 Task: Compose an email with the signature Kristen Martinez with the subject Feedback on a recommendation and the message Could you please provide me with the contact information for the new team member? from softage.9@softage.net to softage.6@softage.netSelect the entire message and remove all formatting, select the entire message Undo Send the email. Finally, move the email from Sent Items to the label Shipping and receiving
Action: Mouse moved to (995, 61)
Screenshot: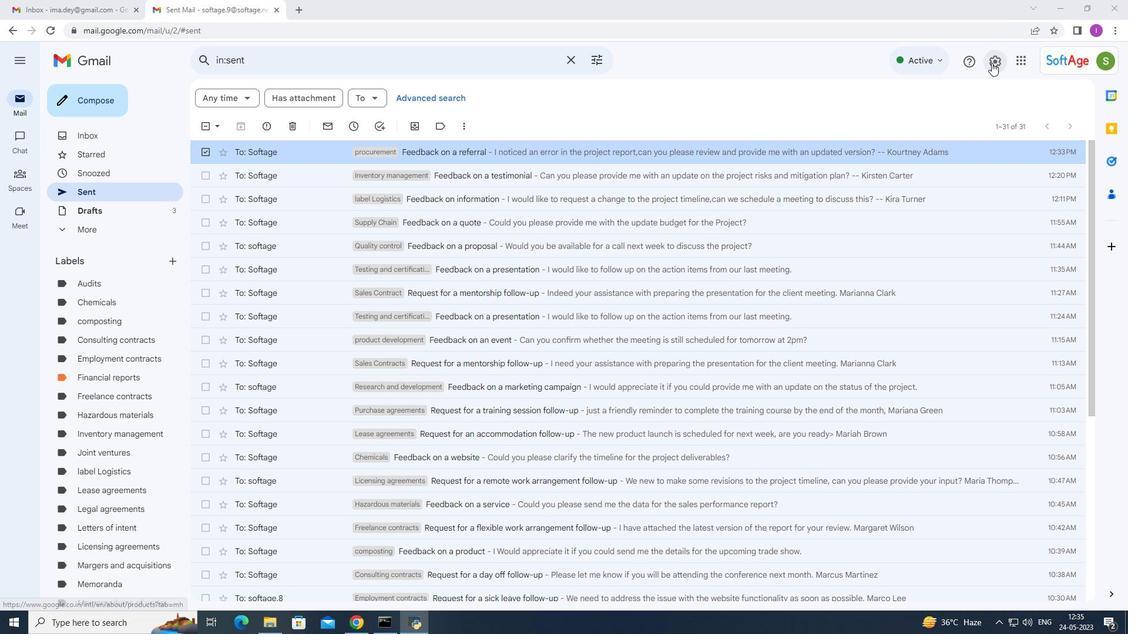 
Action: Mouse pressed left at (995, 61)
Screenshot: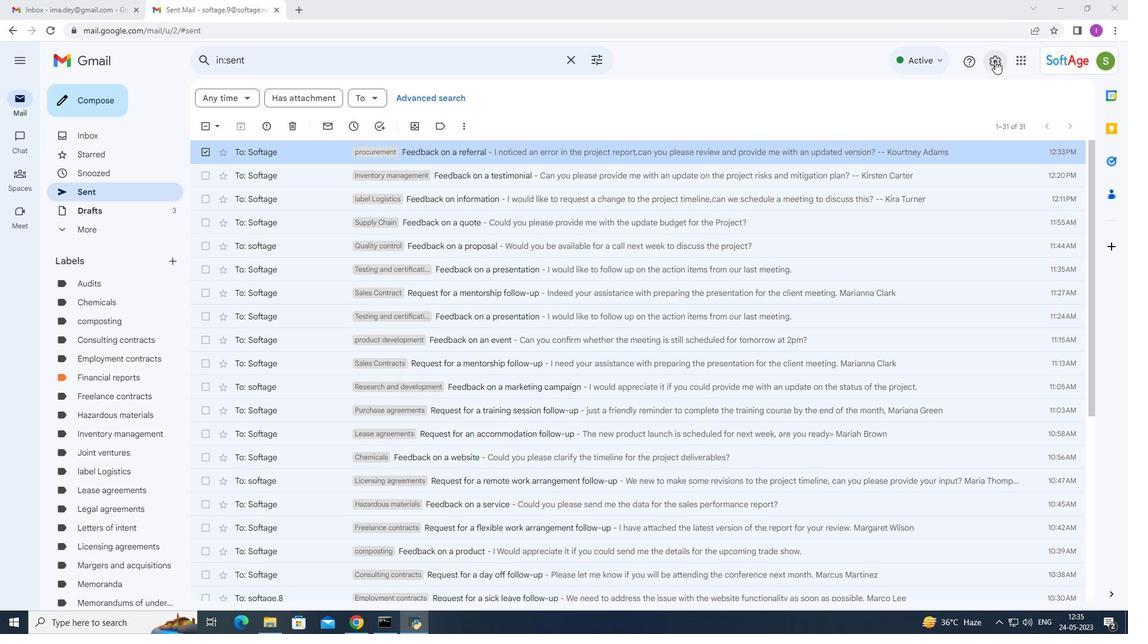 
Action: Mouse moved to (997, 117)
Screenshot: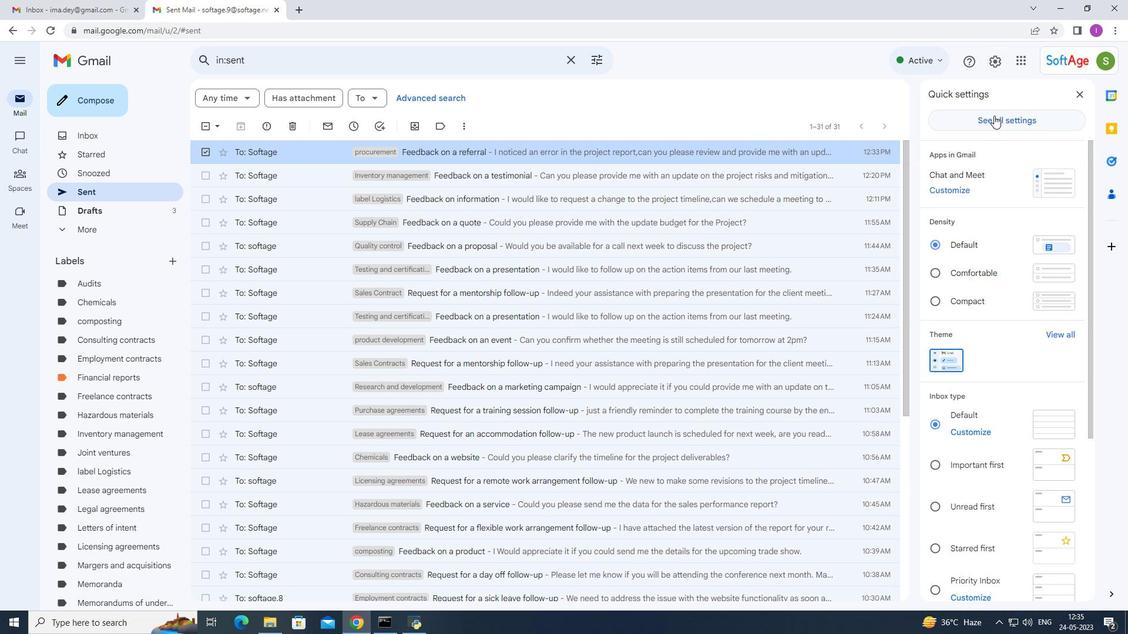 
Action: Mouse pressed left at (997, 117)
Screenshot: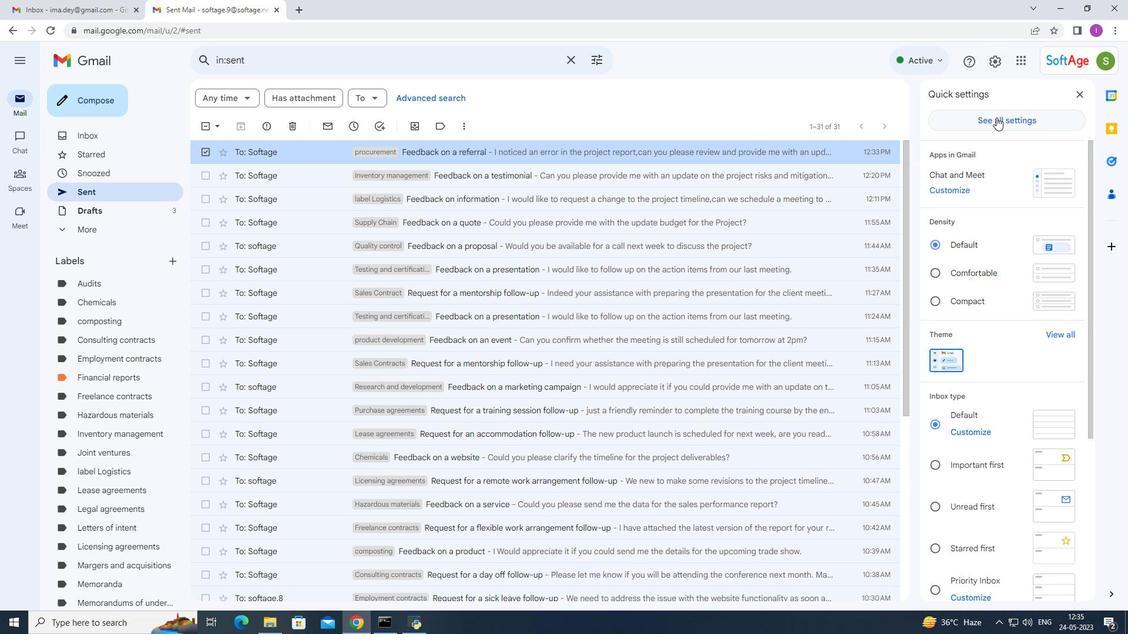 
Action: Mouse moved to (571, 246)
Screenshot: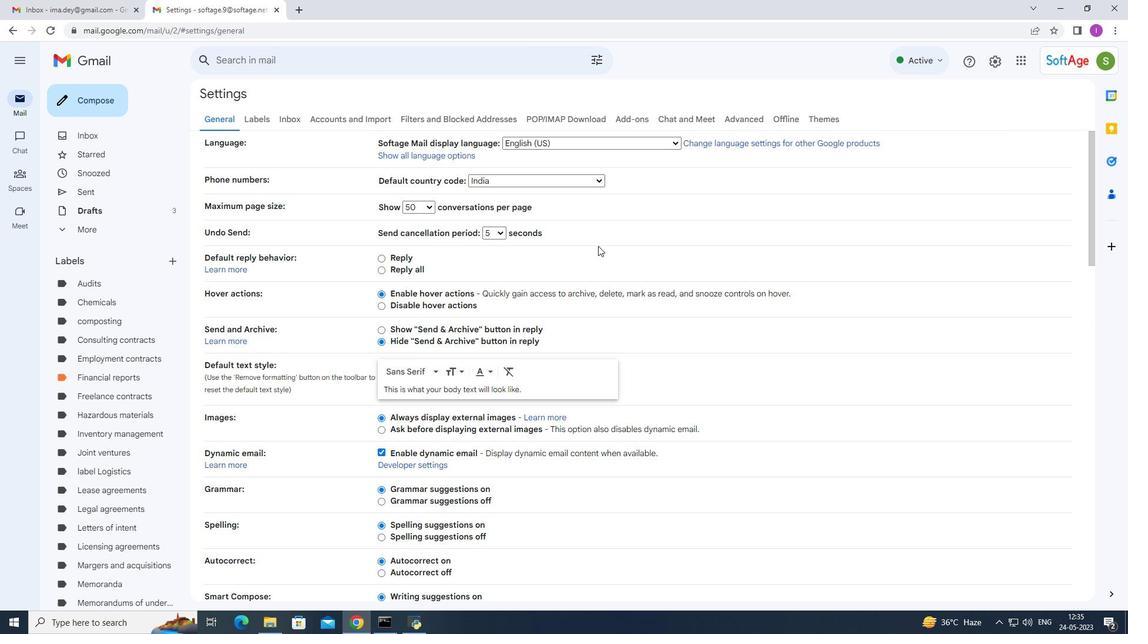 
Action: Mouse scrolled (571, 245) with delta (0, 0)
Screenshot: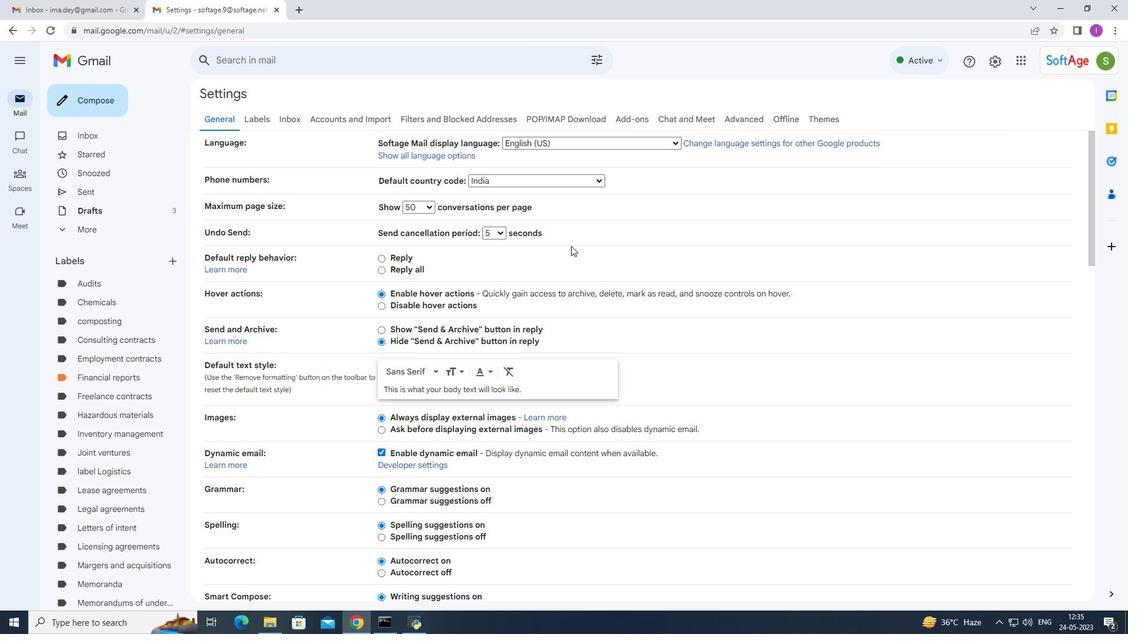 
Action: Mouse scrolled (571, 245) with delta (0, 0)
Screenshot: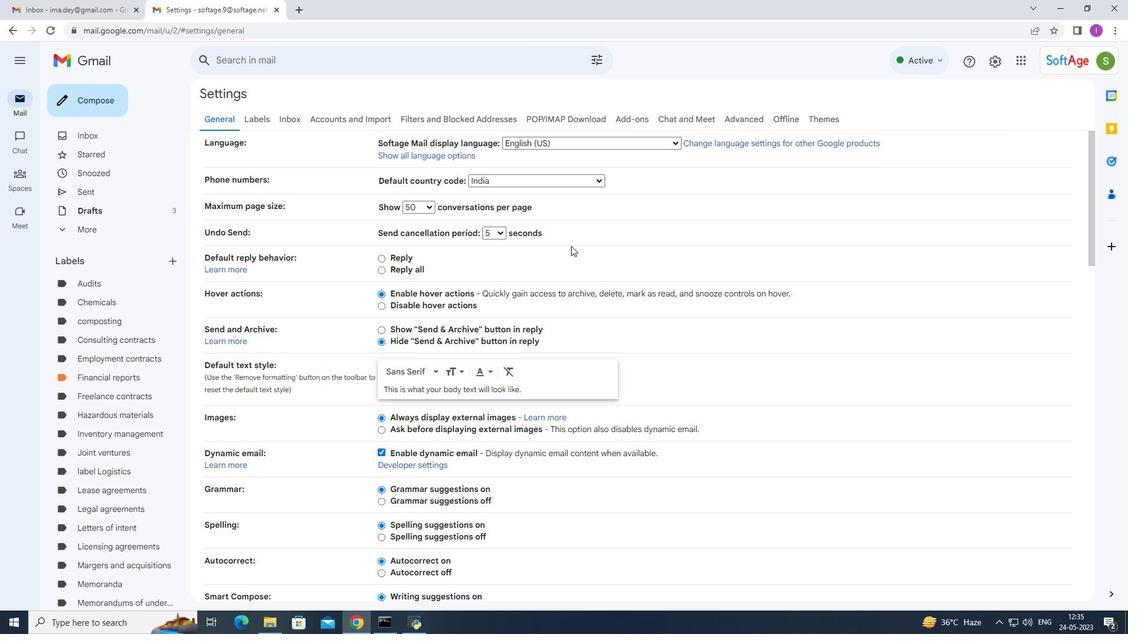 
Action: Mouse scrolled (571, 245) with delta (0, 0)
Screenshot: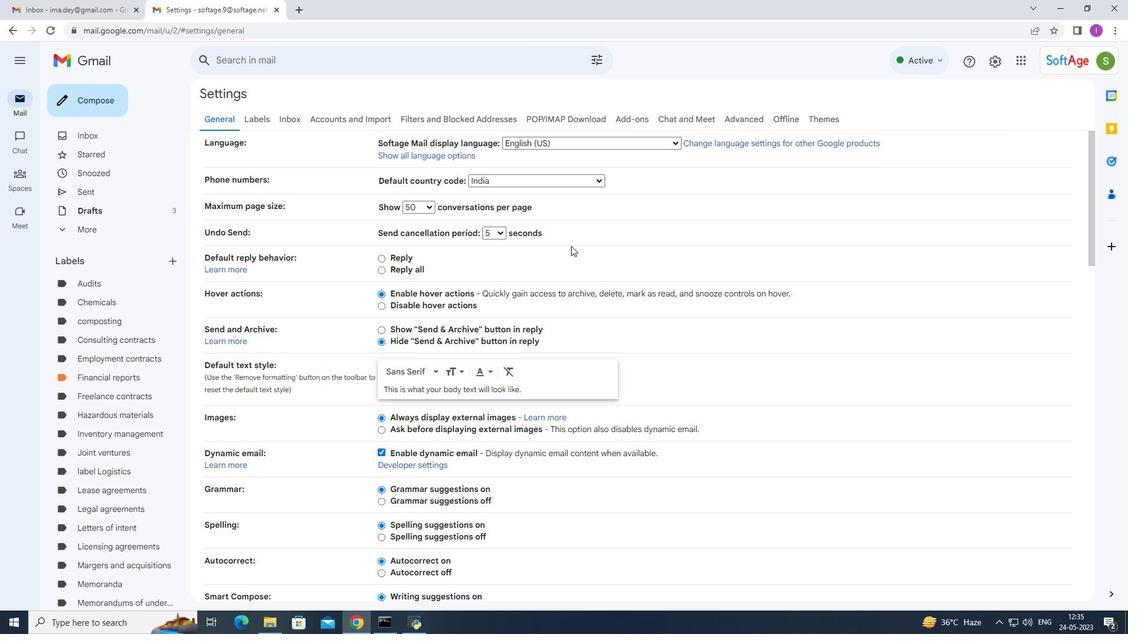 
Action: Mouse moved to (570, 245)
Screenshot: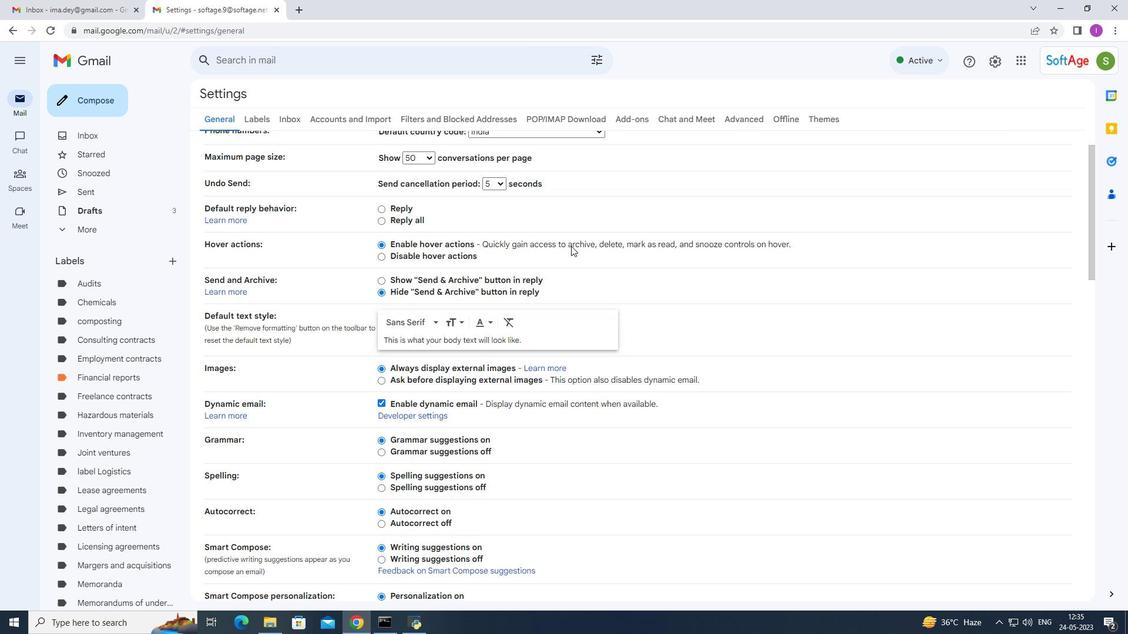 
Action: Mouse scrolled (570, 245) with delta (0, 0)
Screenshot: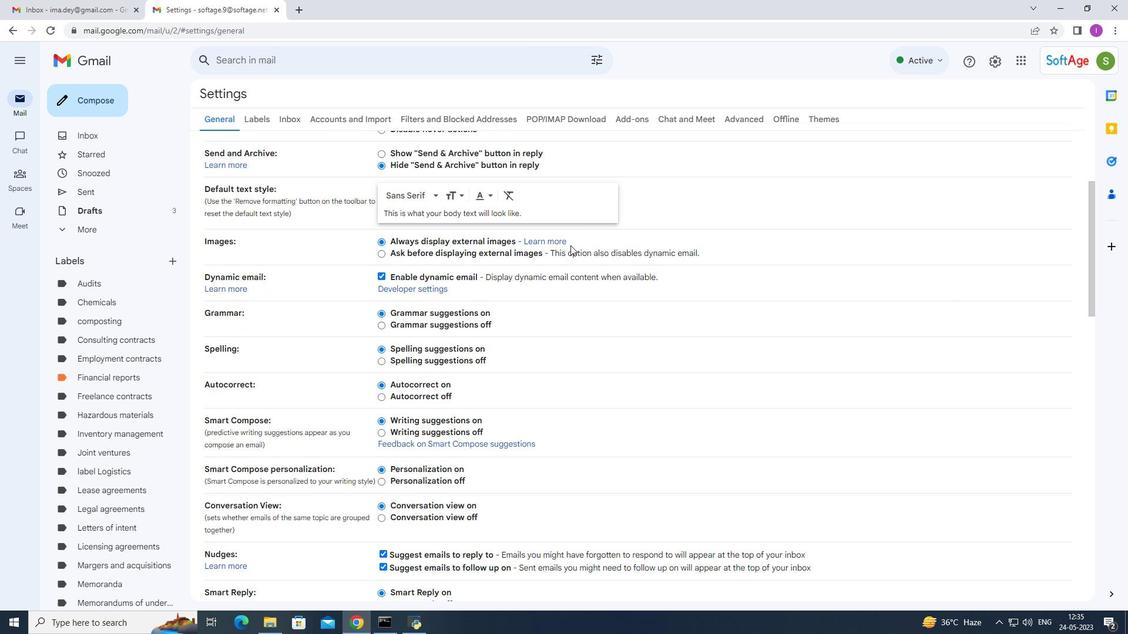 
Action: Mouse scrolled (570, 245) with delta (0, 0)
Screenshot: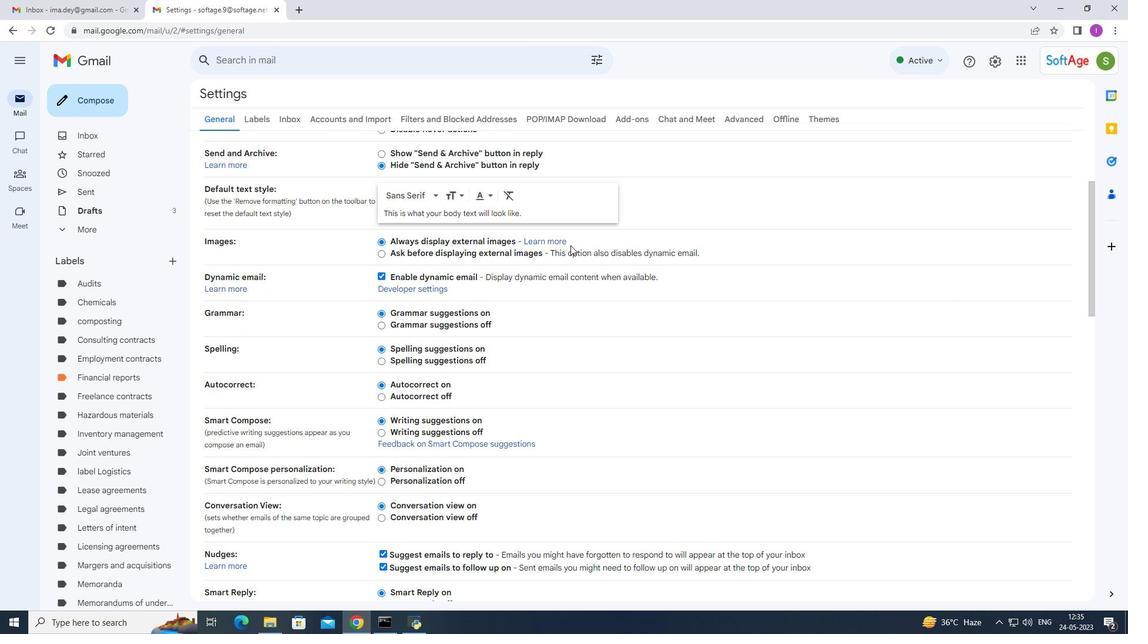 
Action: Mouse scrolled (570, 245) with delta (0, 0)
Screenshot: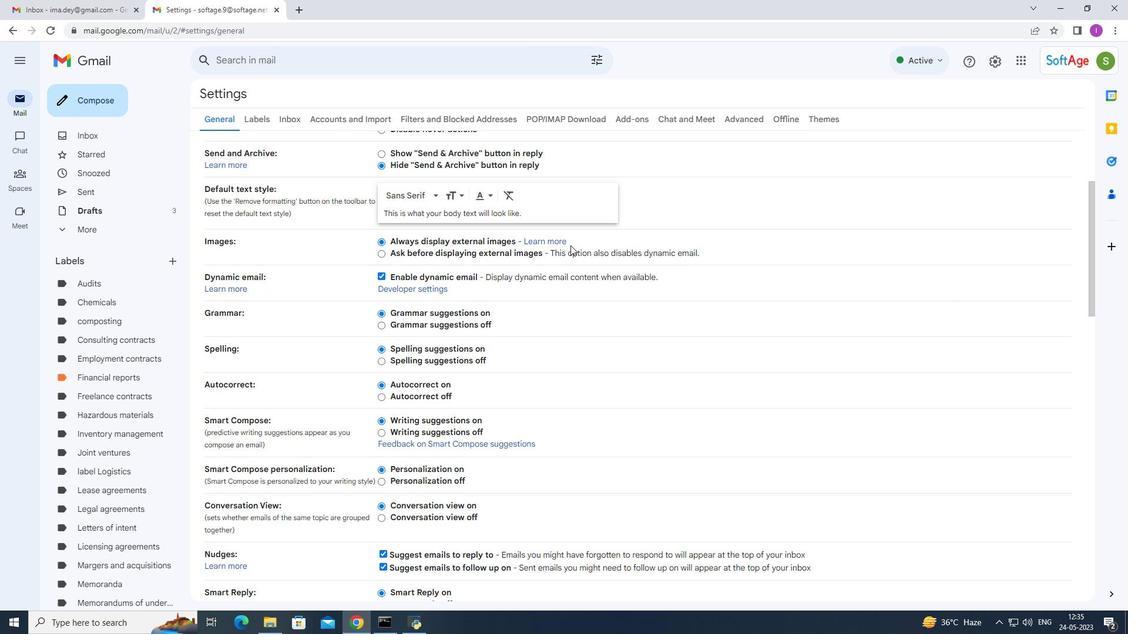 
Action: Mouse scrolled (570, 245) with delta (0, 0)
Screenshot: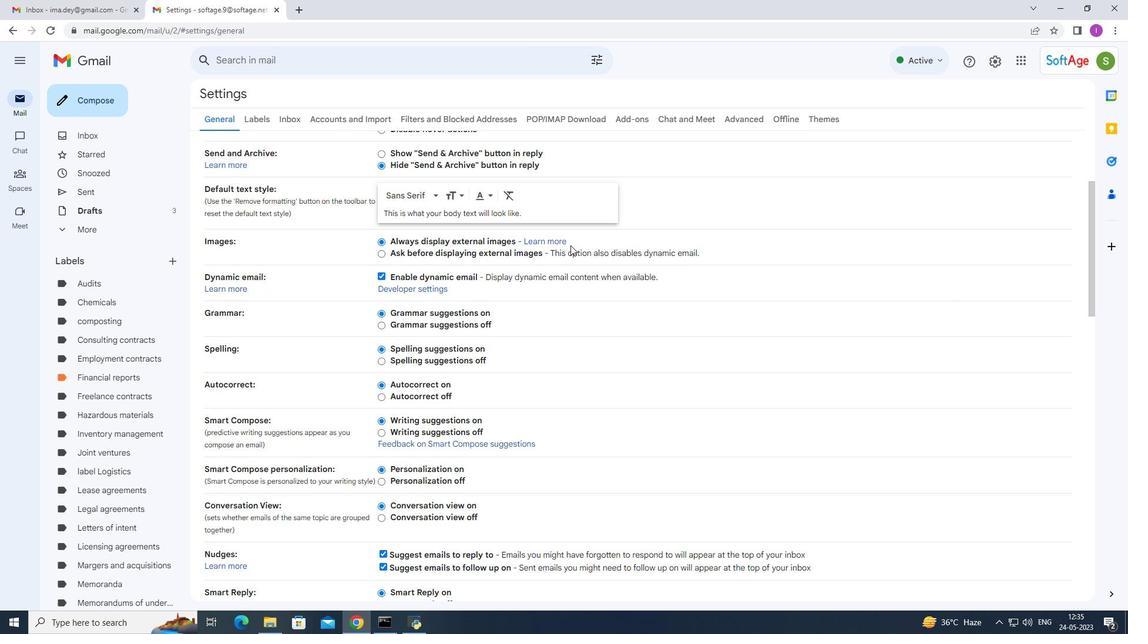 
Action: Mouse scrolled (570, 245) with delta (0, 0)
Screenshot: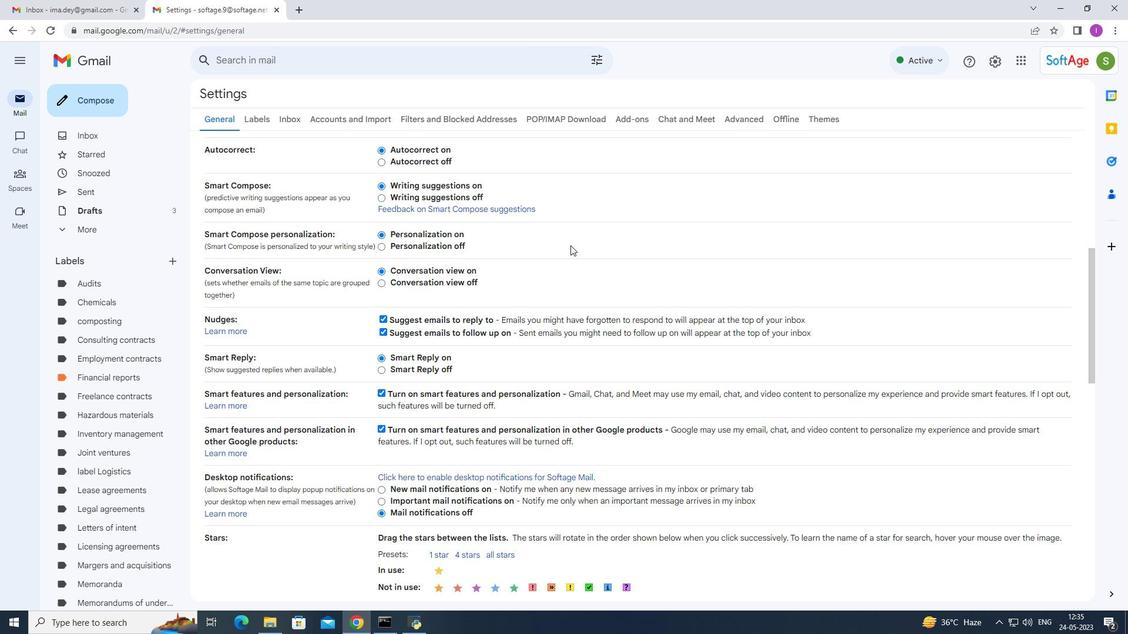
Action: Mouse scrolled (570, 245) with delta (0, 0)
Screenshot: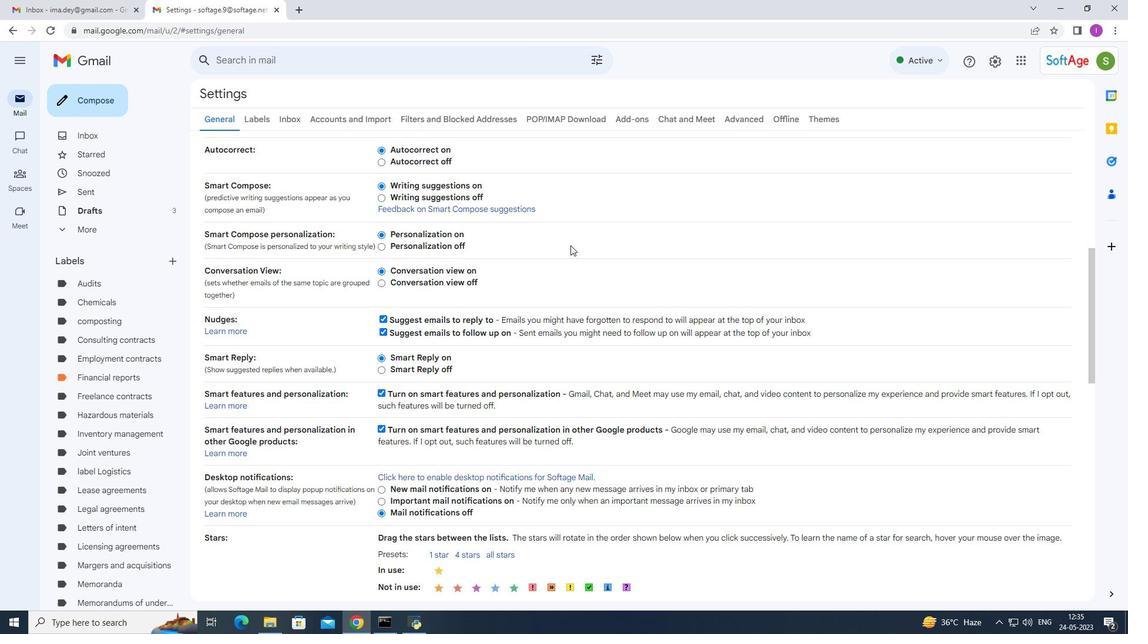 
Action: Mouse scrolled (570, 245) with delta (0, 0)
Screenshot: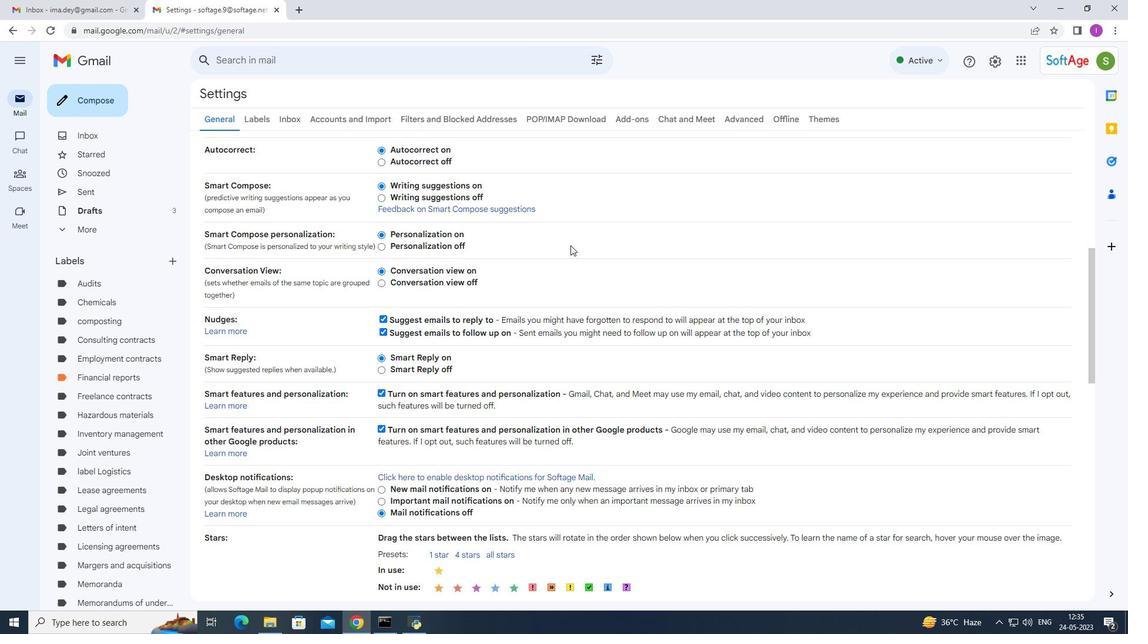 
Action: Mouse moved to (570, 245)
Screenshot: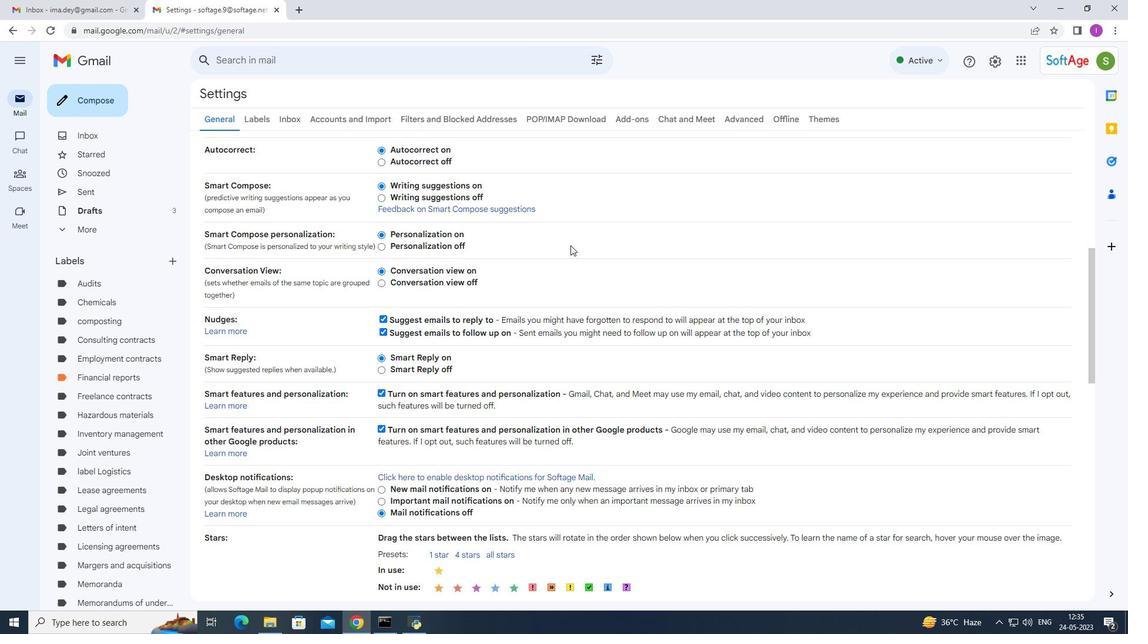 
Action: Mouse scrolled (570, 244) with delta (0, 0)
Screenshot: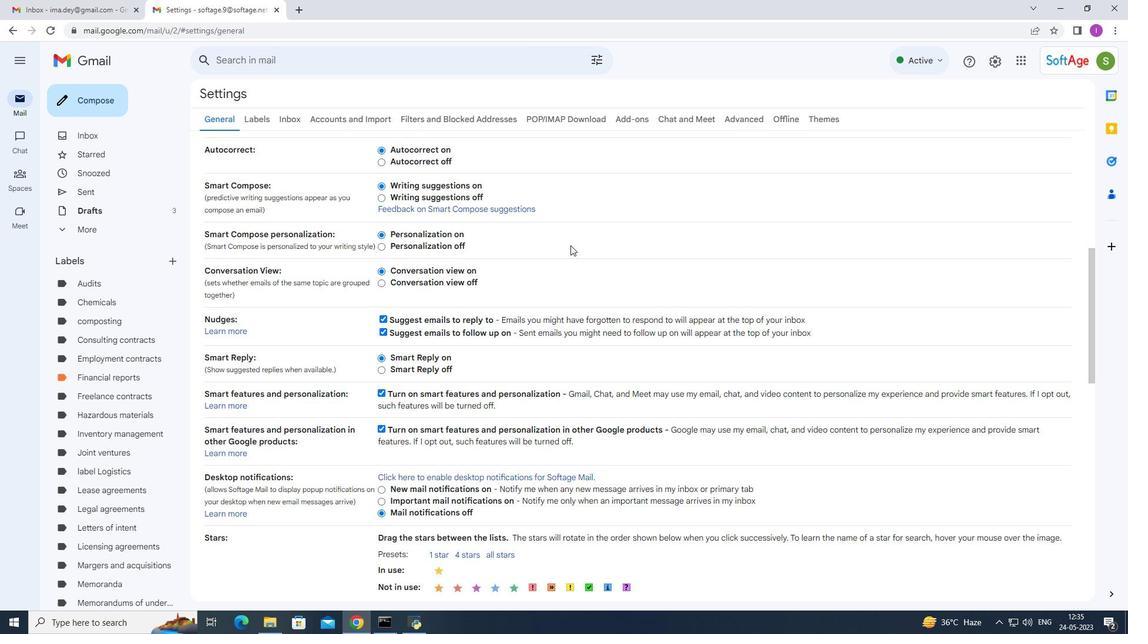 
Action: Mouse moved to (572, 240)
Screenshot: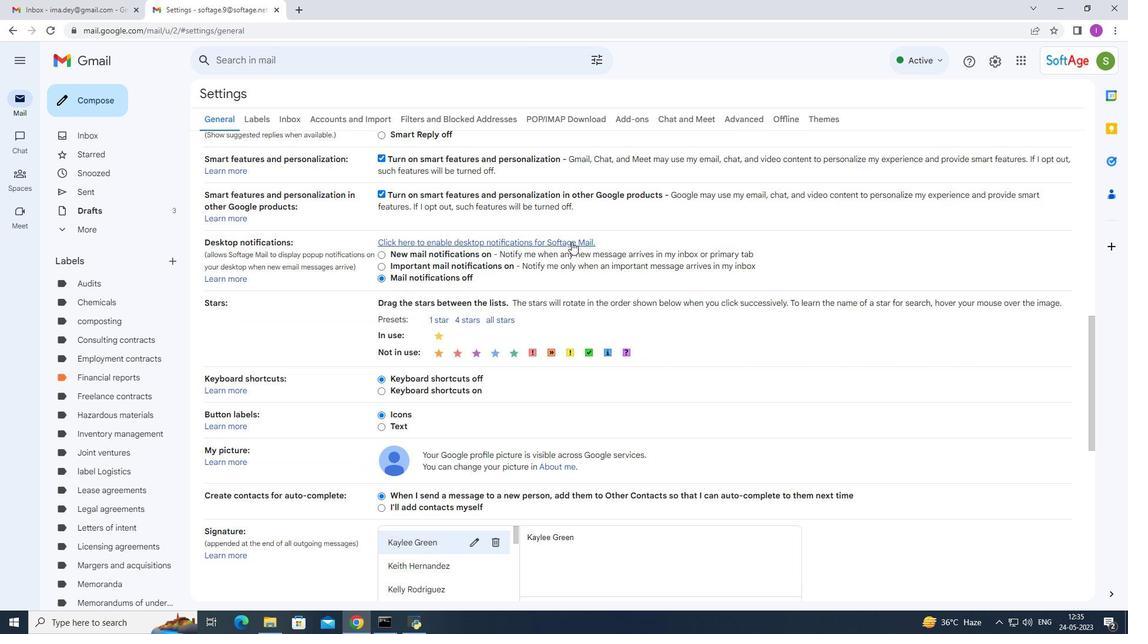 
Action: Mouse scrolled (572, 239) with delta (0, 0)
Screenshot: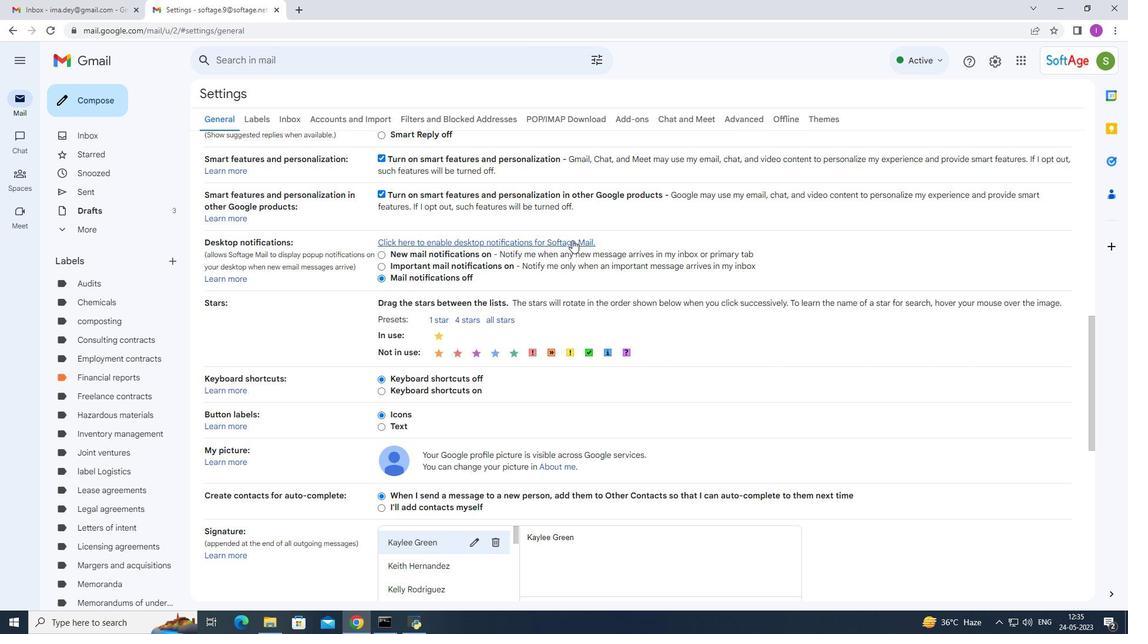 
Action: Mouse scrolled (572, 241) with delta (0, 0)
Screenshot: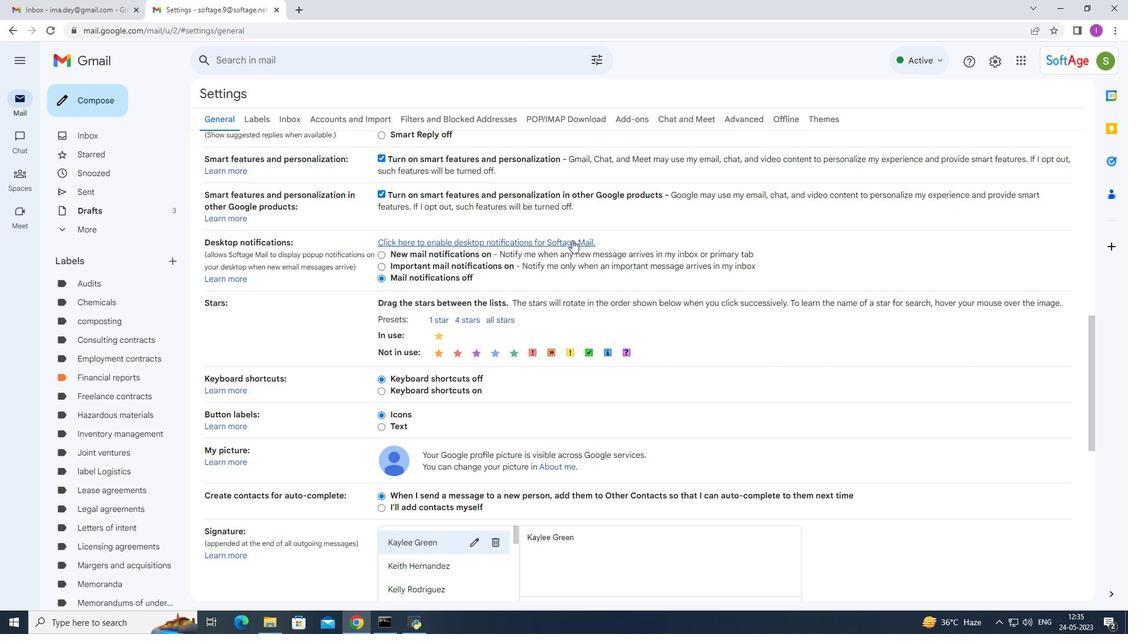 
Action: Mouse scrolled (572, 239) with delta (0, 0)
Screenshot: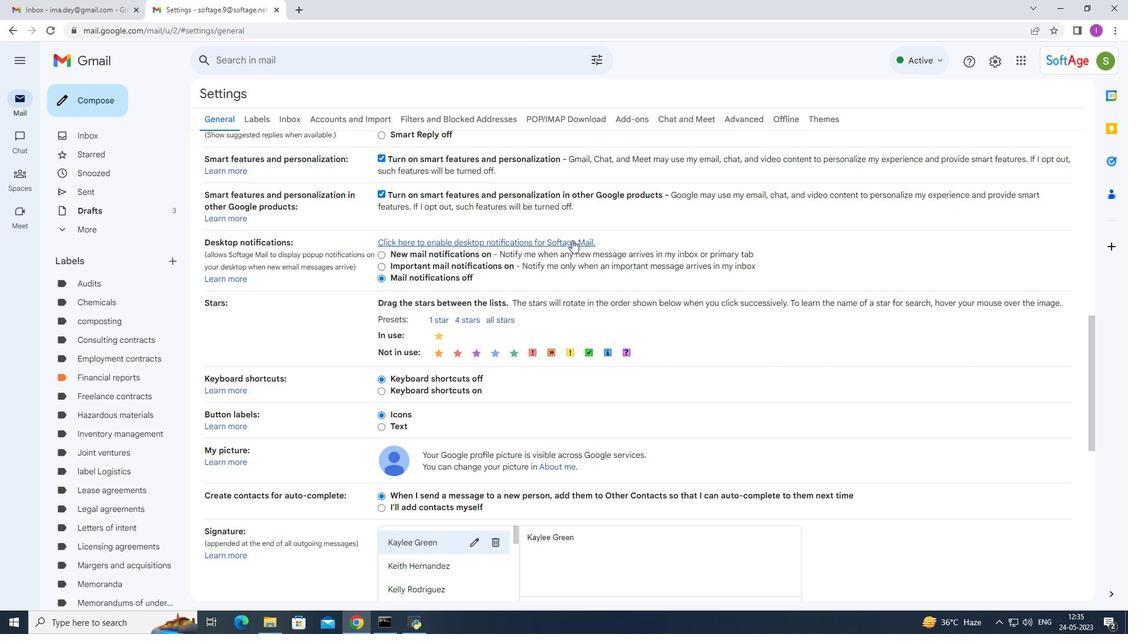 
Action: Mouse moved to (574, 234)
Screenshot: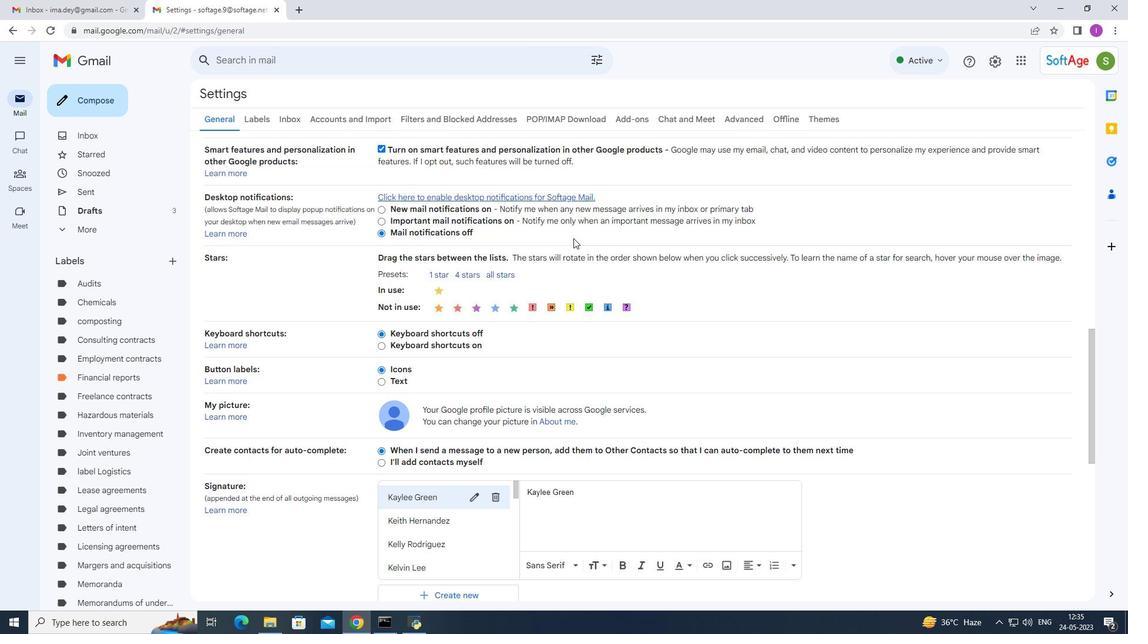 
Action: Mouse scrolled (574, 233) with delta (0, 0)
Screenshot: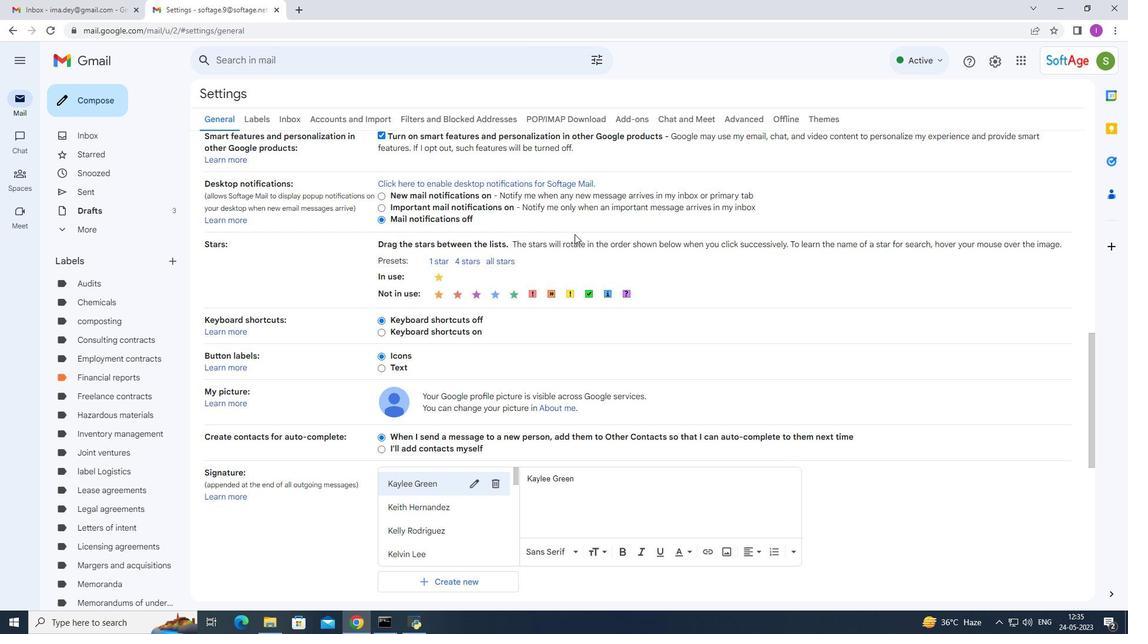 
Action: Mouse scrolled (574, 233) with delta (0, 0)
Screenshot: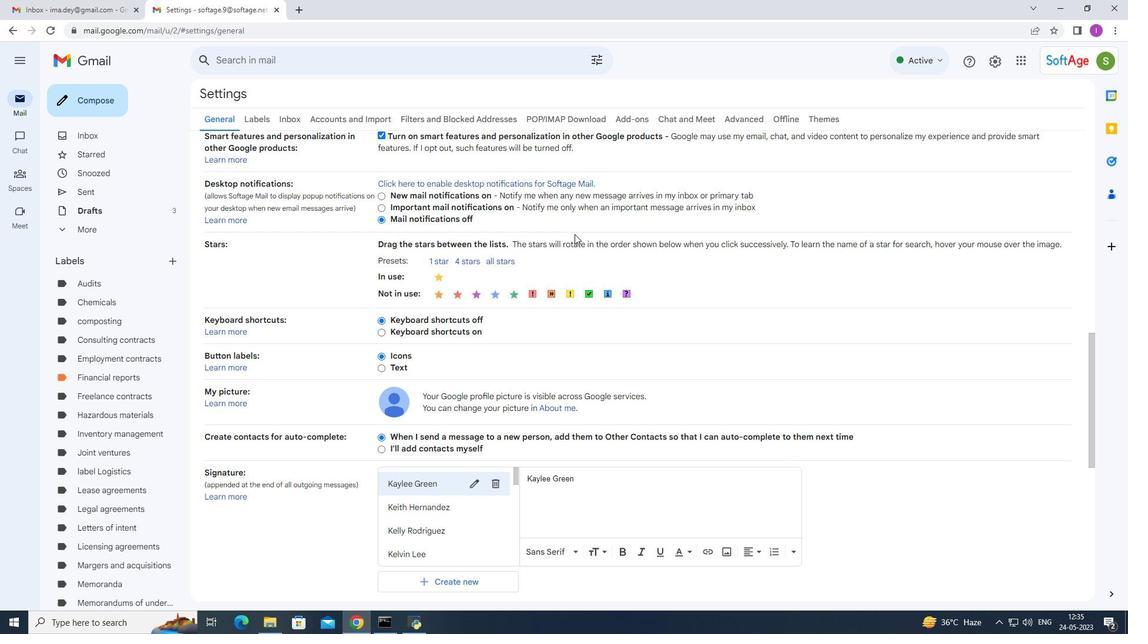 
Action: Mouse moved to (570, 236)
Screenshot: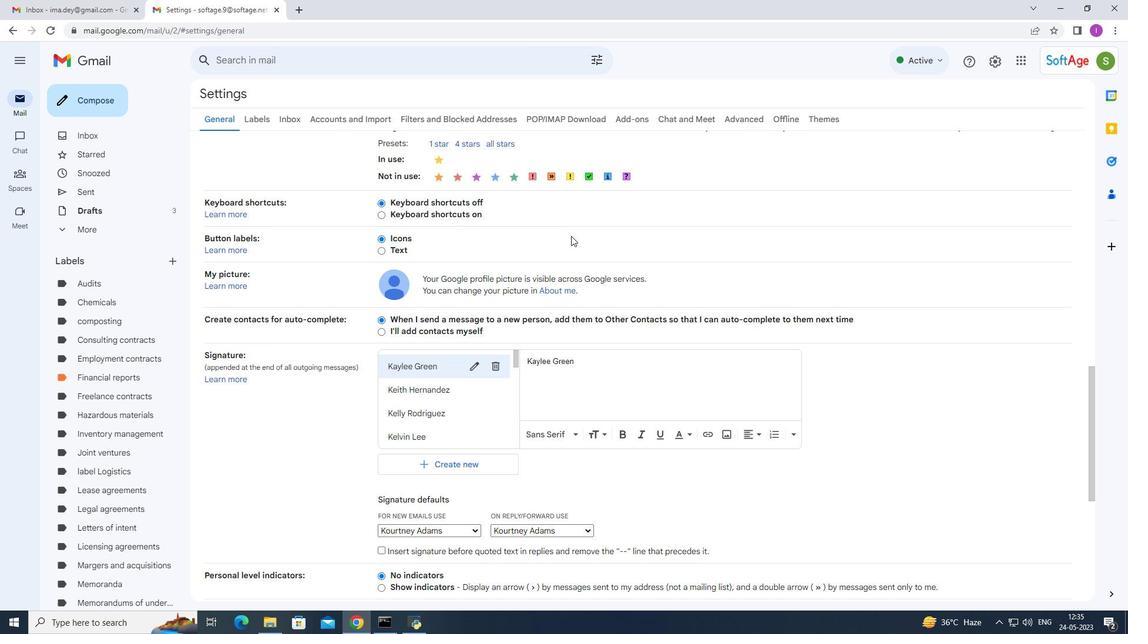 
Action: Mouse scrolled (570, 235) with delta (0, 0)
Screenshot: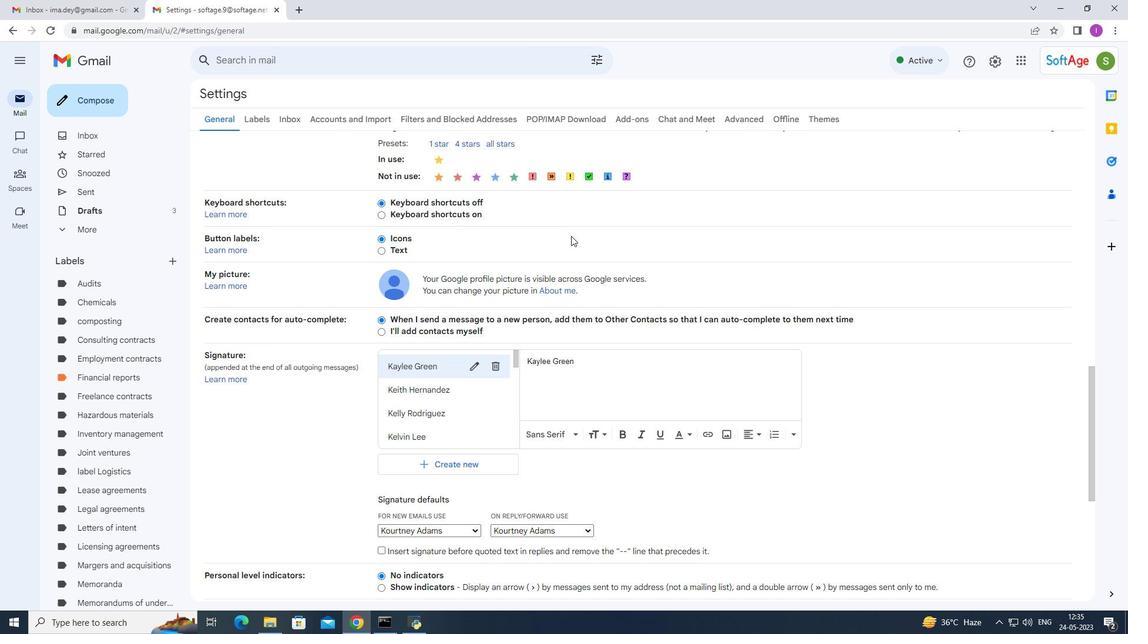 
Action: Mouse scrolled (570, 235) with delta (0, 0)
Screenshot: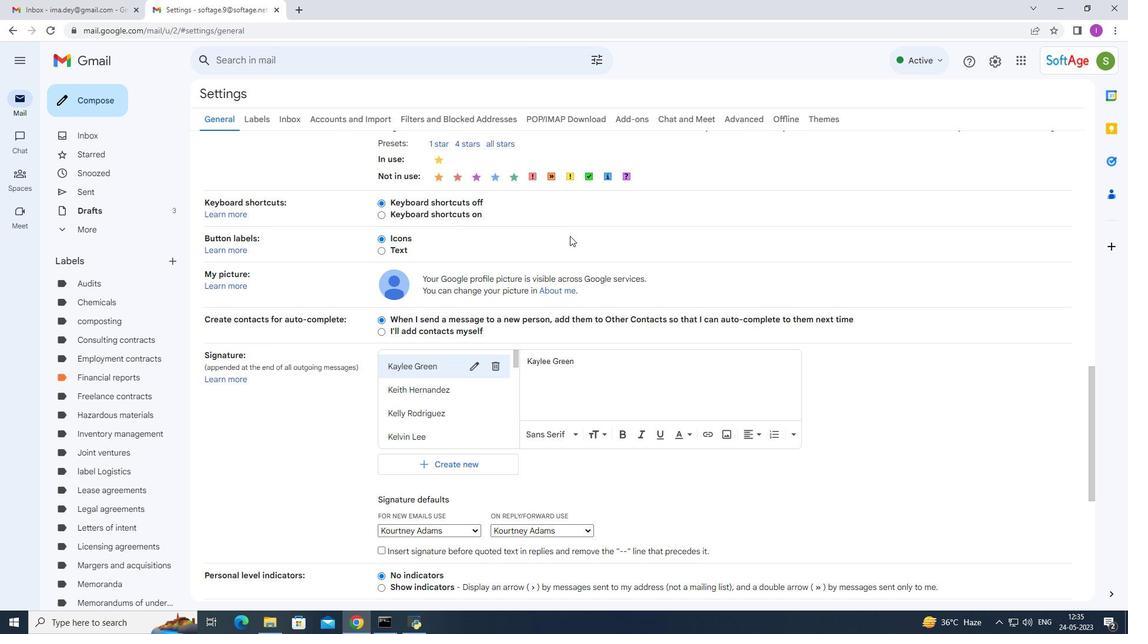 
Action: Mouse scrolled (570, 235) with delta (0, 0)
Screenshot: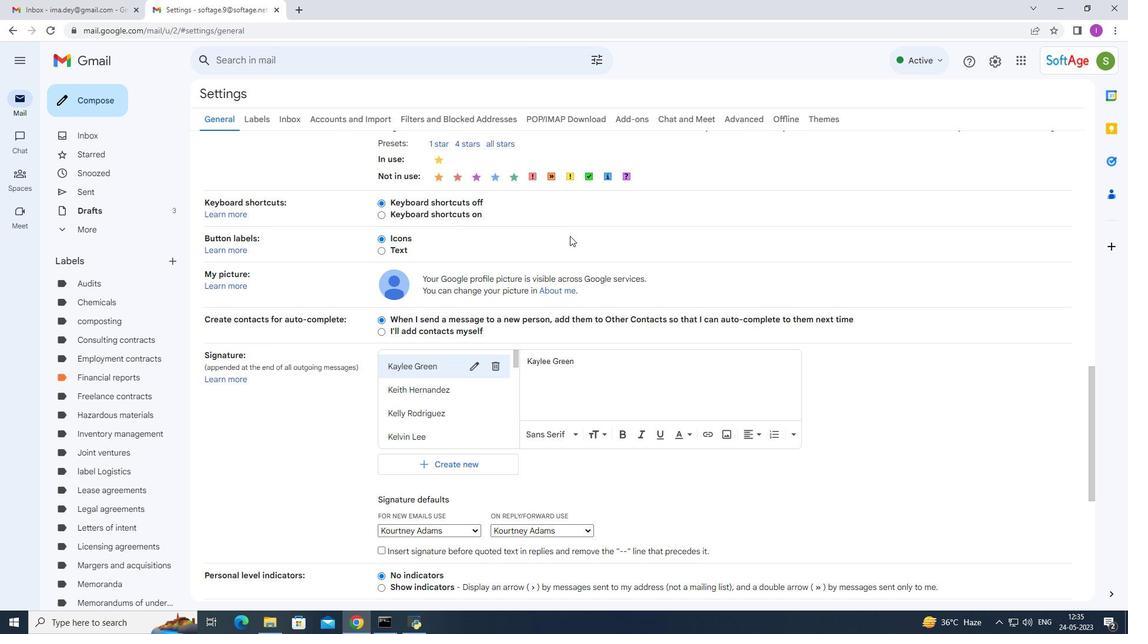 
Action: Mouse moved to (444, 288)
Screenshot: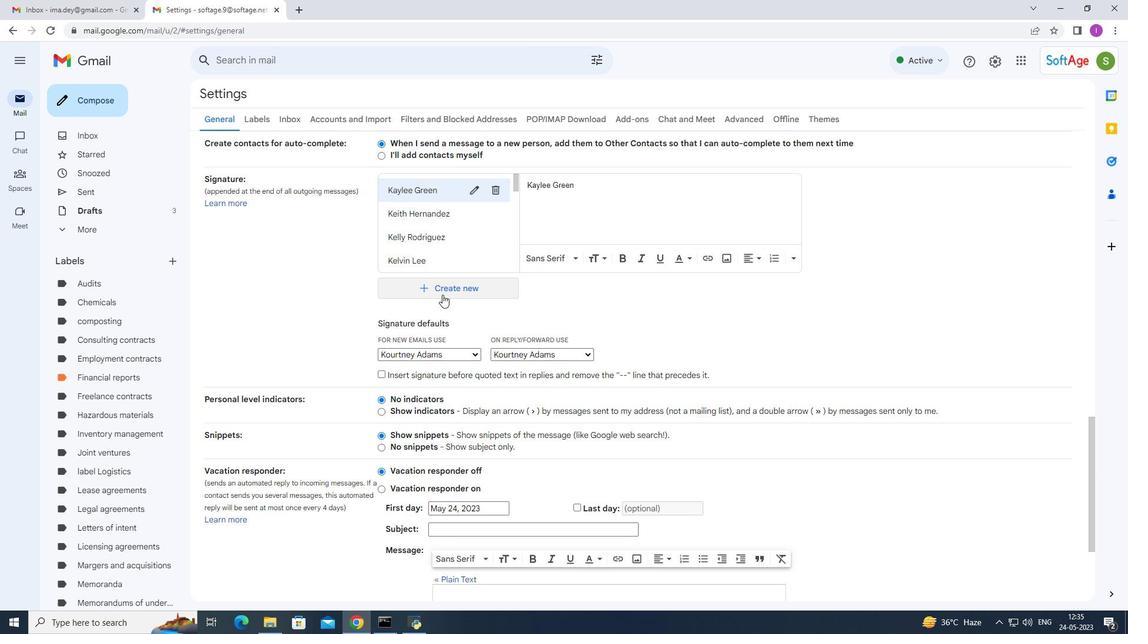 
Action: Mouse pressed left at (444, 288)
Screenshot: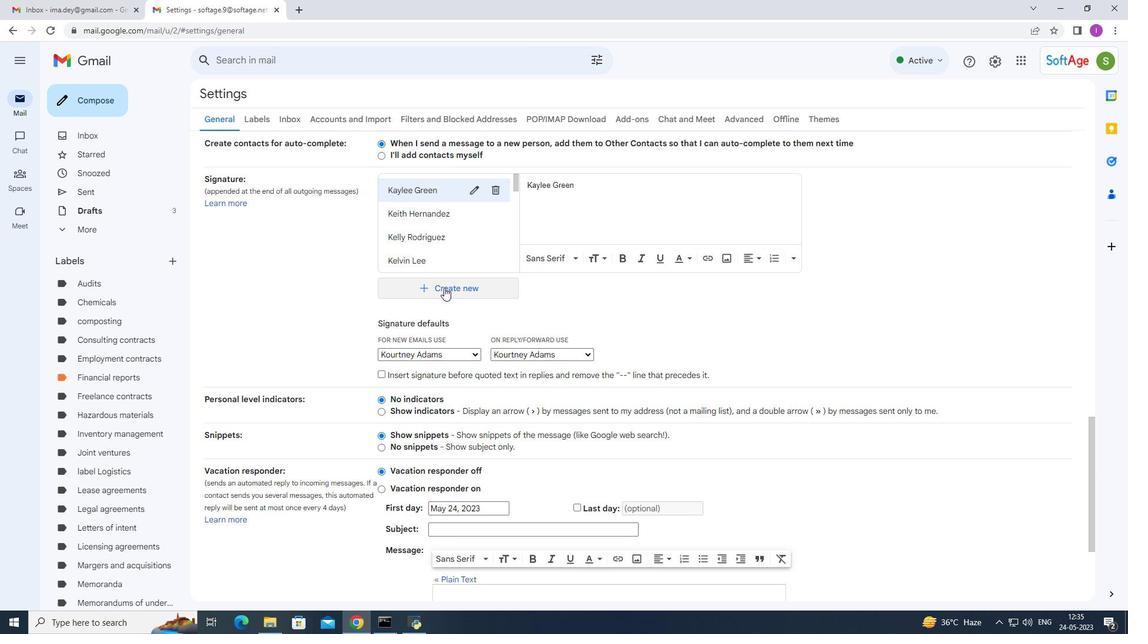 
Action: Mouse moved to (468, 315)
Screenshot: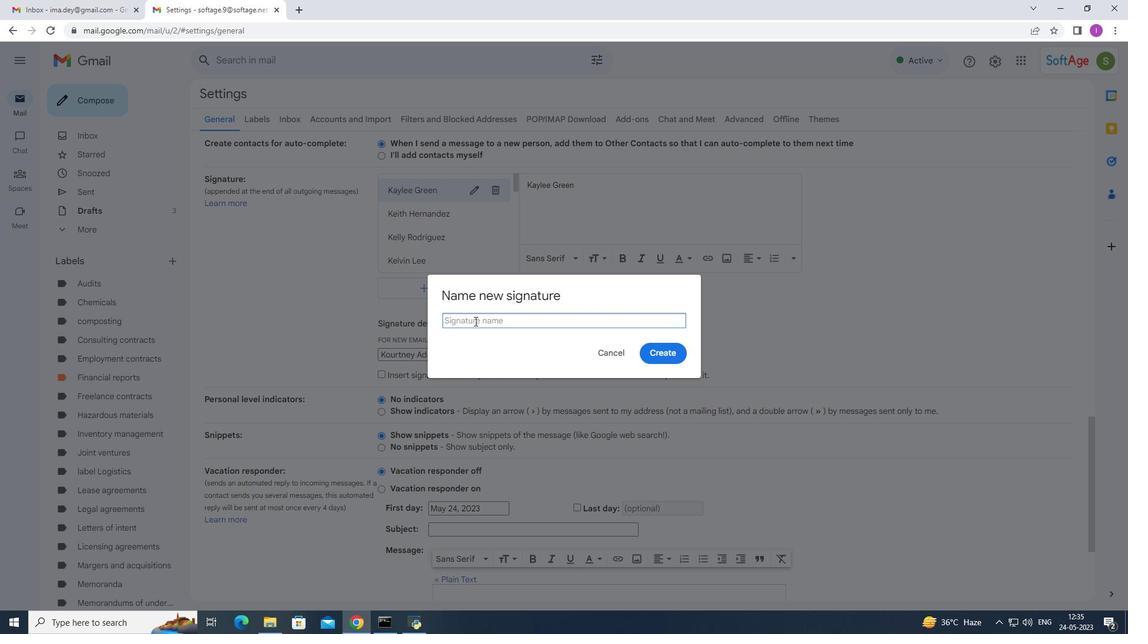 
Action: Key pressed <Key.shift>Kristen<Key.space><Key.shift>Martinez
Screenshot: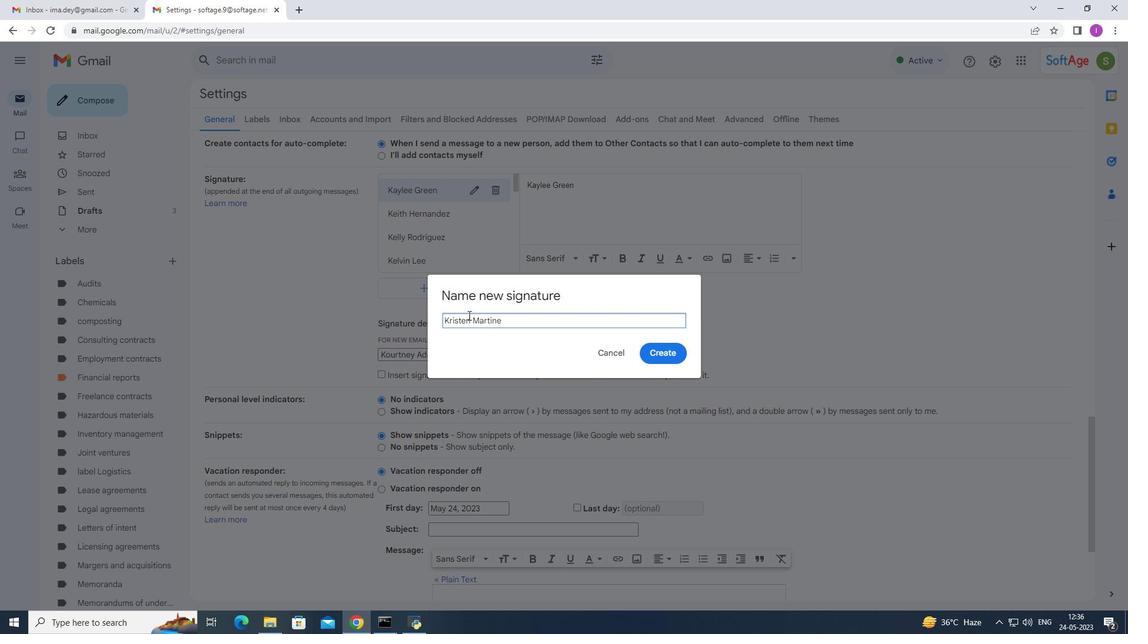 
Action: Mouse moved to (667, 352)
Screenshot: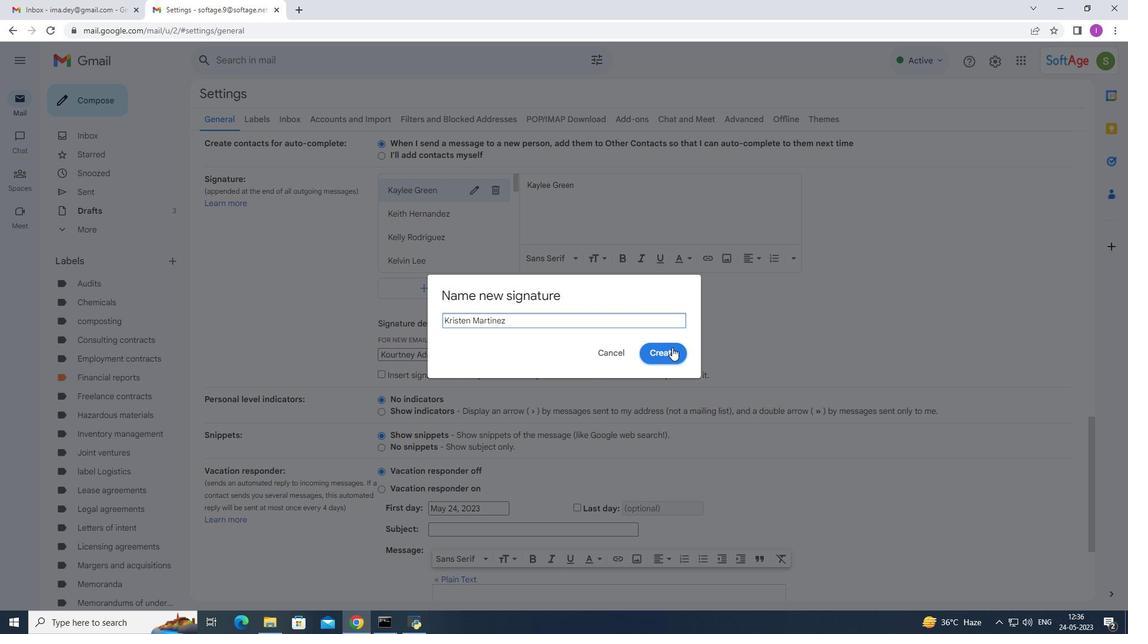 
Action: Mouse pressed left at (667, 352)
Screenshot: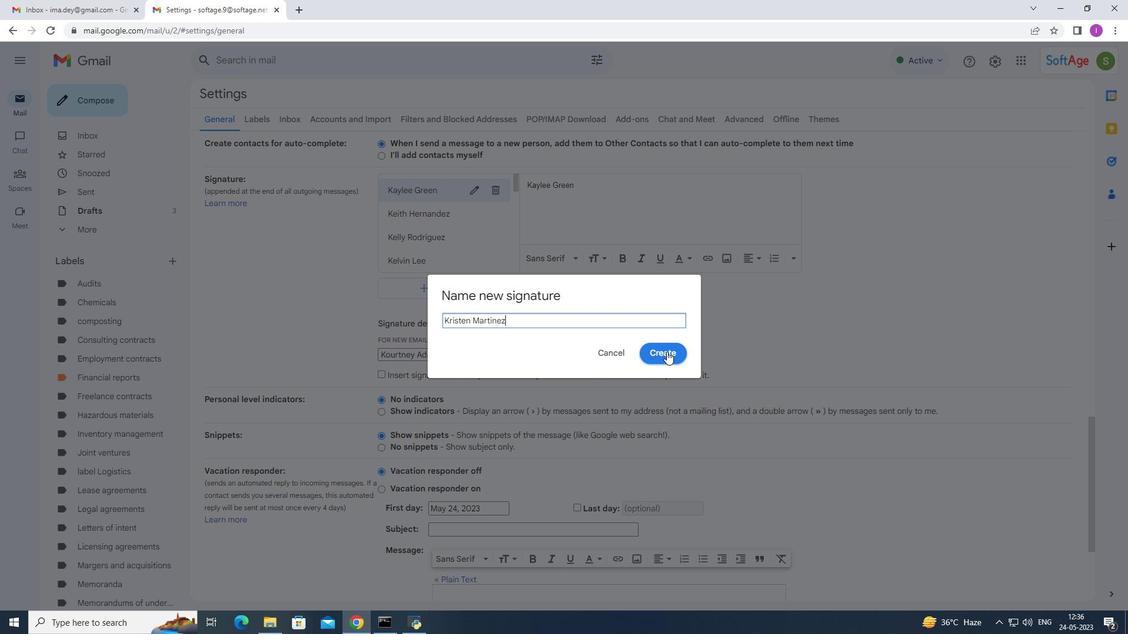 
Action: Mouse moved to (517, 186)
Screenshot: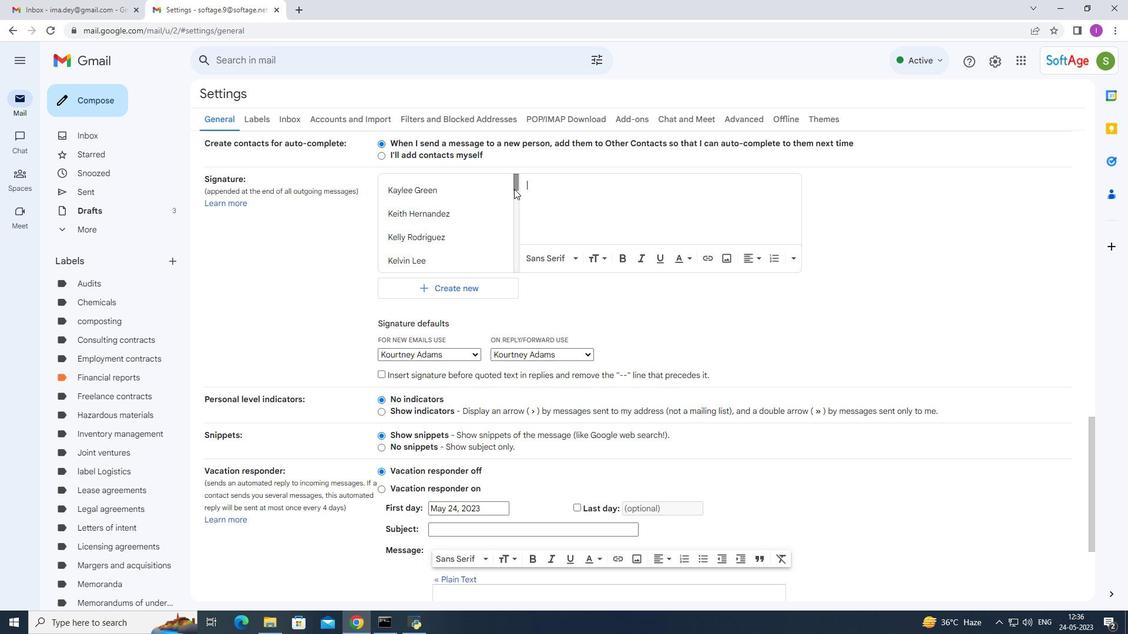 
Action: Mouse pressed left at (517, 186)
Screenshot: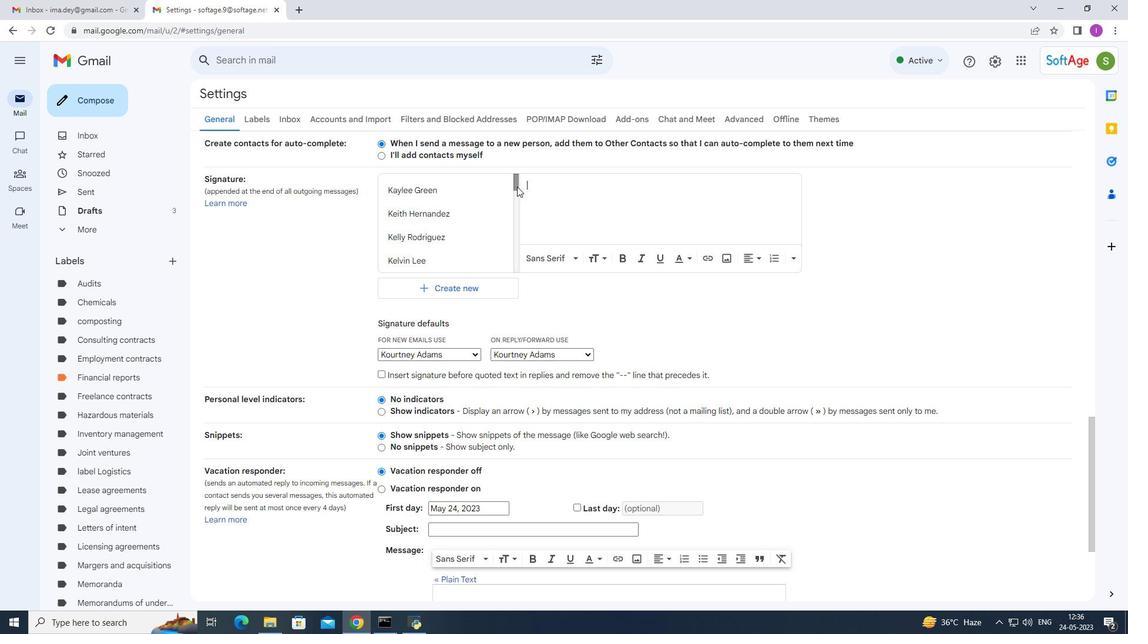 
Action: Mouse moved to (473, 353)
Screenshot: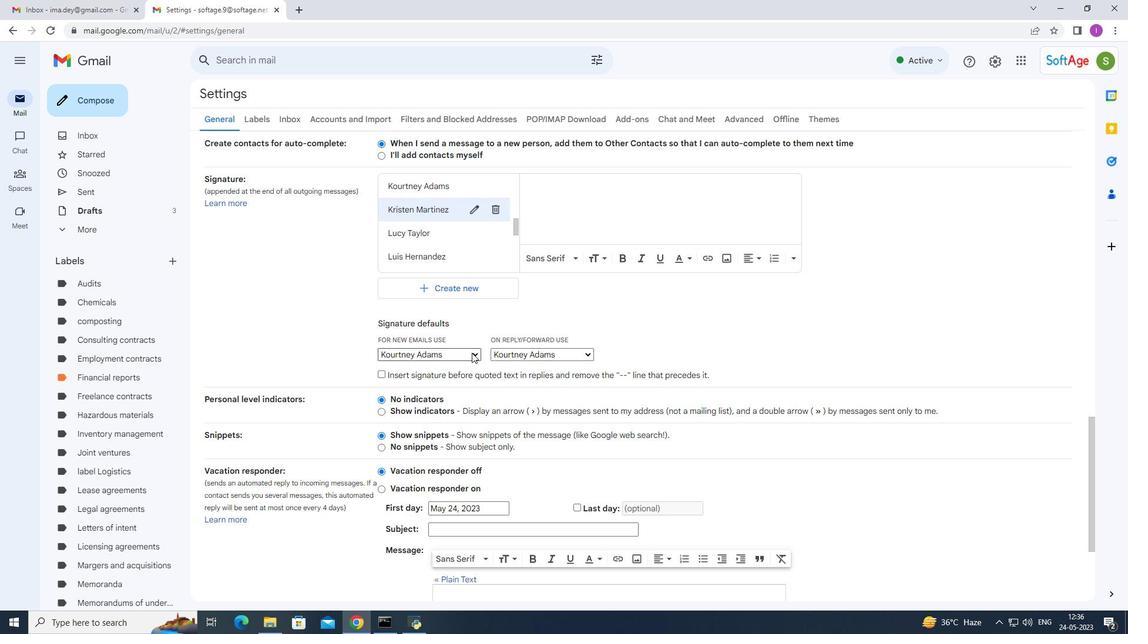 
Action: Mouse pressed left at (473, 353)
Screenshot: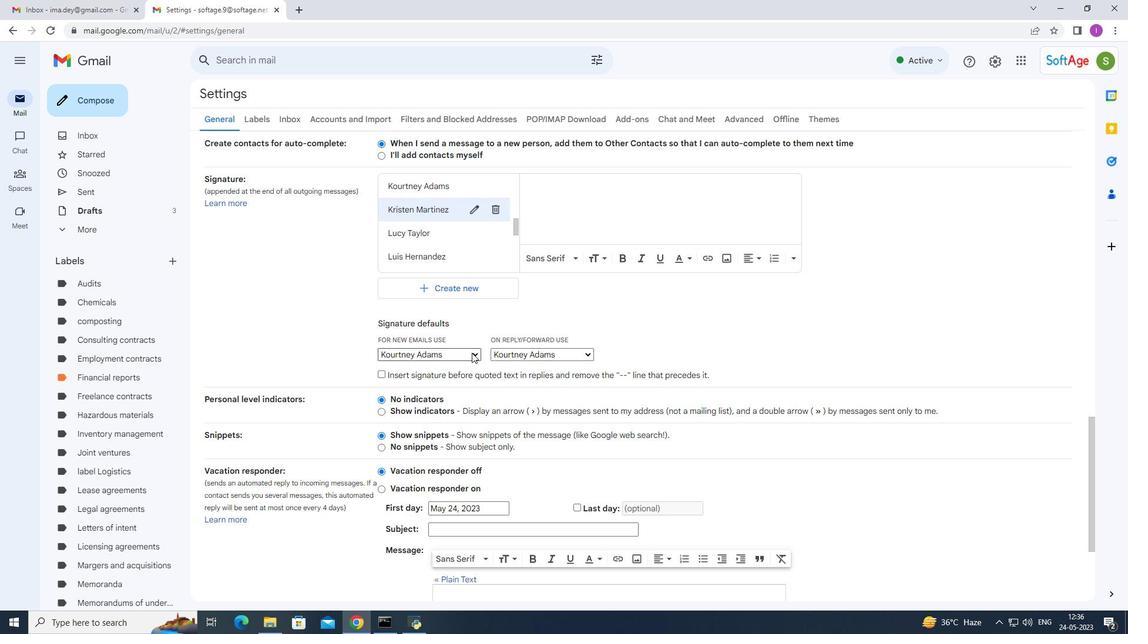 
Action: Mouse moved to (429, 510)
Screenshot: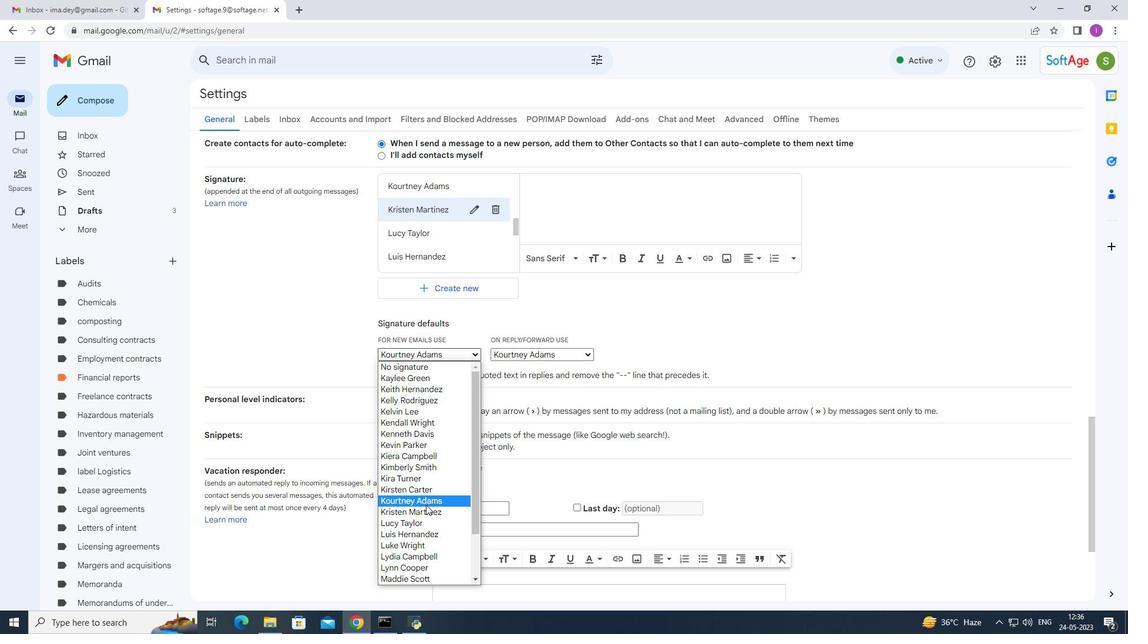 
Action: Mouse pressed left at (429, 510)
Screenshot: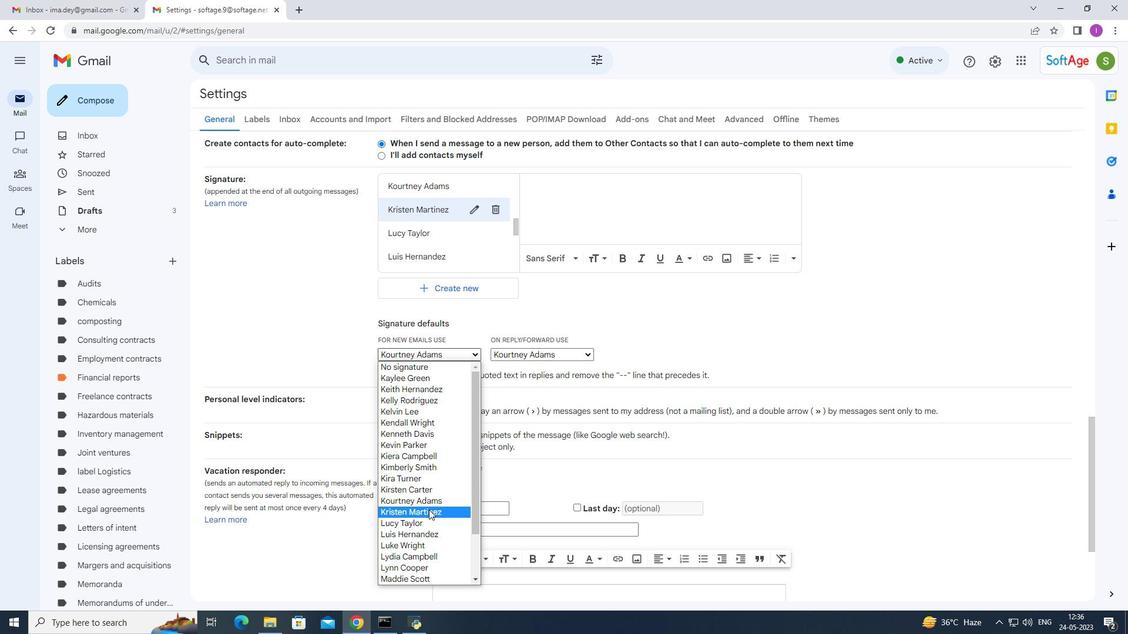 
Action: Mouse moved to (586, 353)
Screenshot: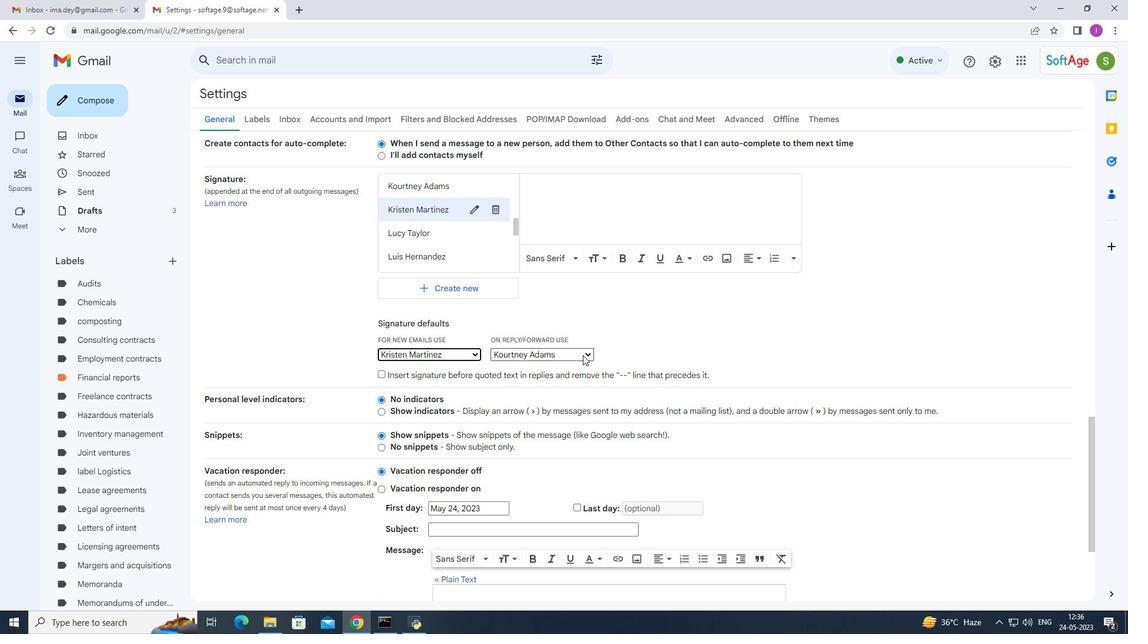
Action: Mouse pressed left at (586, 353)
Screenshot: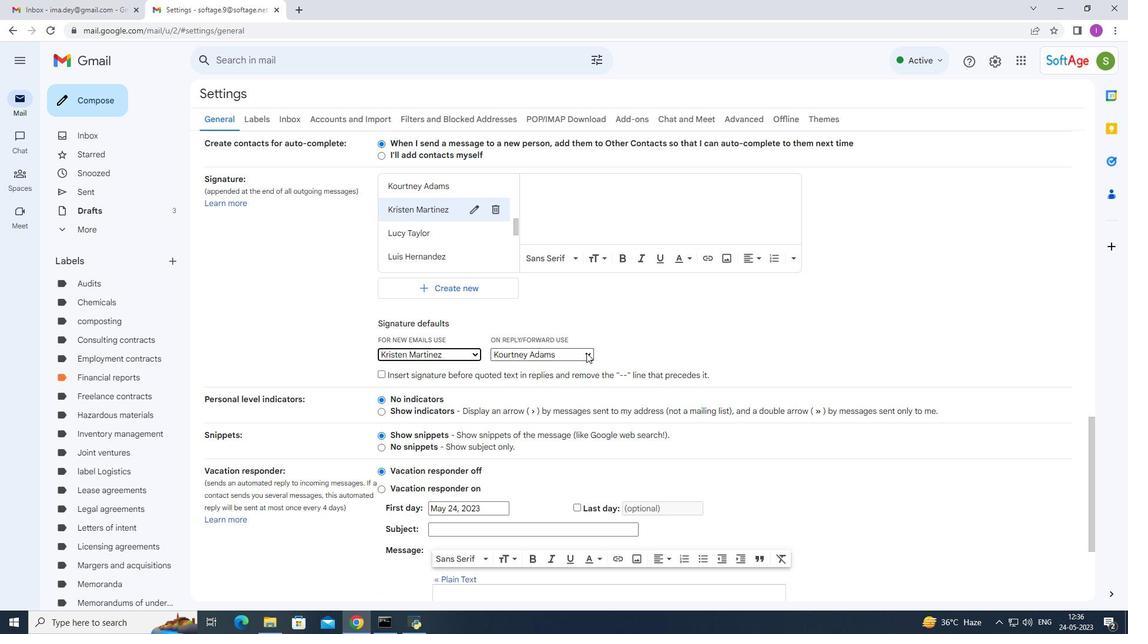 
Action: Mouse moved to (537, 512)
Screenshot: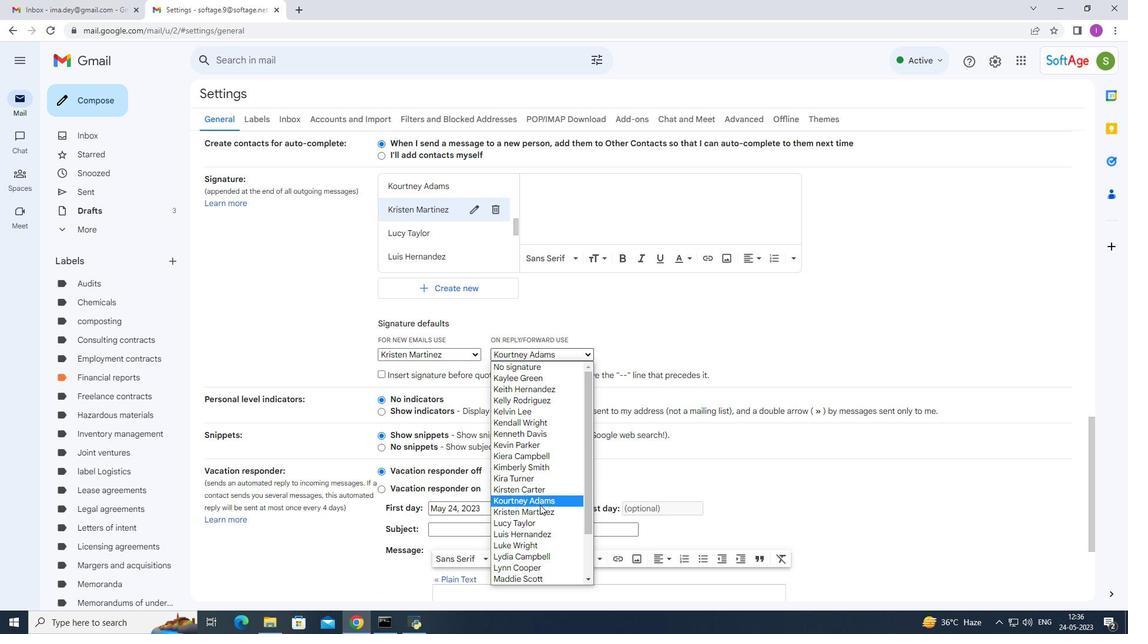 
Action: Mouse pressed left at (537, 512)
Screenshot: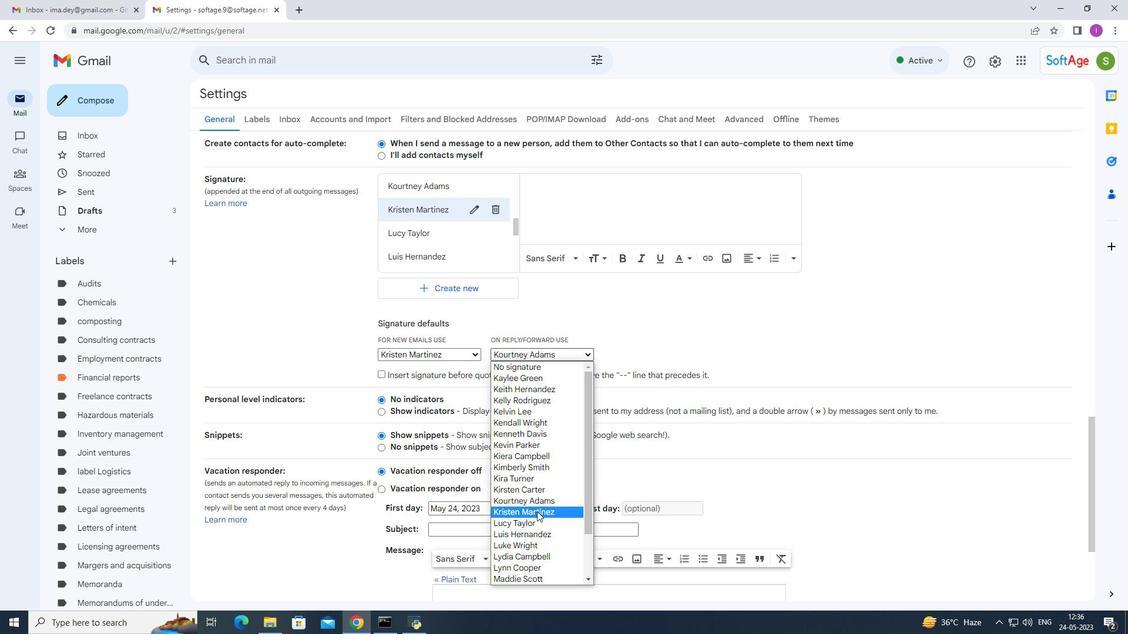 
Action: Mouse moved to (453, 211)
Screenshot: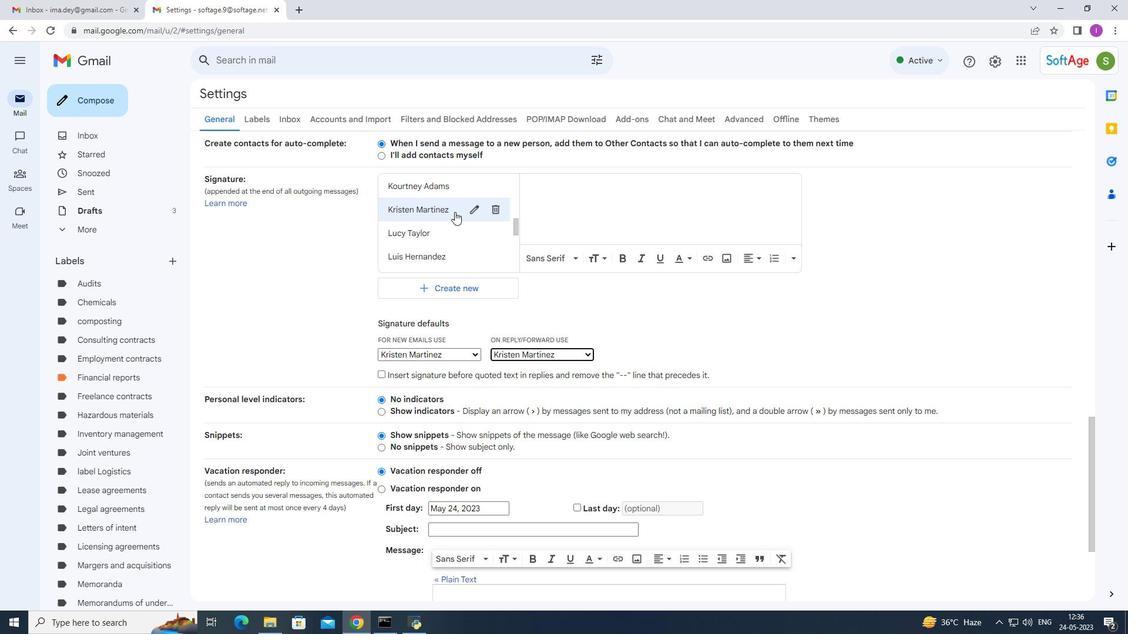 
Action: Mouse pressed left at (453, 211)
Screenshot: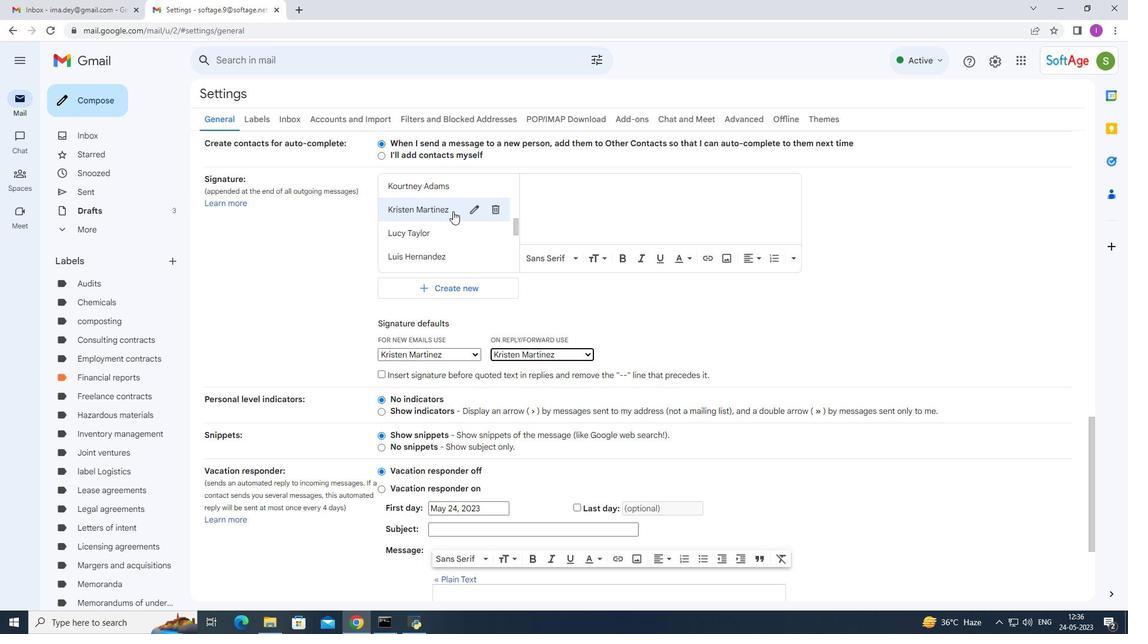
Action: Mouse moved to (453, 212)
Screenshot: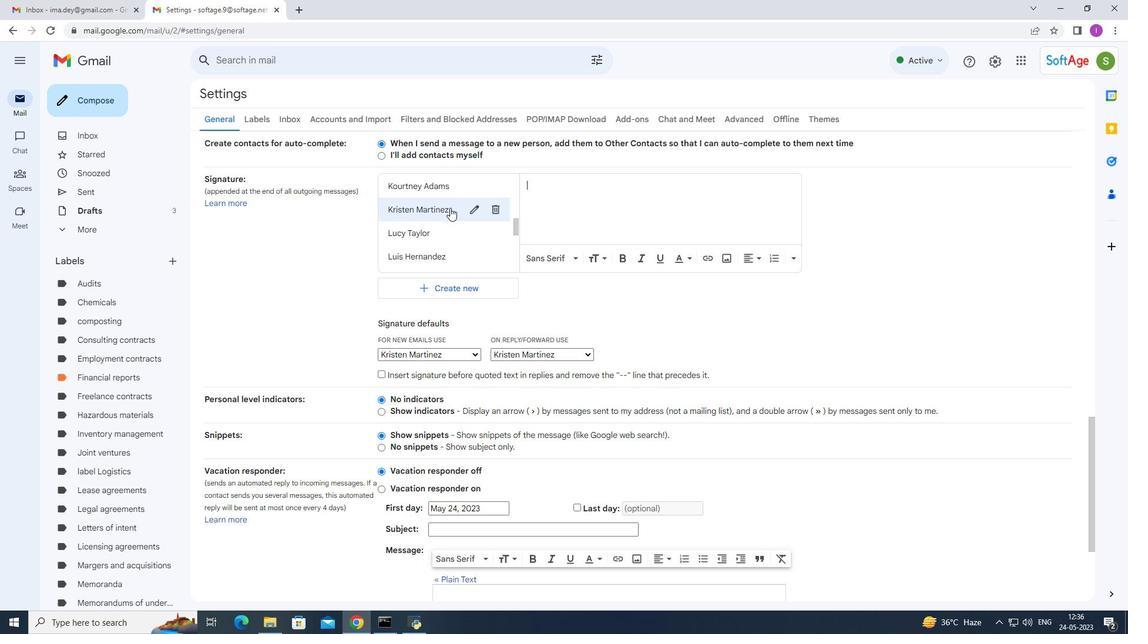 
Action: Mouse pressed left at (453, 212)
Screenshot: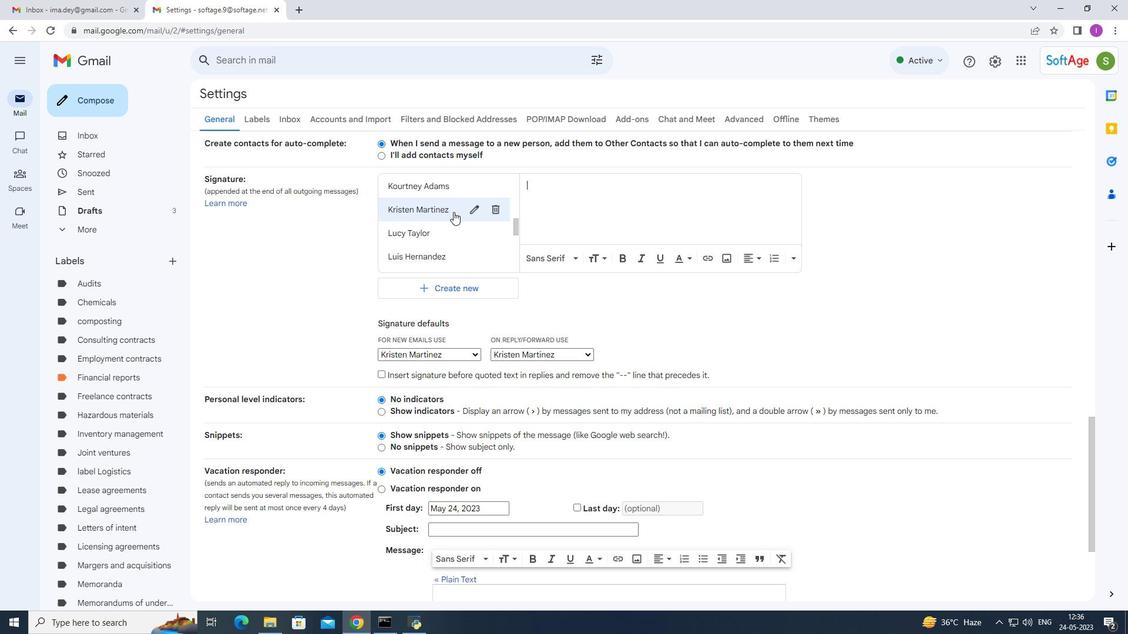 
Action: Mouse moved to (389, 218)
Screenshot: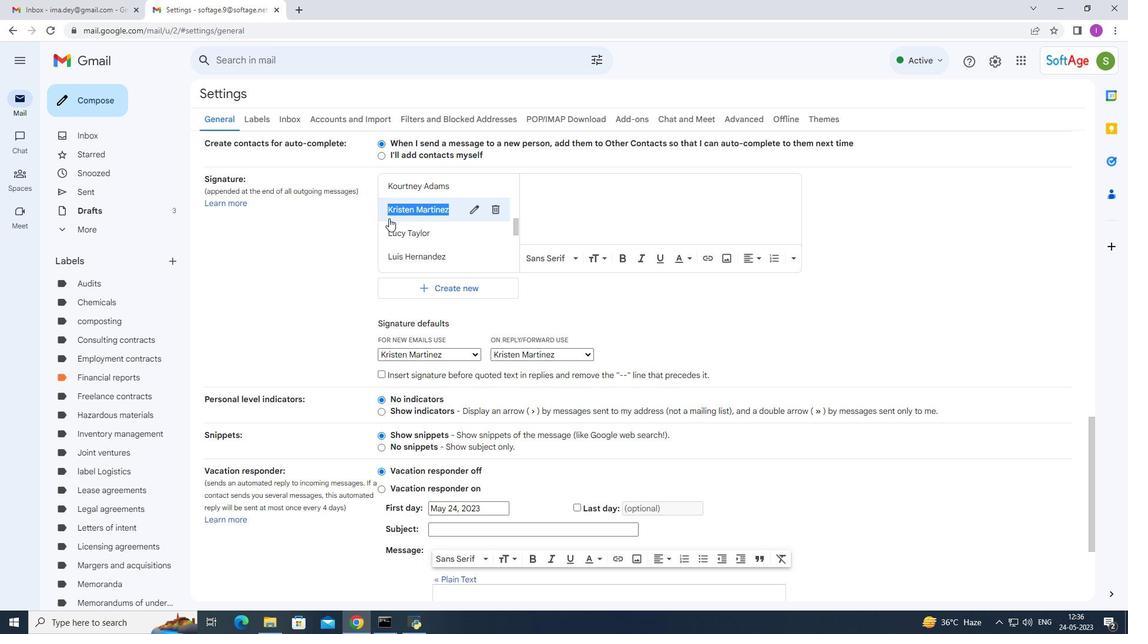 
Action: Key pressed ctrl+C
Screenshot: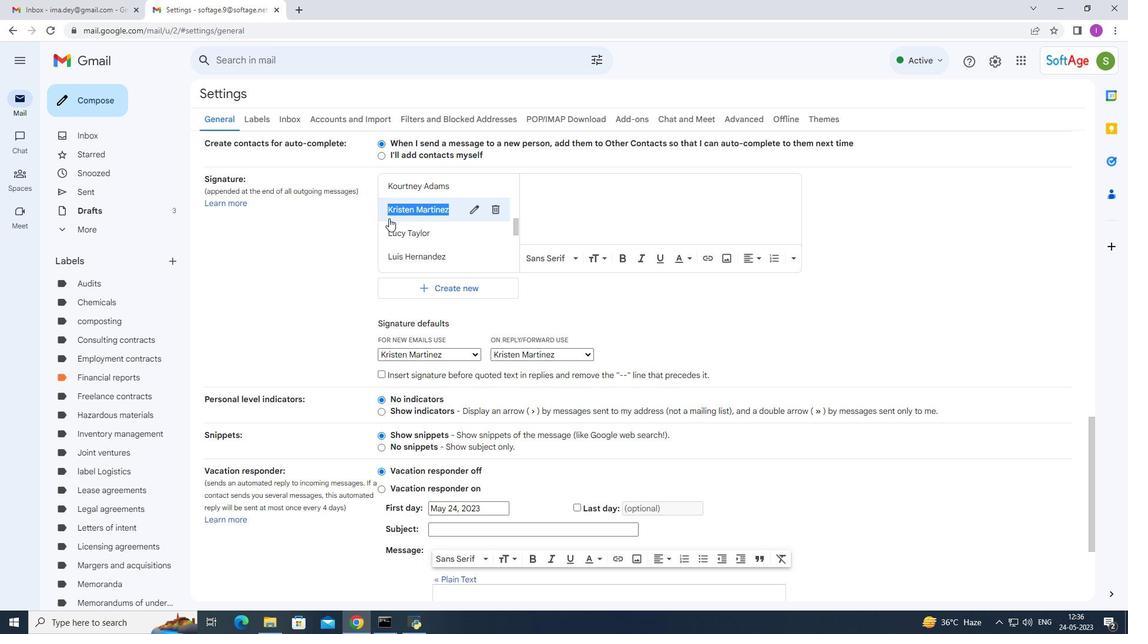
Action: Mouse moved to (549, 188)
Screenshot: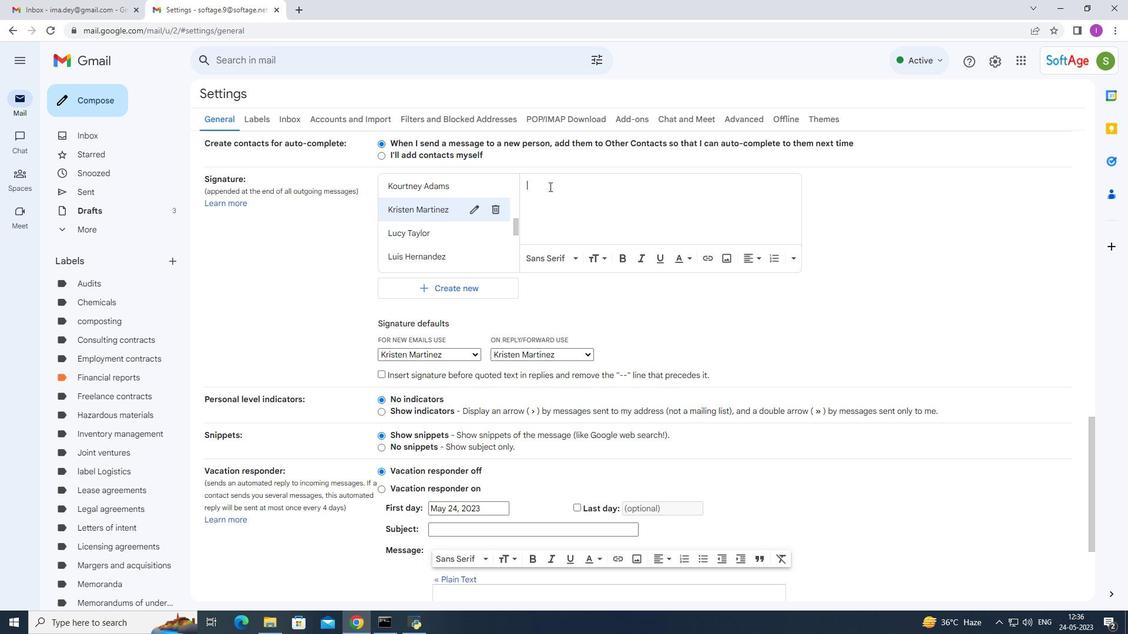 
Action: Key pressed ctrl+V
Screenshot: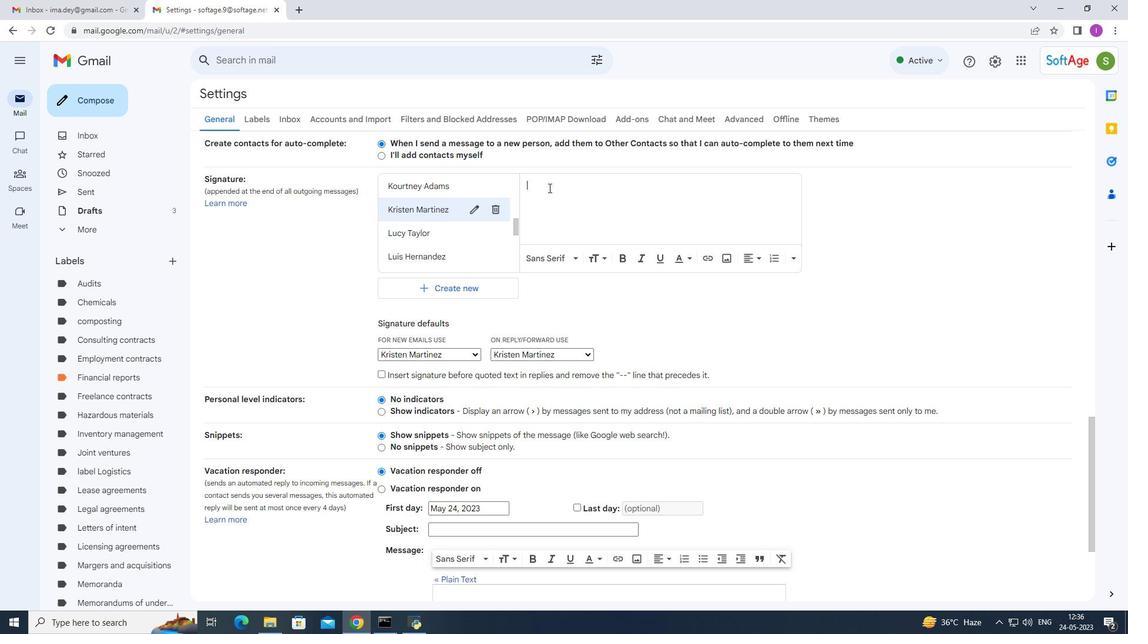 
Action: Mouse moved to (580, 271)
Screenshot: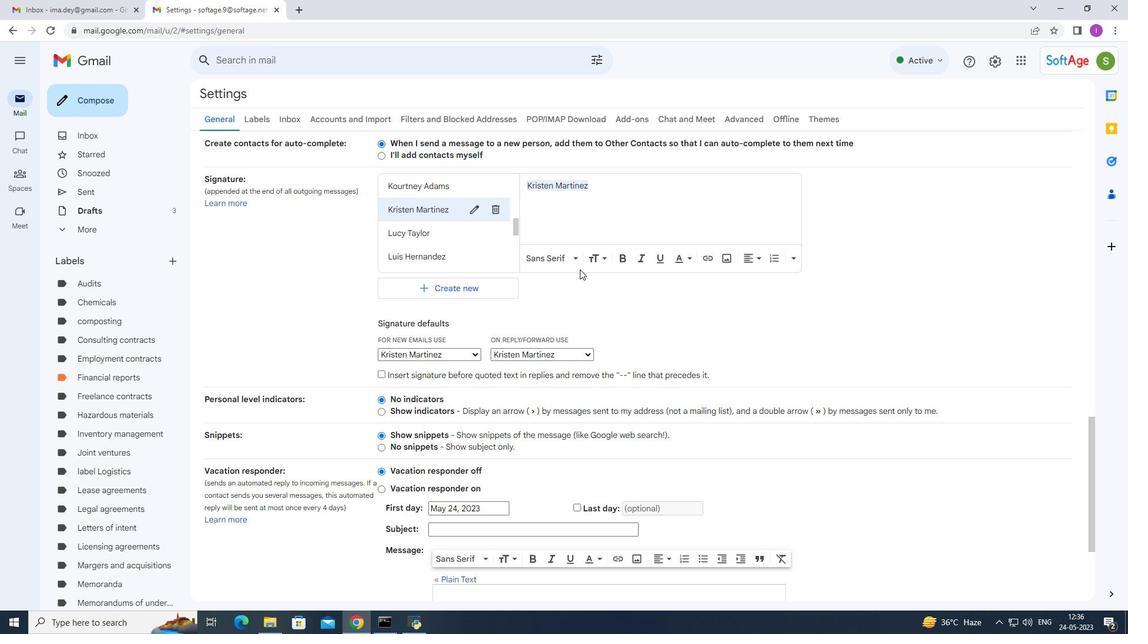 
Action: Mouse scrolled (580, 270) with delta (0, 0)
Screenshot: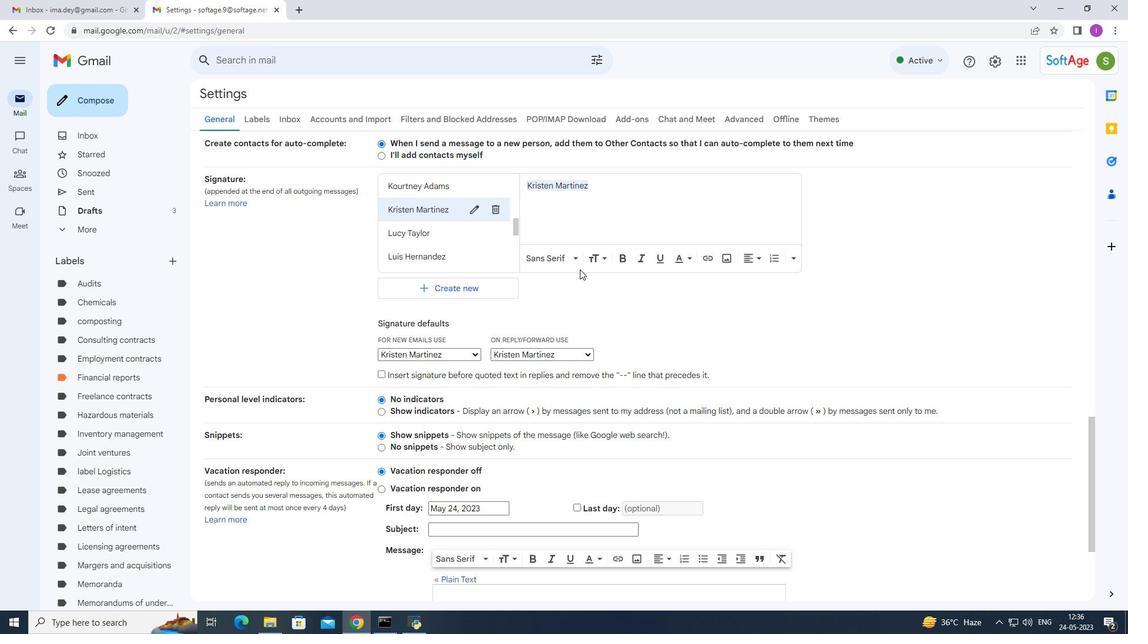 
Action: Mouse moved to (593, 267)
Screenshot: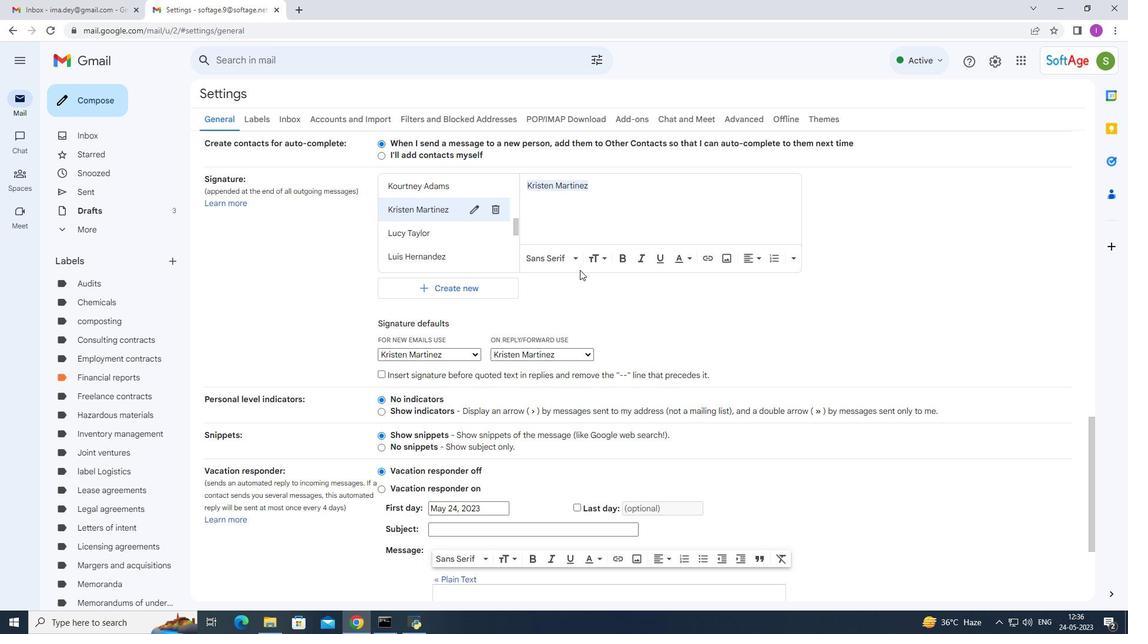 
Action: Mouse scrolled (591, 268) with delta (0, 0)
Screenshot: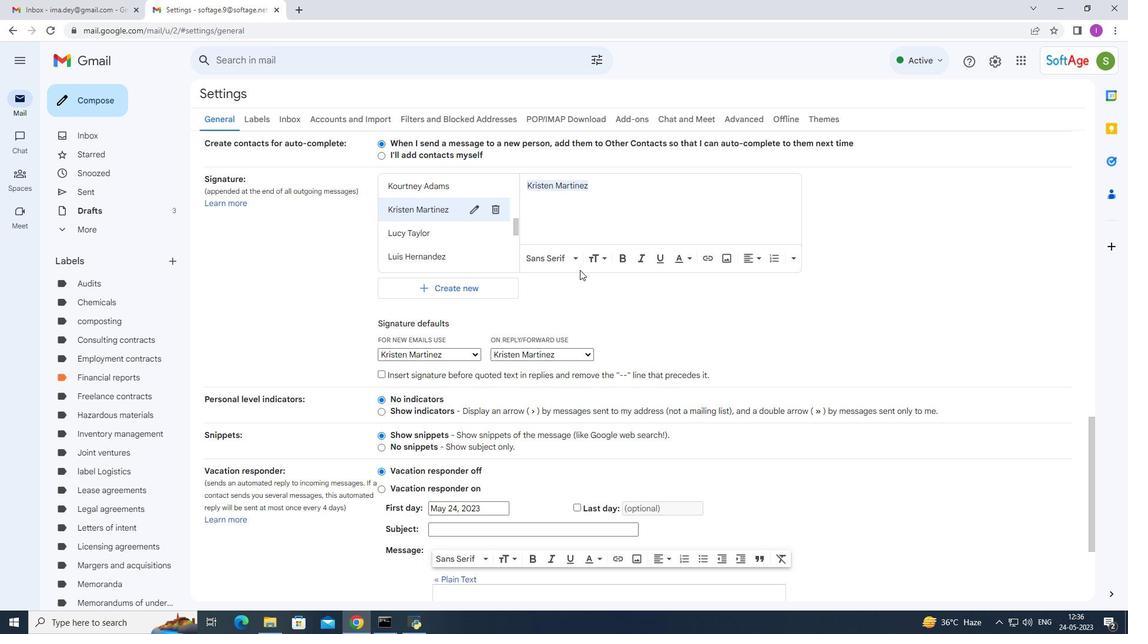 
Action: Mouse moved to (584, 273)
Screenshot: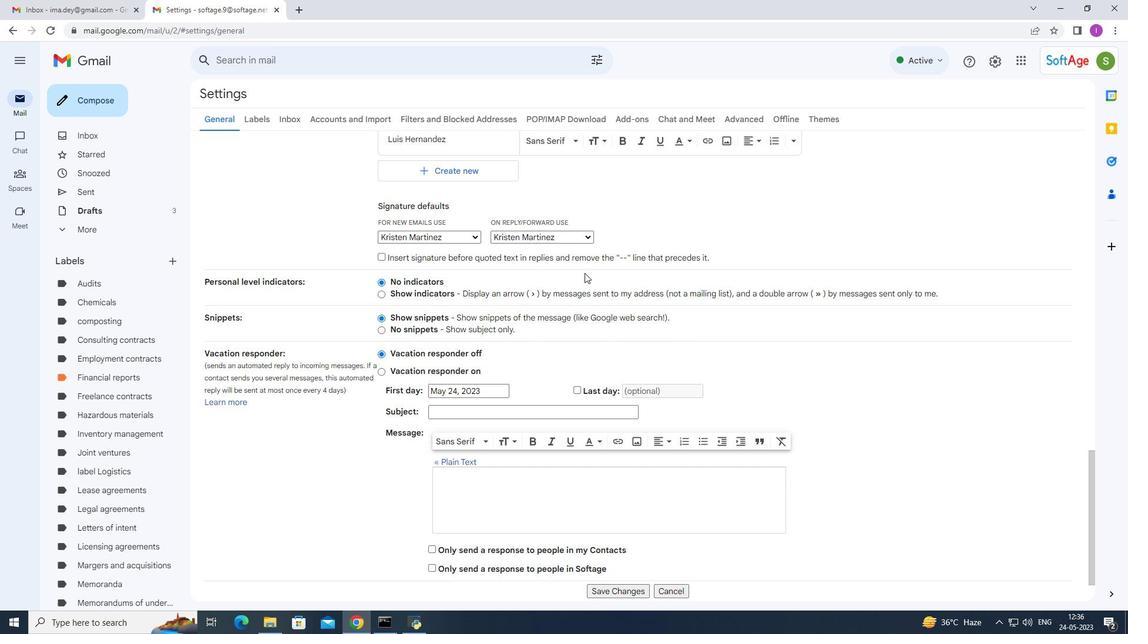 
Action: Mouse scrolled (584, 273) with delta (0, 0)
Screenshot: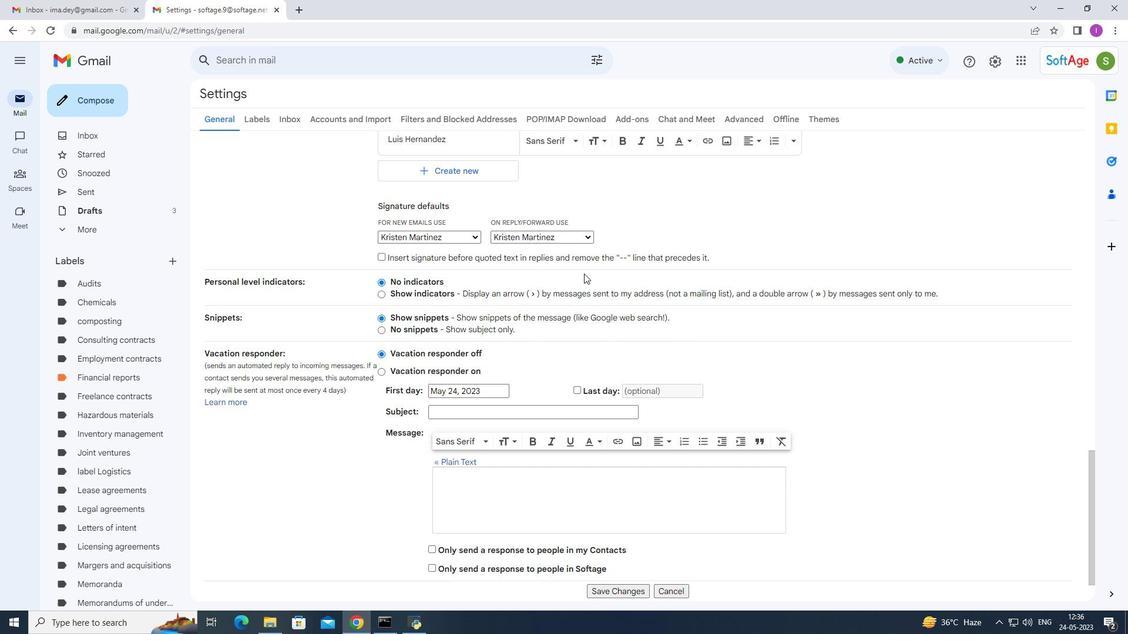 
Action: Mouse moved to (585, 273)
Screenshot: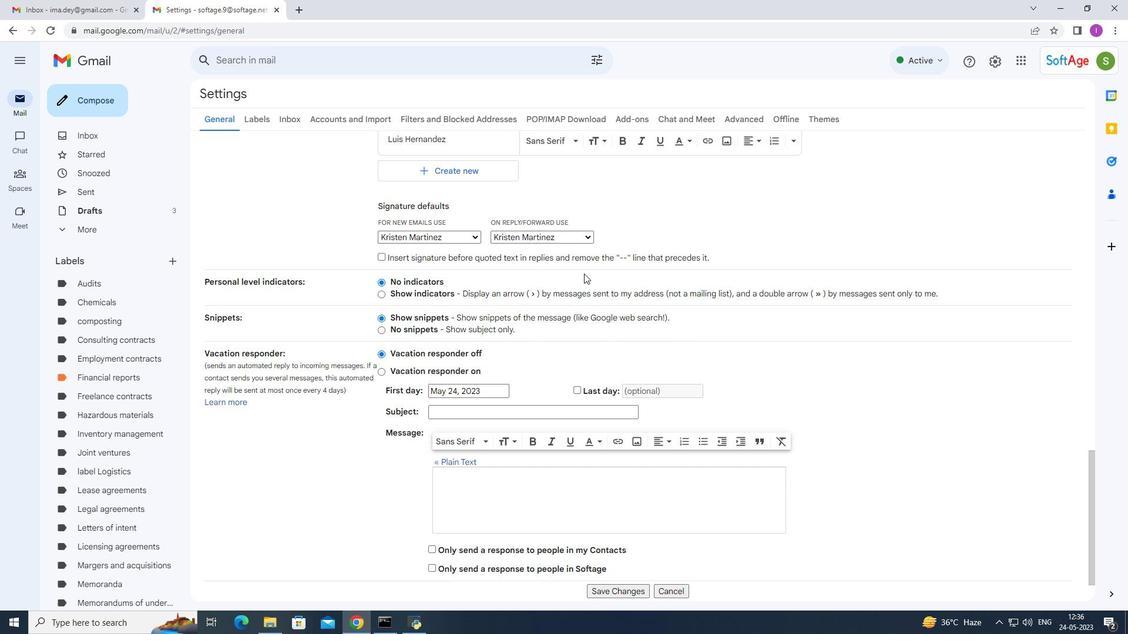 
Action: Mouse scrolled (585, 273) with delta (0, 0)
Screenshot: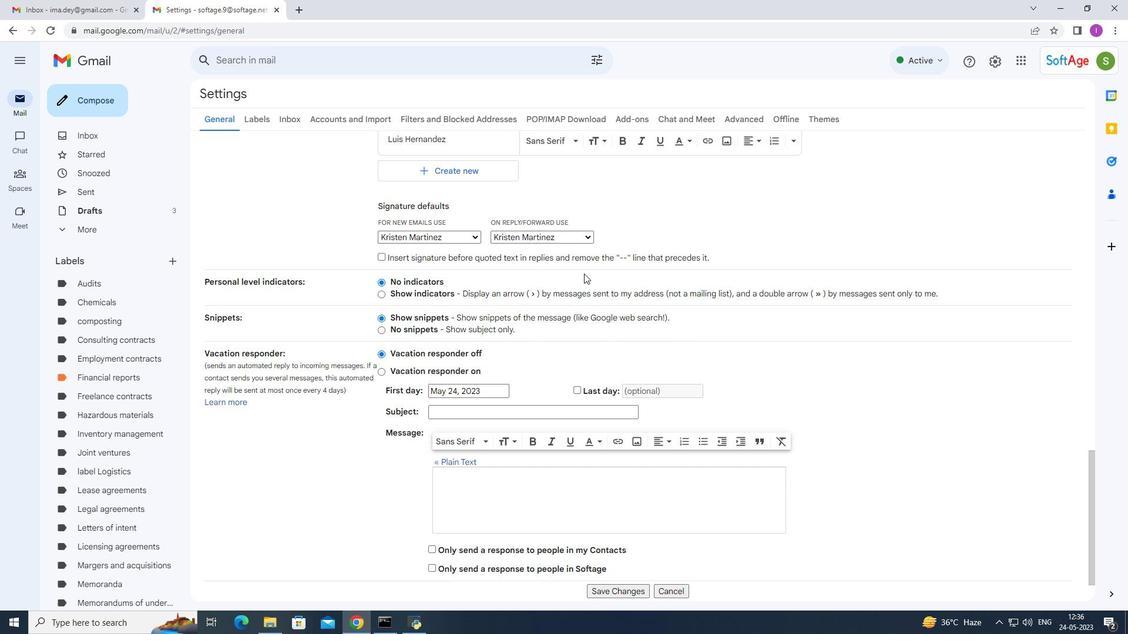 
Action: Mouse moved to (586, 273)
Screenshot: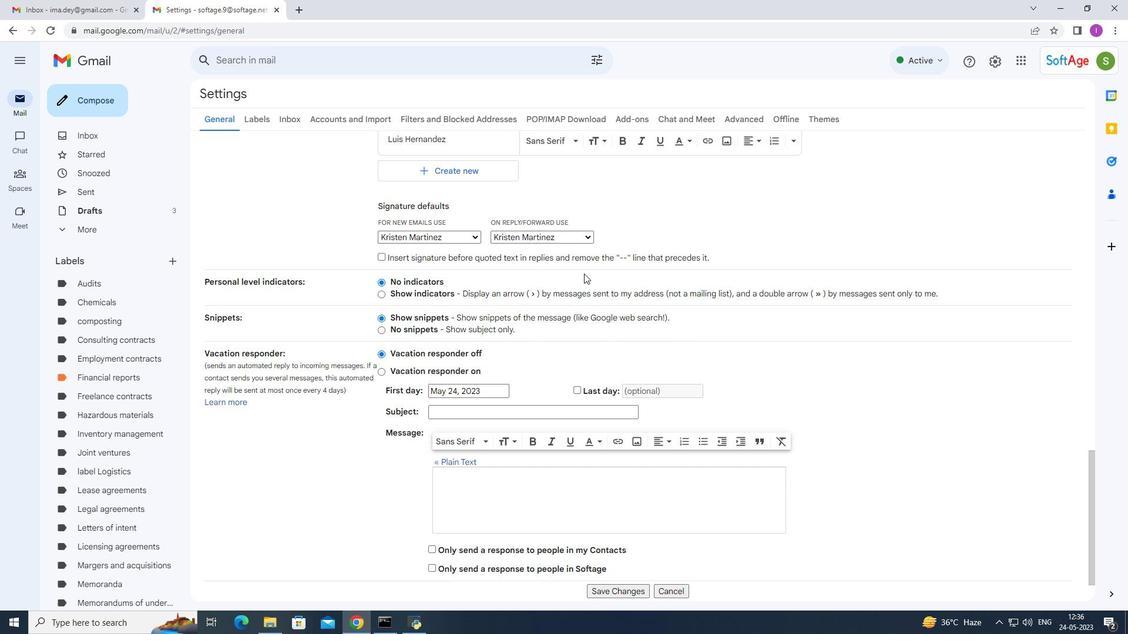 
Action: Mouse scrolled (586, 273) with delta (0, 0)
Screenshot: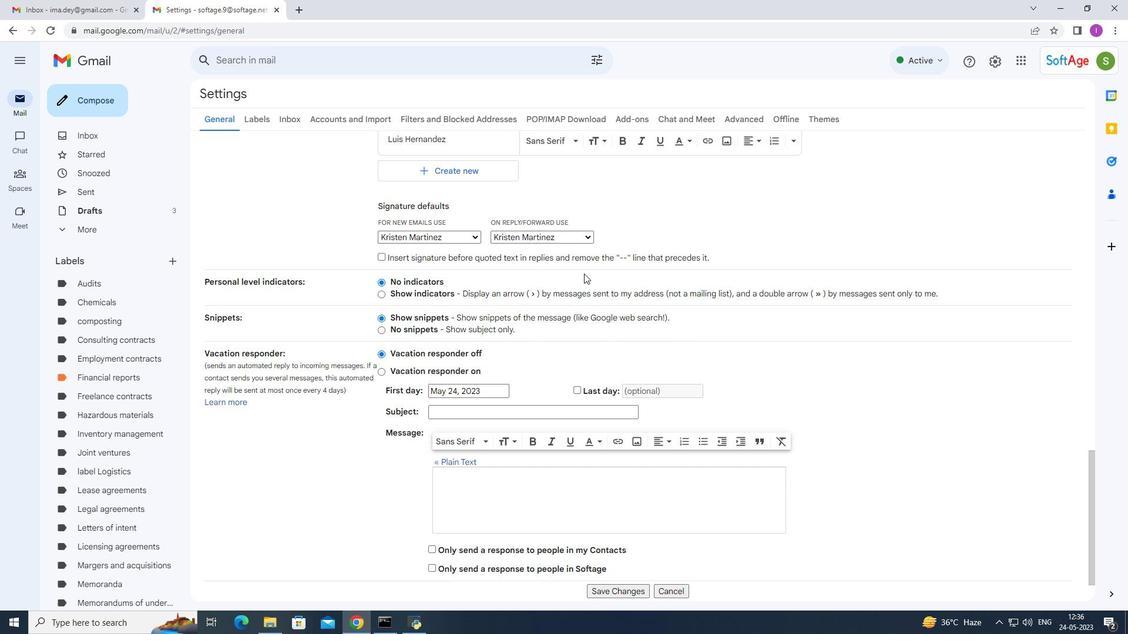 
Action: Mouse moved to (587, 273)
Screenshot: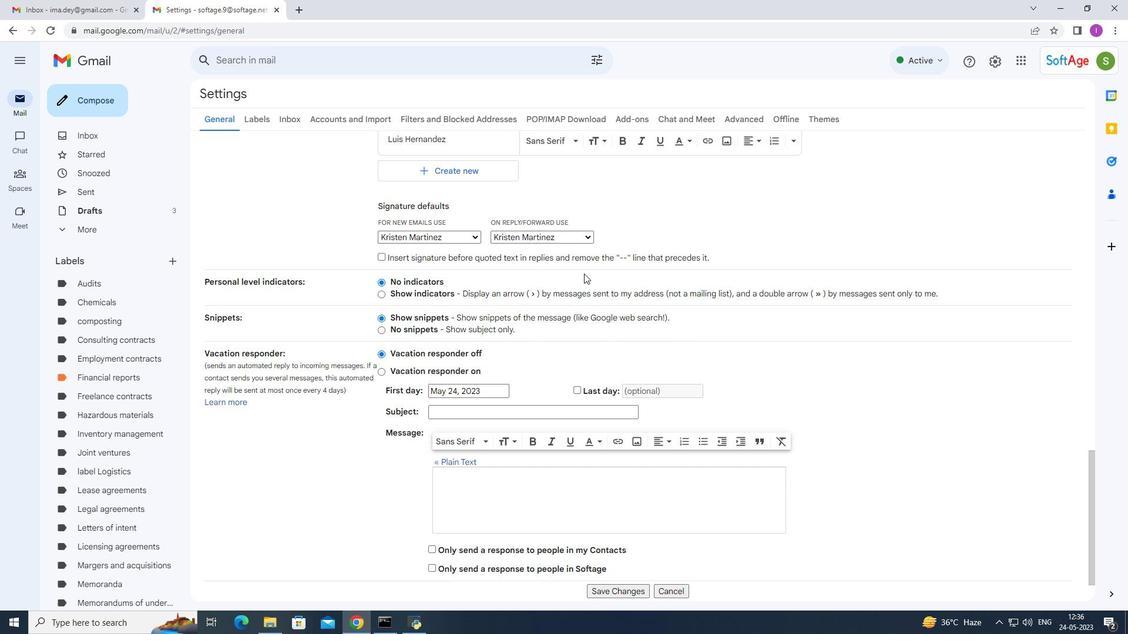 
Action: Mouse scrolled (587, 273) with delta (0, 0)
Screenshot: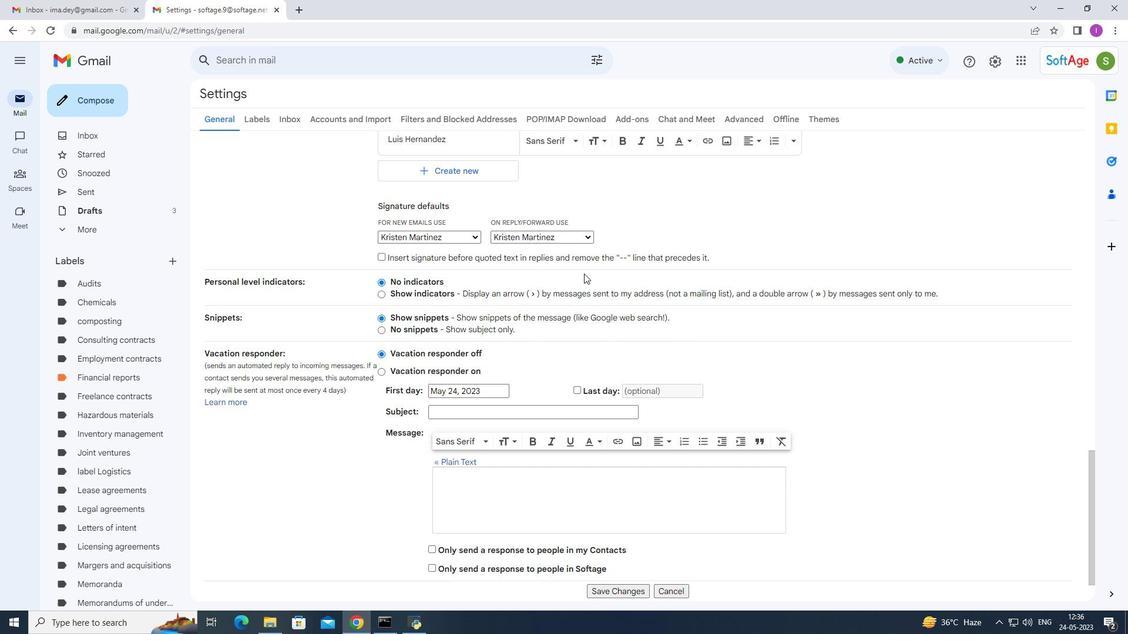 
Action: Mouse scrolled (587, 273) with delta (0, 0)
Screenshot: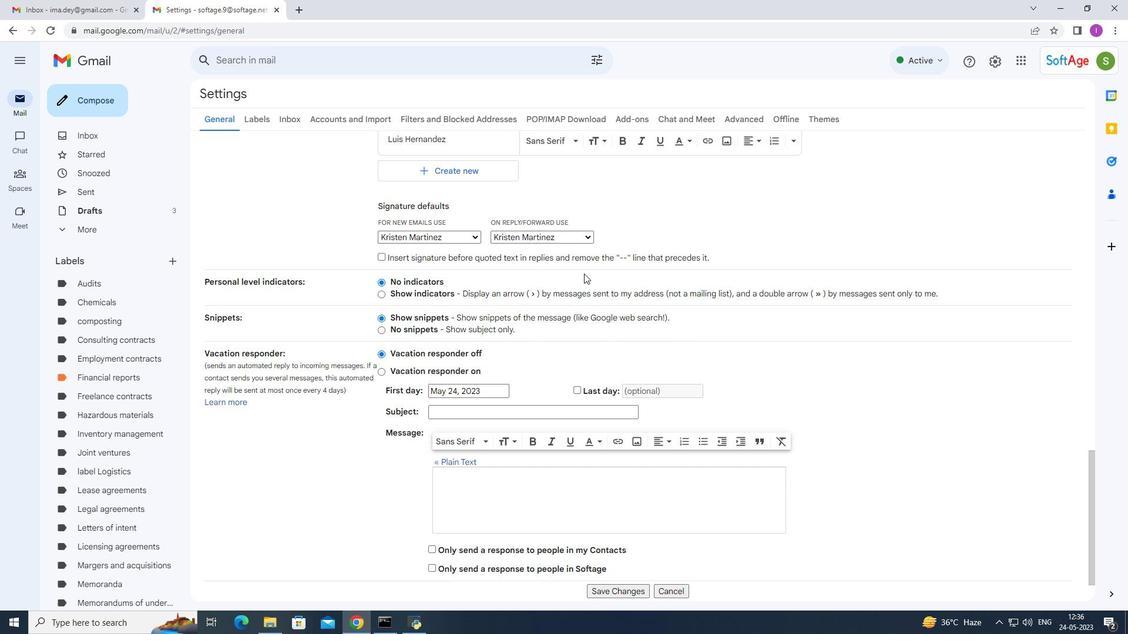 
Action: Mouse moved to (594, 540)
Screenshot: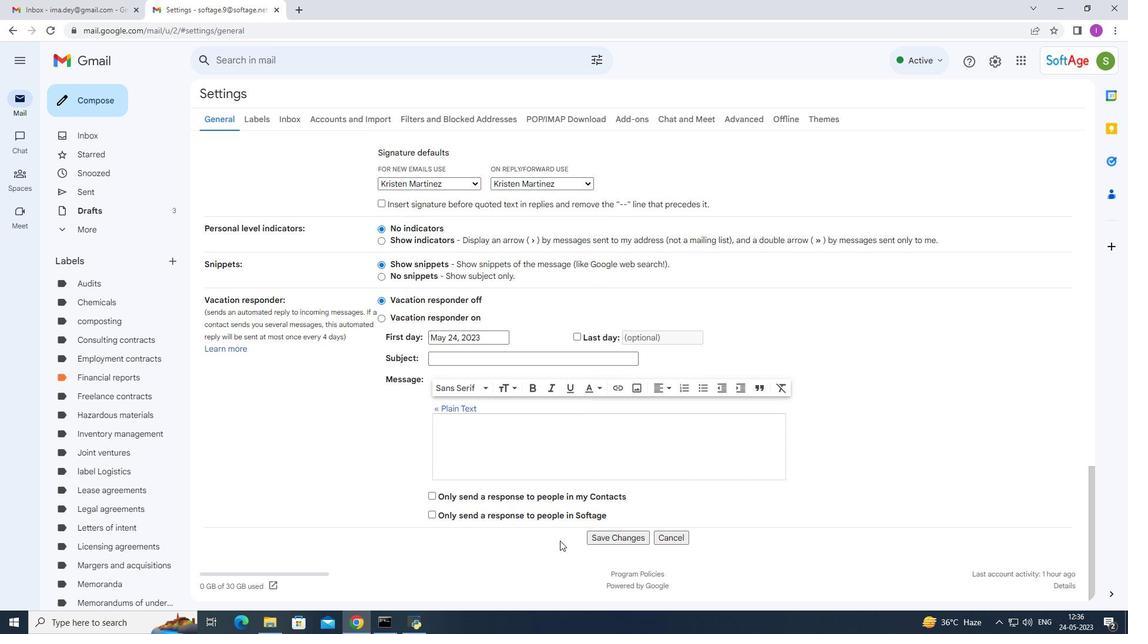 
Action: Mouse pressed left at (594, 540)
Screenshot: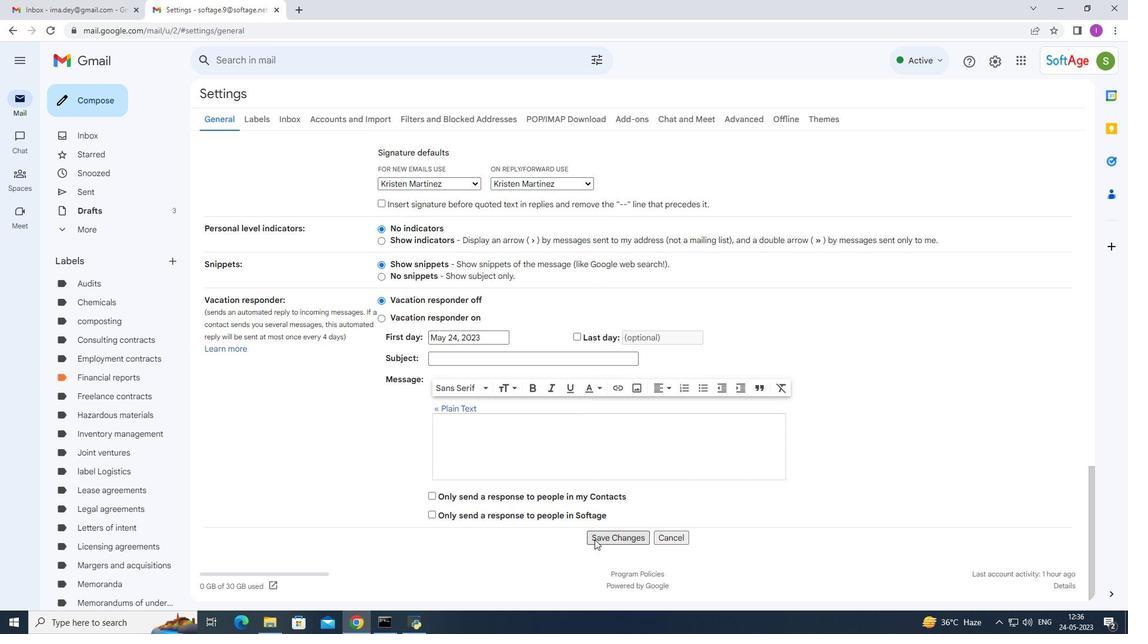 
Action: Mouse moved to (115, 109)
Screenshot: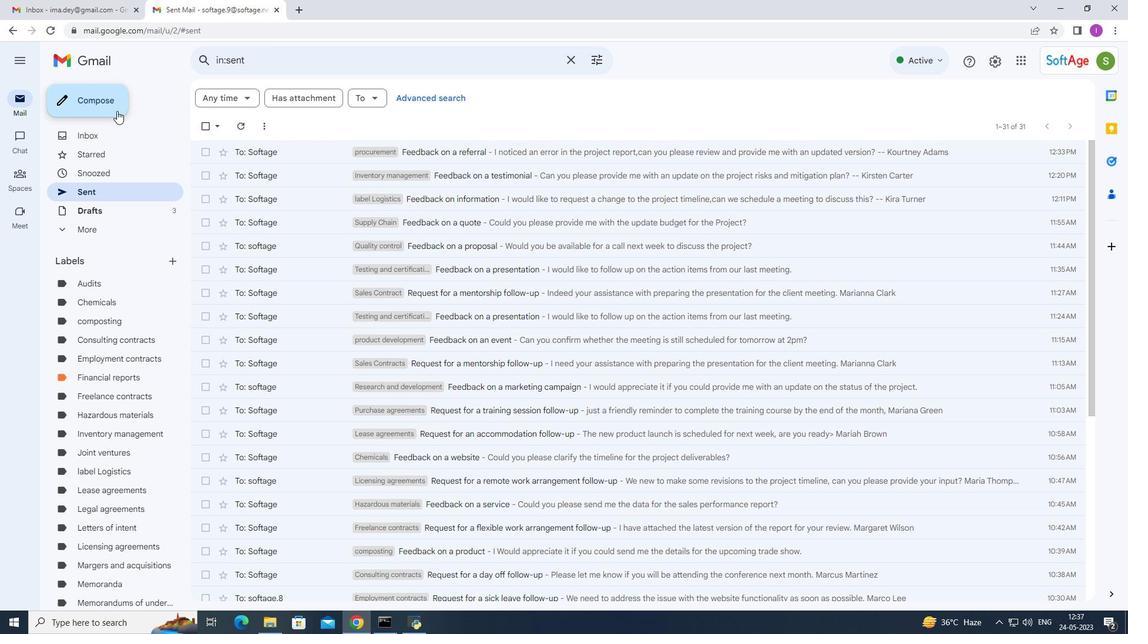 
Action: Mouse pressed left at (115, 109)
Screenshot: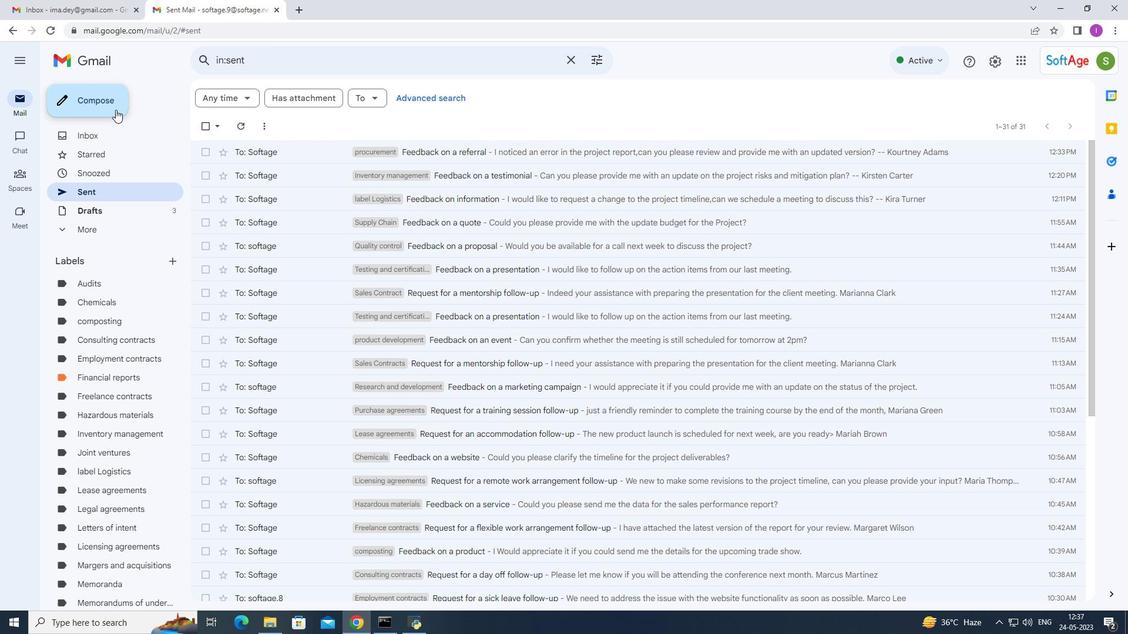 
Action: Mouse moved to (772, 276)
Screenshot: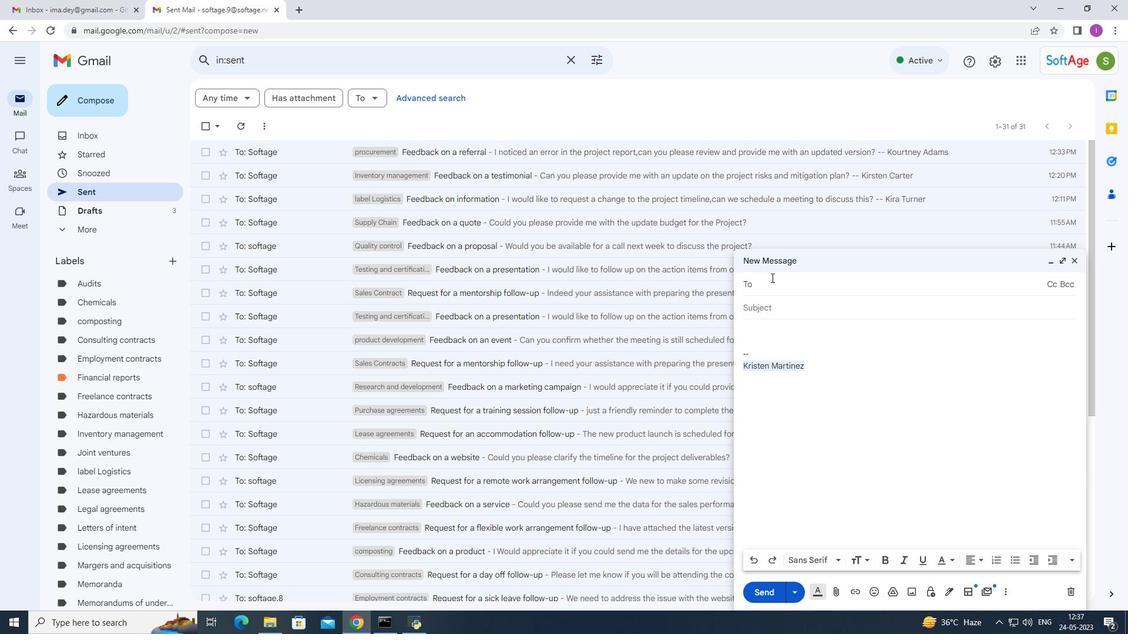 
Action: Key pressed so
Screenshot: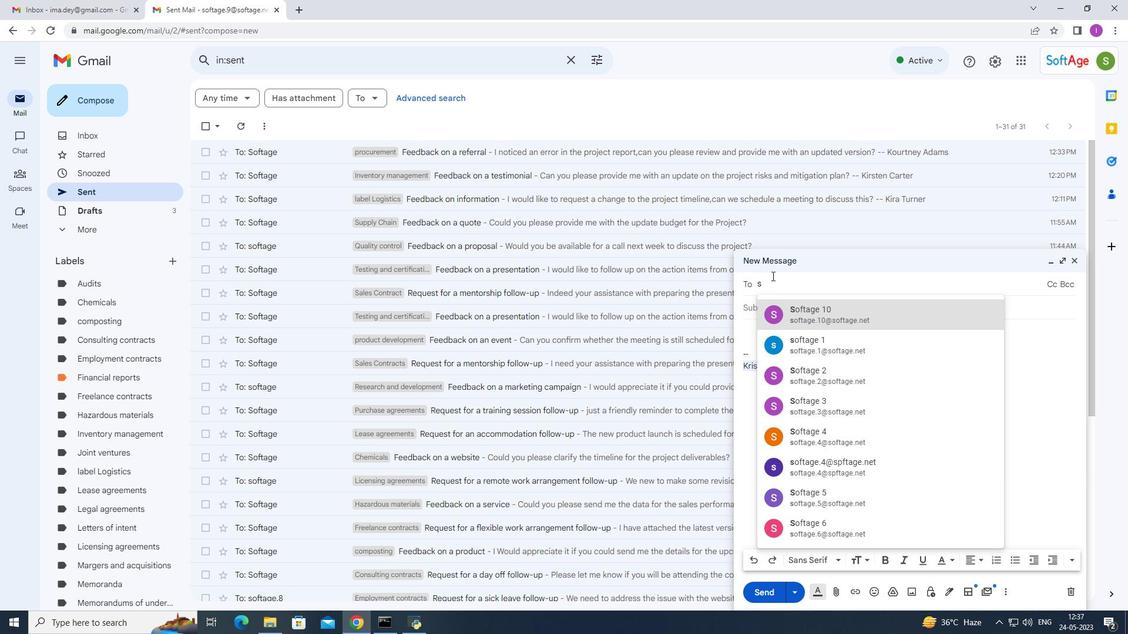 
Action: Mouse moved to (813, 523)
Screenshot: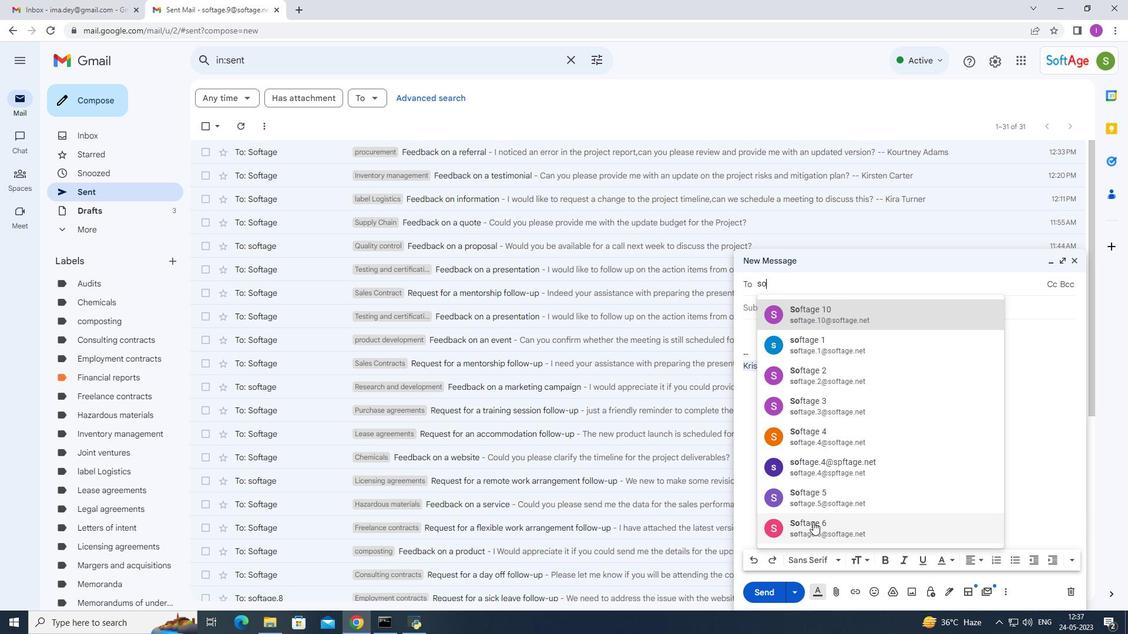 
Action: Mouse pressed left at (813, 523)
Screenshot: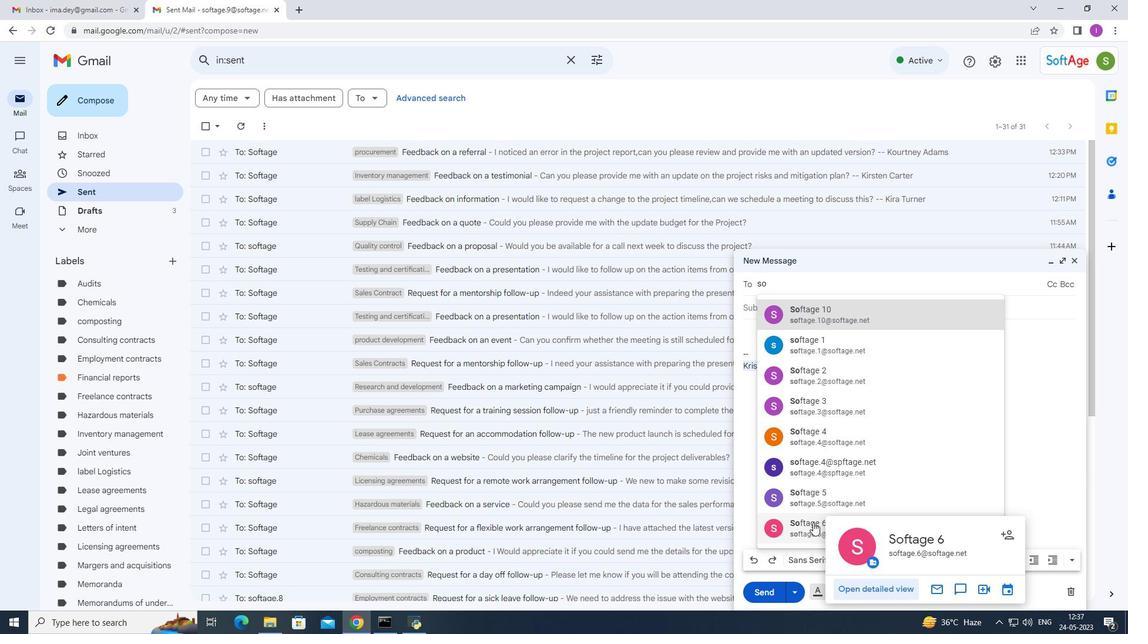 
Action: Mouse moved to (746, 326)
Screenshot: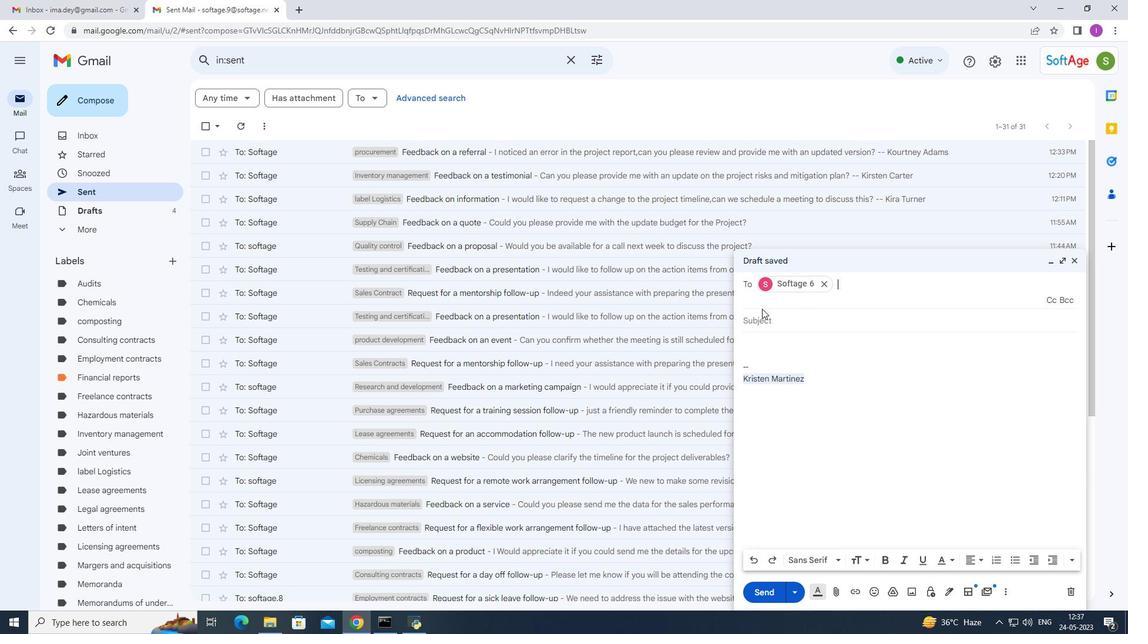 
Action: Mouse pressed left at (746, 326)
Screenshot: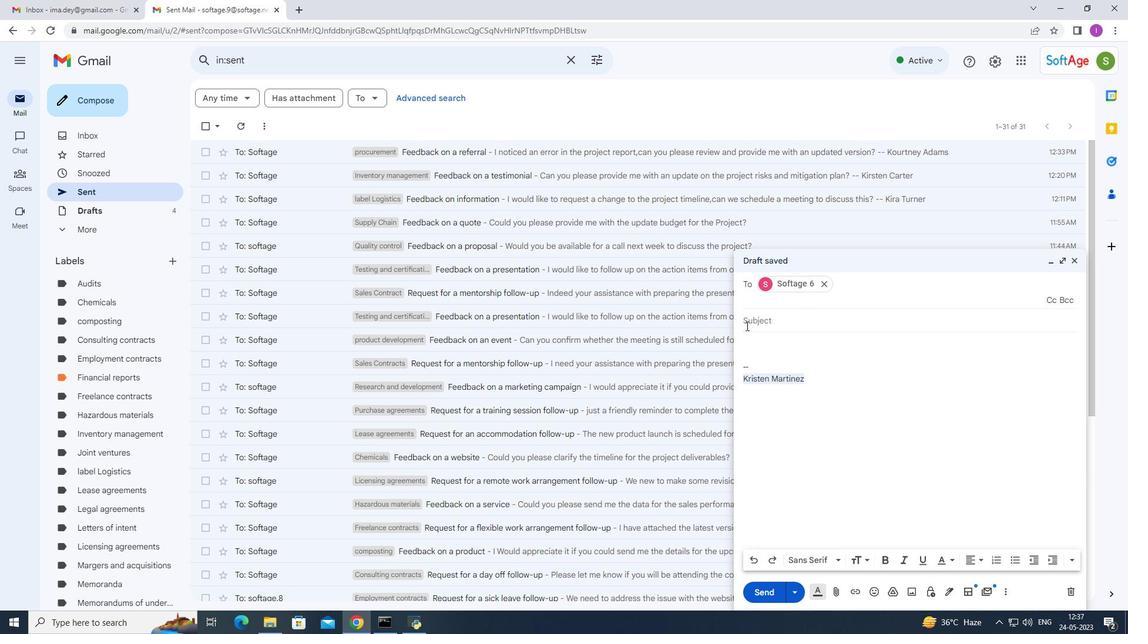 
Action: Mouse moved to (810, 322)
Screenshot: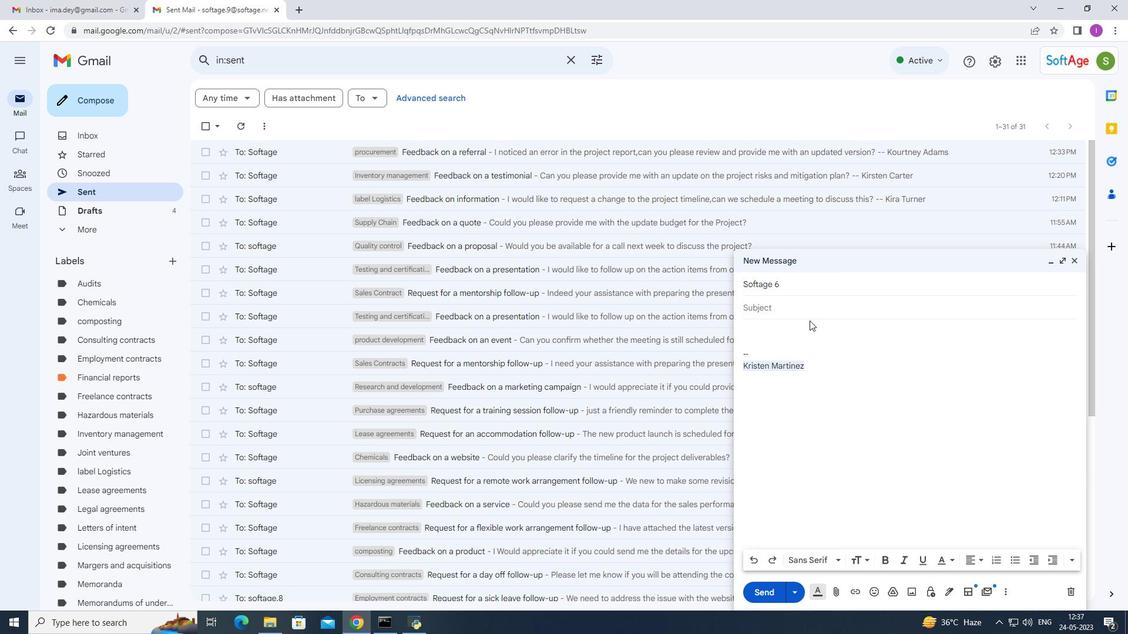 
Action: Key pressed <Key.shift>Feedback<Key.space>on<Key.space>a<Key.space>recommrn<Key.backspace><Key.backspace>endation
Screenshot: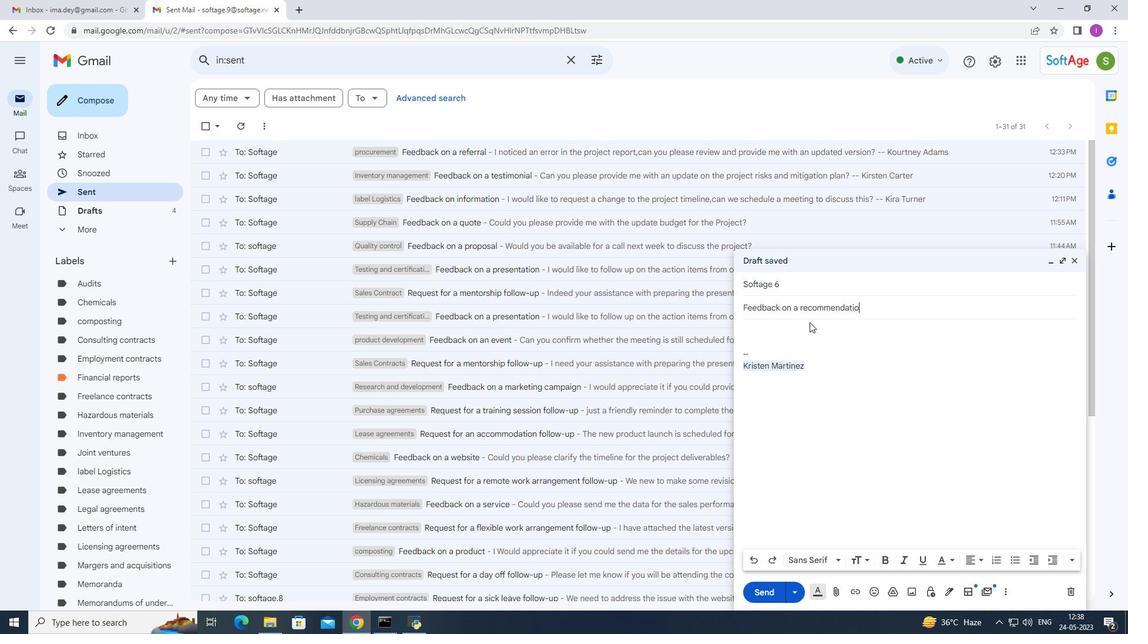 
Action: Mouse moved to (764, 329)
Screenshot: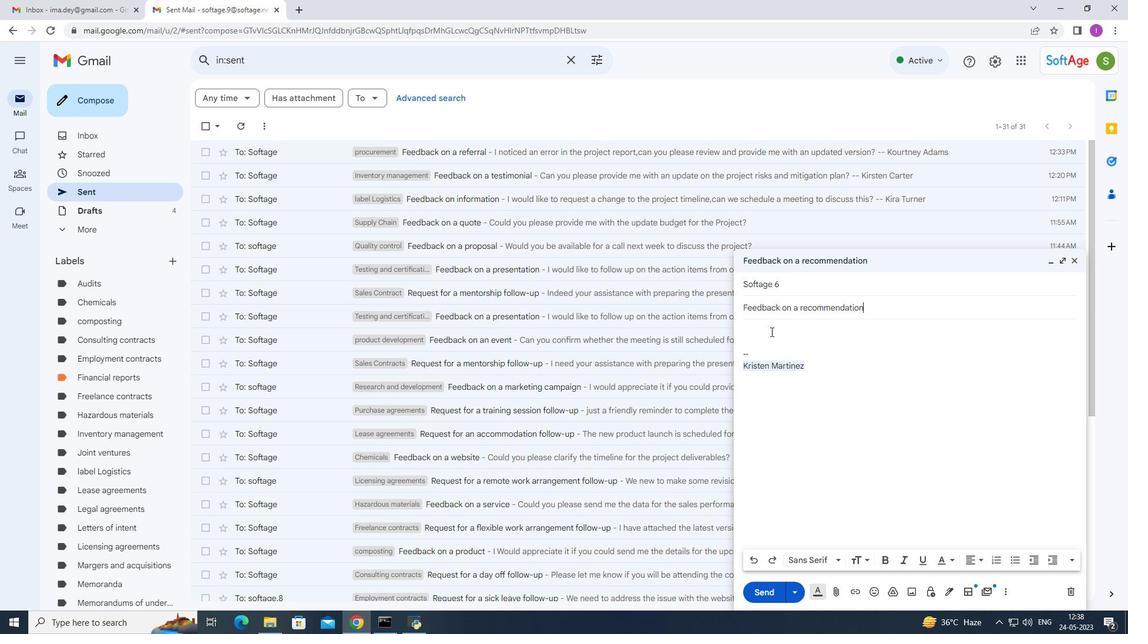 
Action: Mouse pressed left at (764, 329)
Screenshot: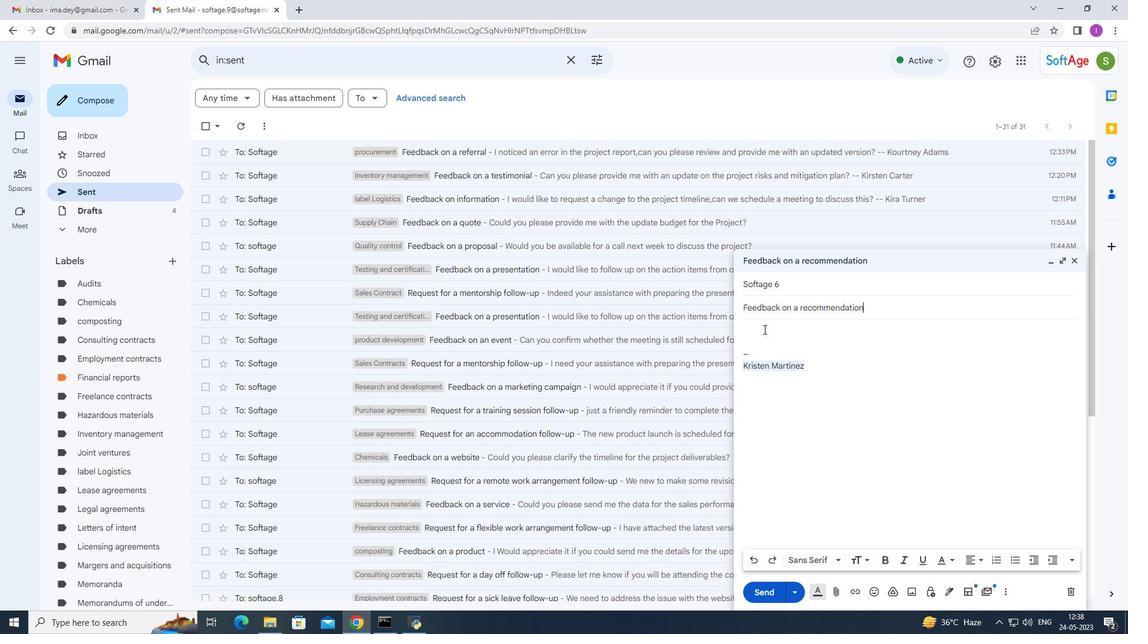 
Action: Mouse moved to (805, 329)
Screenshot: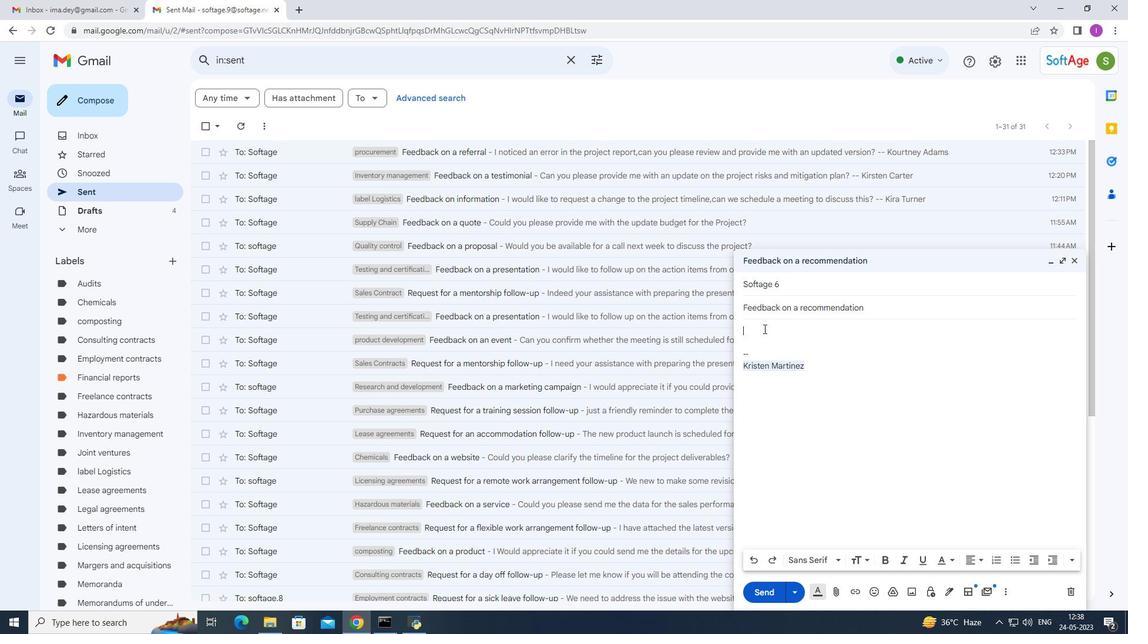 
Action: Key pressed <Key.shift>Could<Key.space>you<Key.space>please<Key.space>provide<Key.space>me<Key.space>with<Key.space>thr<Key.backspace>e<Key.space>contact<Key.space>information<Key.space>for<Key.space>the<Key.space>new<Key.space>team<Key.space>member<Key.shift><Key.shift><Key.shift><Key.shift><Key.shift><Key.shift><Key.shift><Key.shift><Key.shift><Key.shift><Key.shift><Key.shift><Key.shift><Key.shift><Key.shift><Key.shift><Key.shift><Key.shift><Key.shift><Key.shift><Key.shift><Key.shift><Key.shift><Key.shift><Key.shift><Key.shift><Key.shift><Key.shift><Key.shift><Key.shift><Key.shift><Key.shift><Key.shift><Key.shift><Key.shift><Key.shift><Key.shift><Key.shift><Key.shift><Key.shift><Key.shift><Key.shift><Key.shift><Key.shift><Key.shift><Key.shift><Key.shift><Key.shift><Key.shift><Key.shift><Key.shift><Key.shift><Key.shift><Key.shift><Key.shift><Key.shift><Key.shift>?
Screenshot: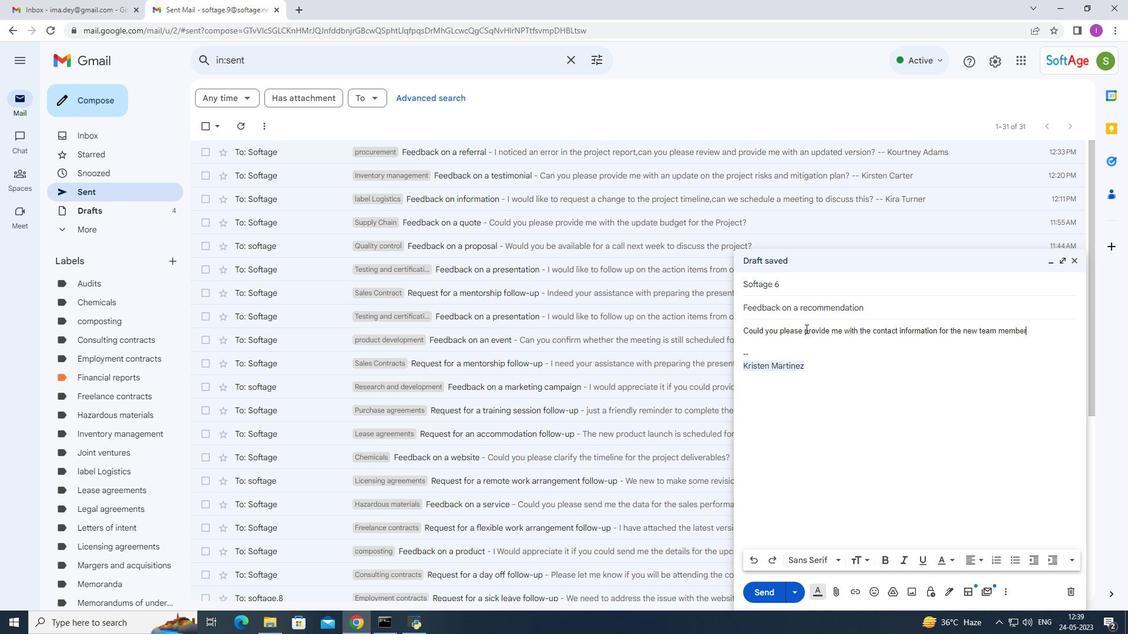 
Action: Mouse moved to (834, 370)
Screenshot: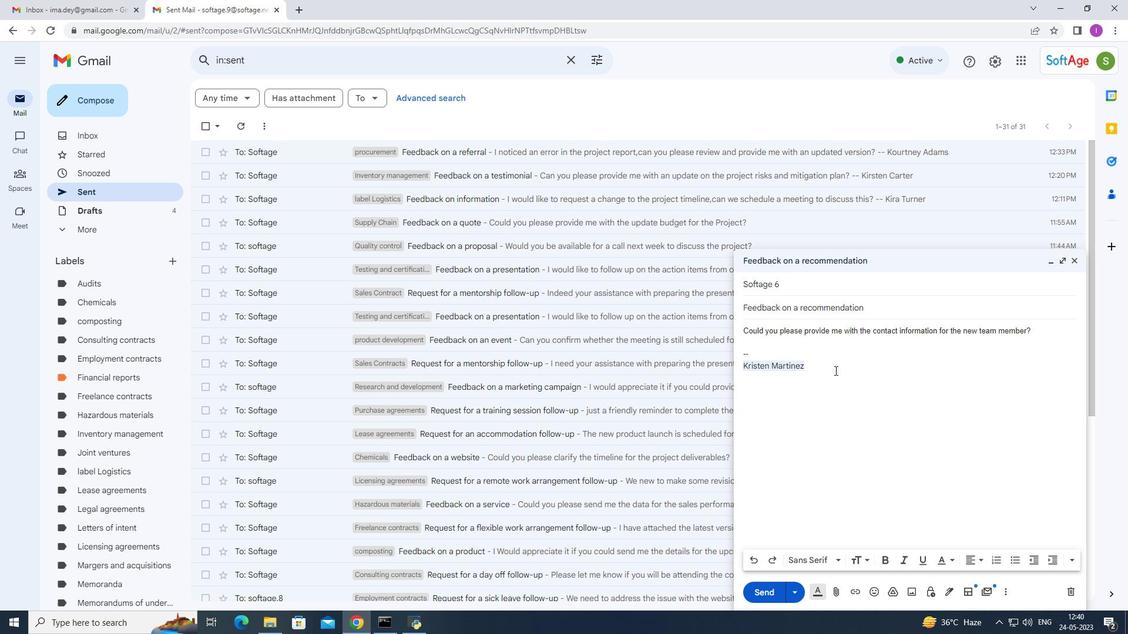
Action: Mouse pressed left at (834, 370)
Screenshot: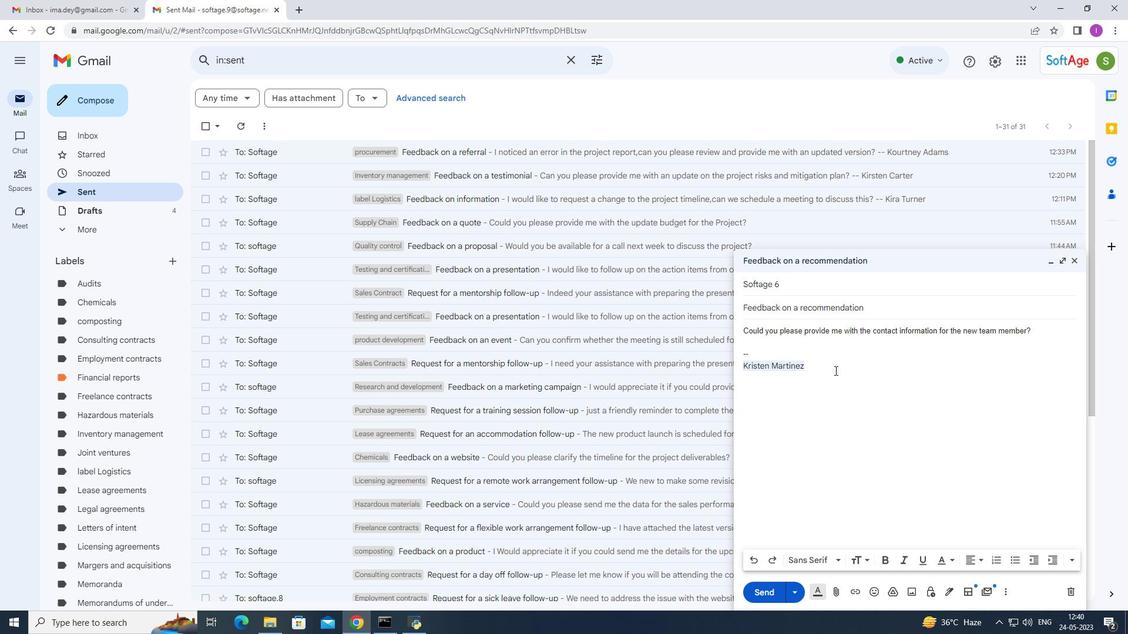 
Action: Mouse moved to (852, 378)
Screenshot: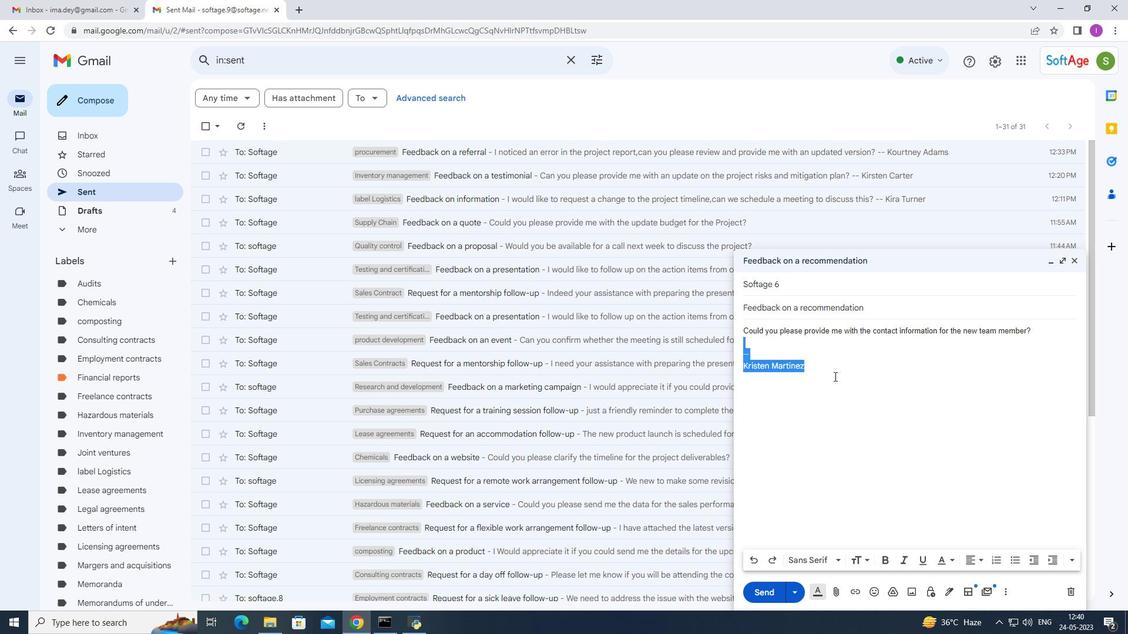 
Action: Mouse pressed left at (852, 378)
Screenshot: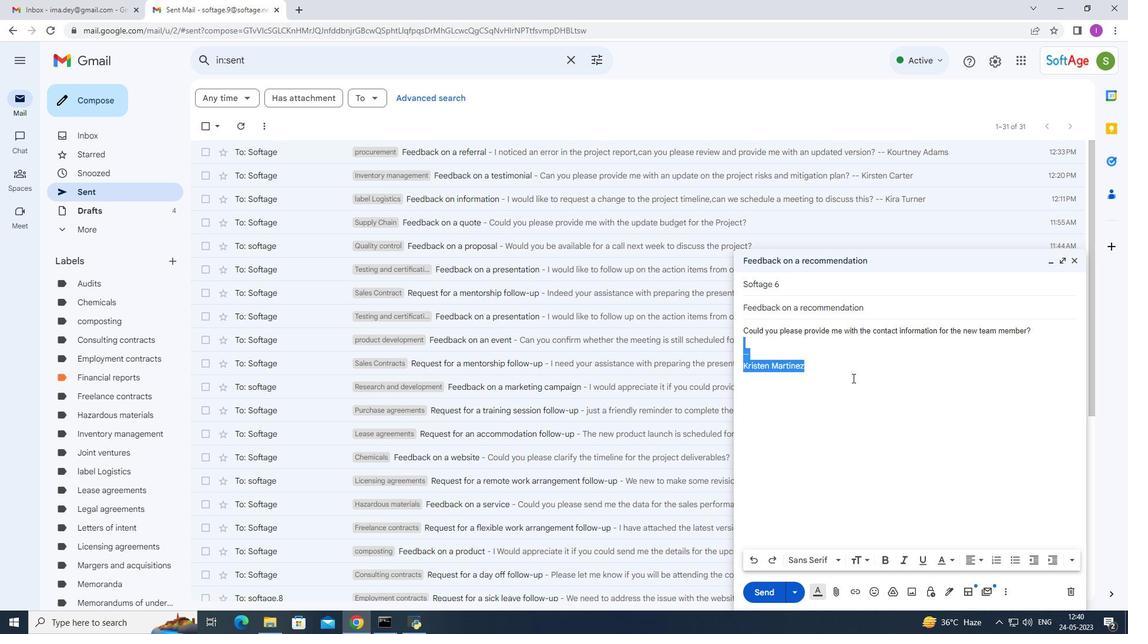 
Action: Mouse moved to (744, 332)
Screenshot: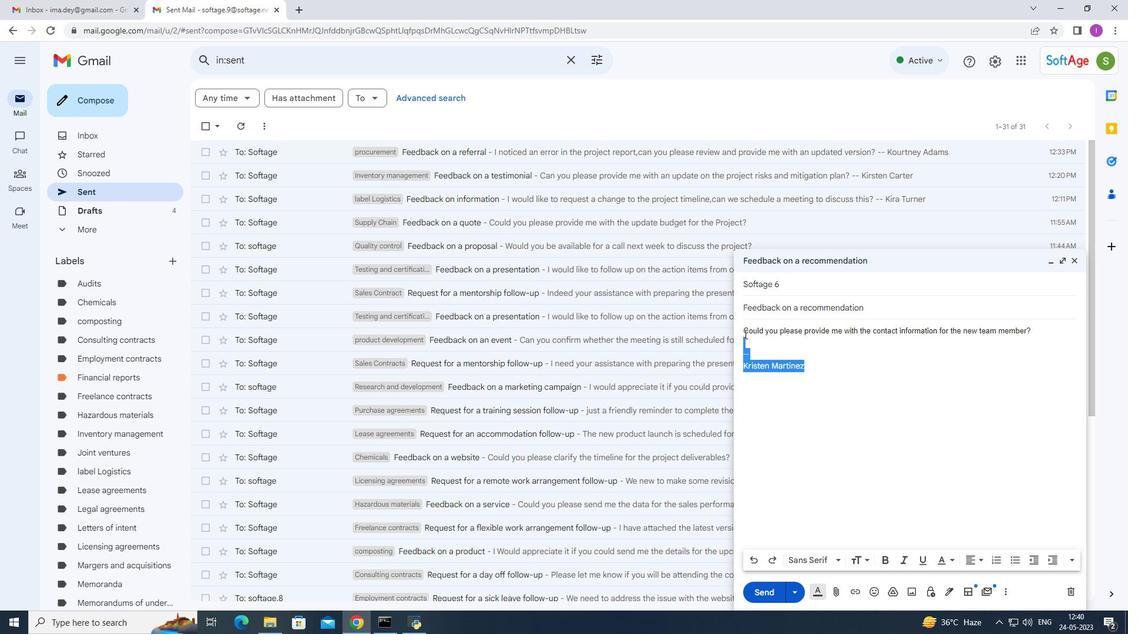 
Action: Mouse pressed left at (744, 332)
Screenshot: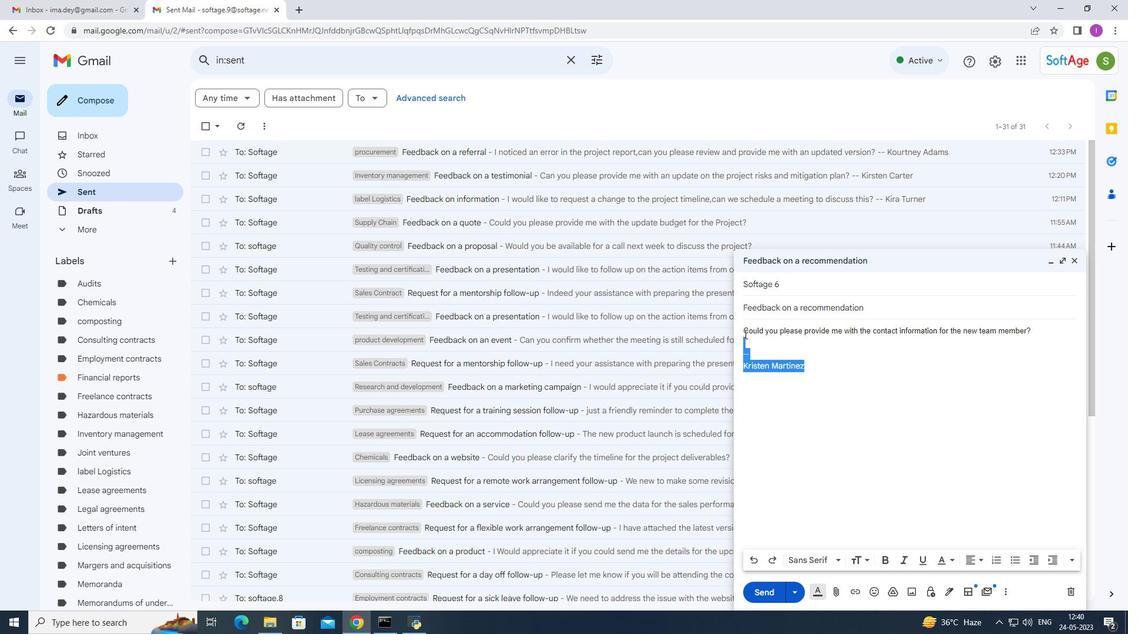 
Action: Mouse moved to (744, 331)
Screenshot: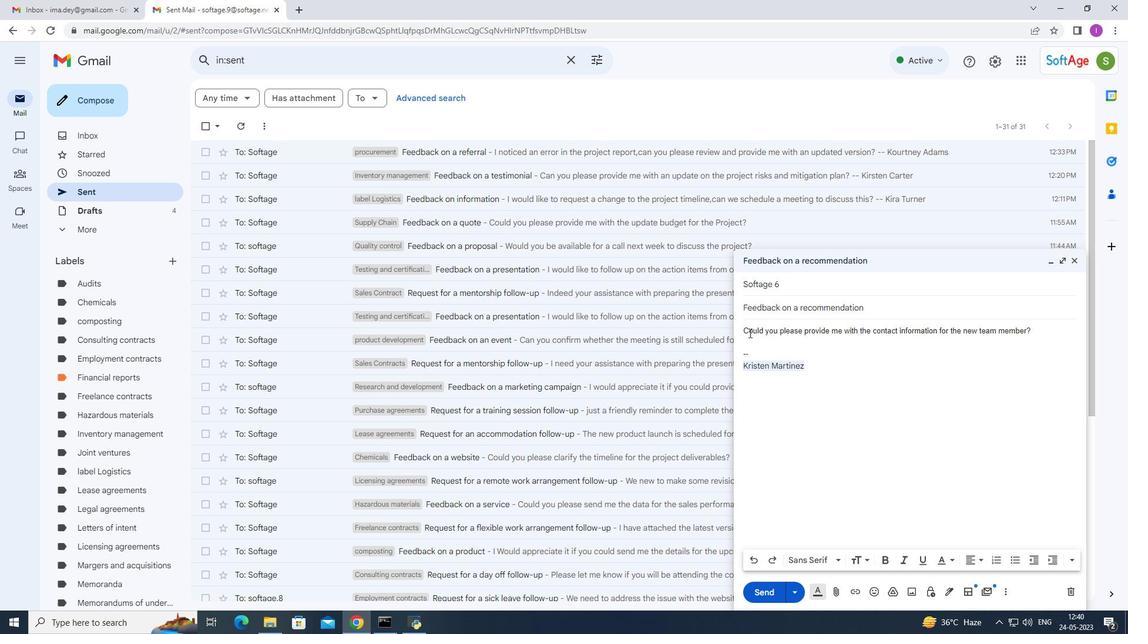 
Action: Mouse pressed left at (744, 331)
Screenshot: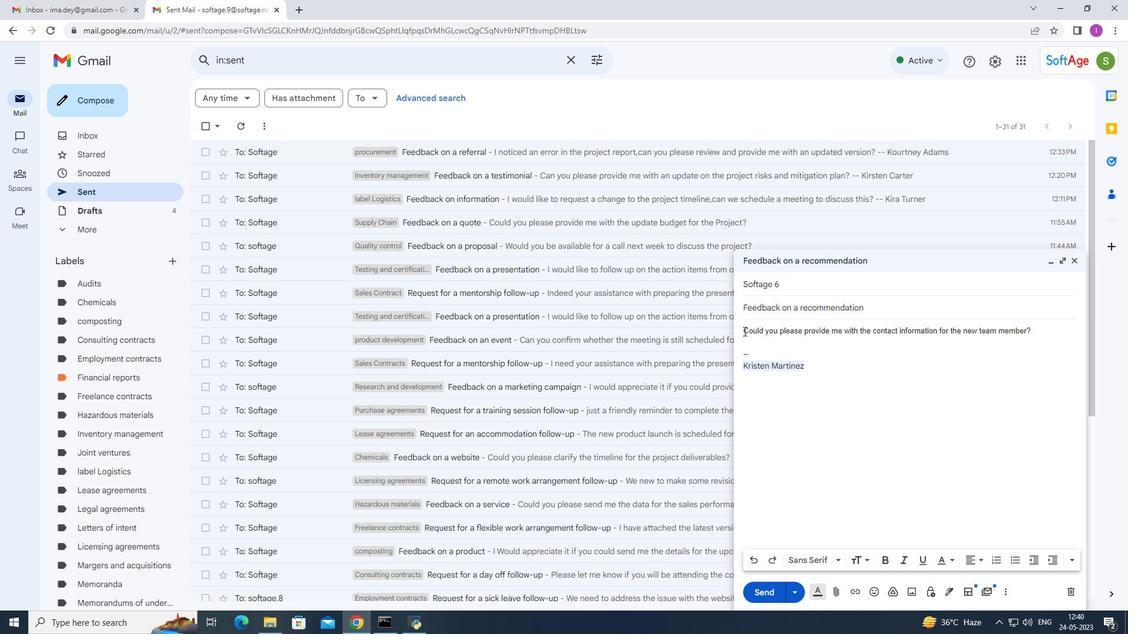 
Action: Mouse moved to (1073, 561)
Screenshot: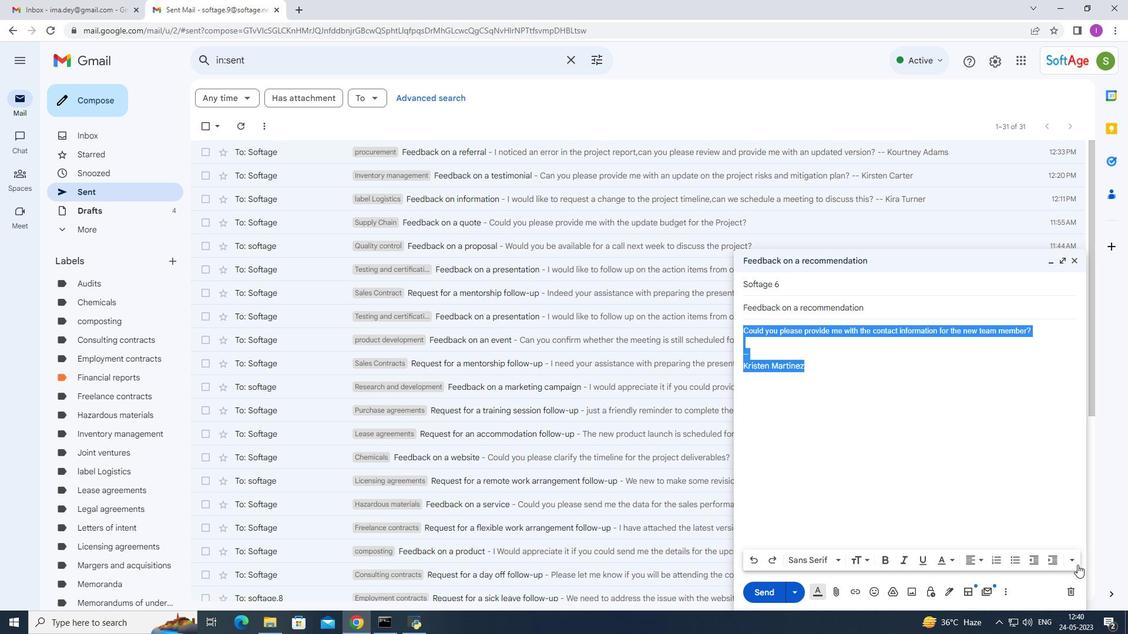 
Action: Mouse pressed left at (1073, 561)
Screenshot: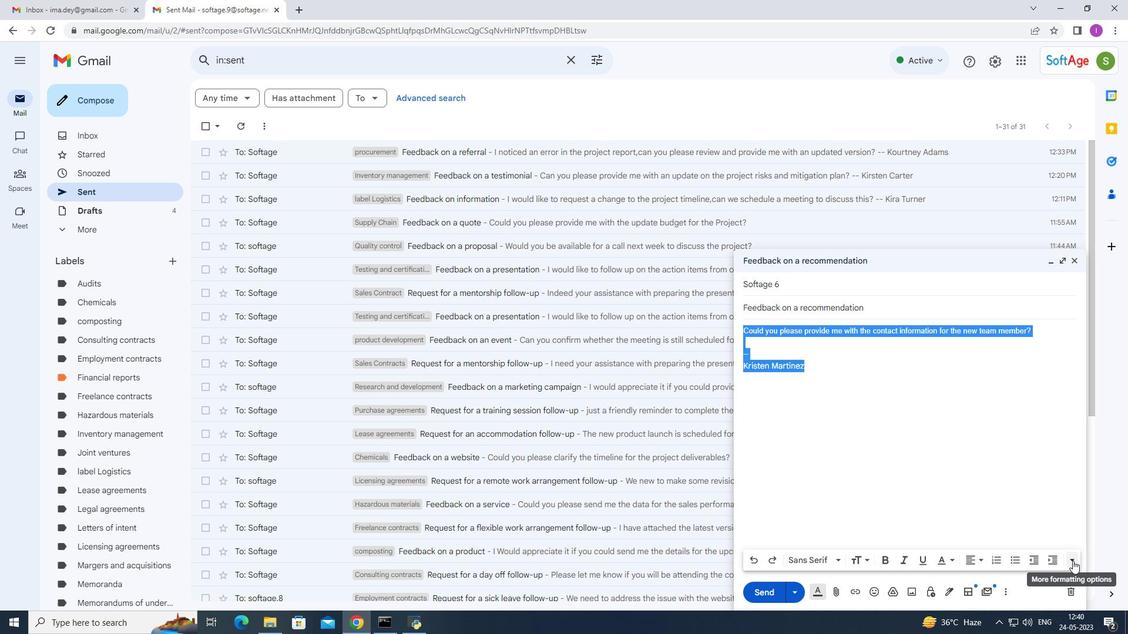 
Action: Mouse moved to (1078, 508)
Screenshot: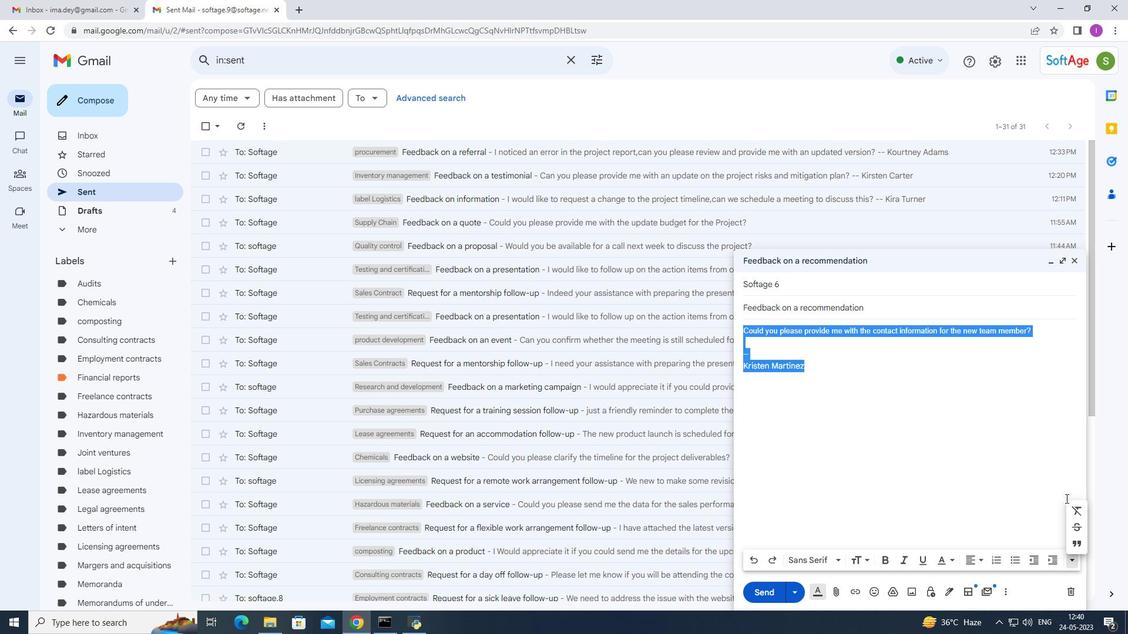 
Action: Mouse pressed left at (1078, 508)
Screenshot: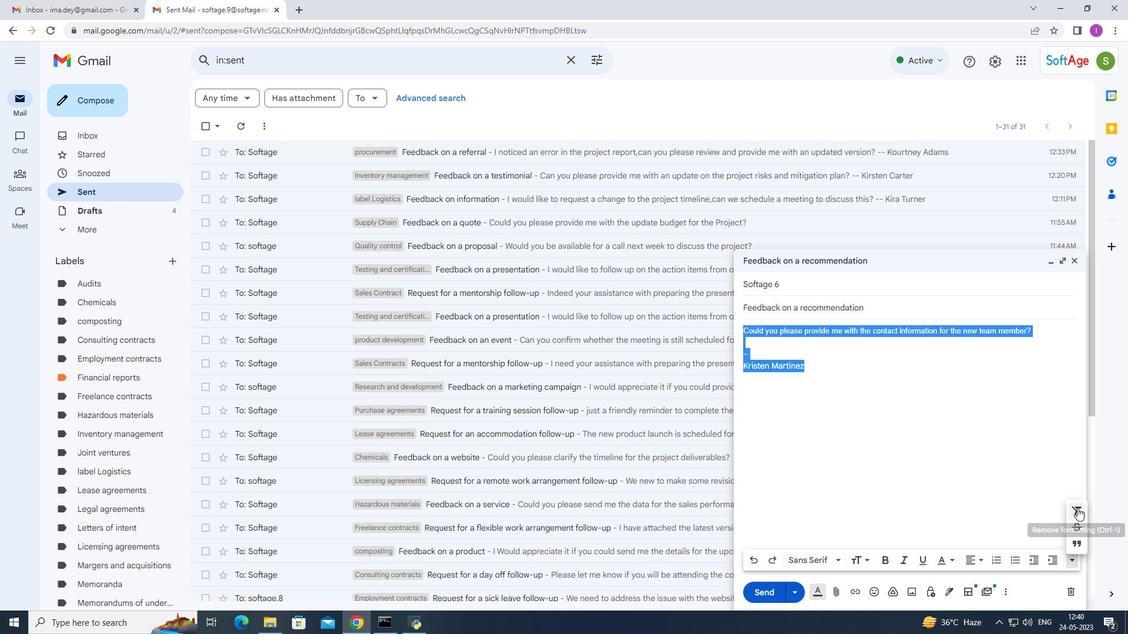 
Action: Mouse moved to (754, 560)
Screenshot: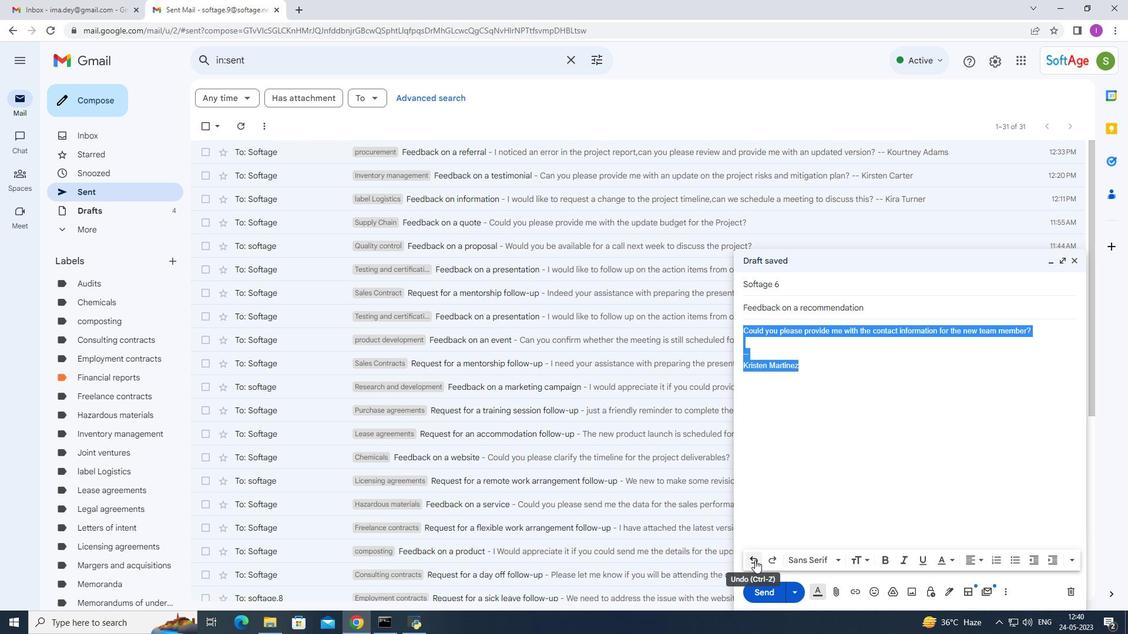 
Action: Mouse pressed left at (754, 560)
Screenshot: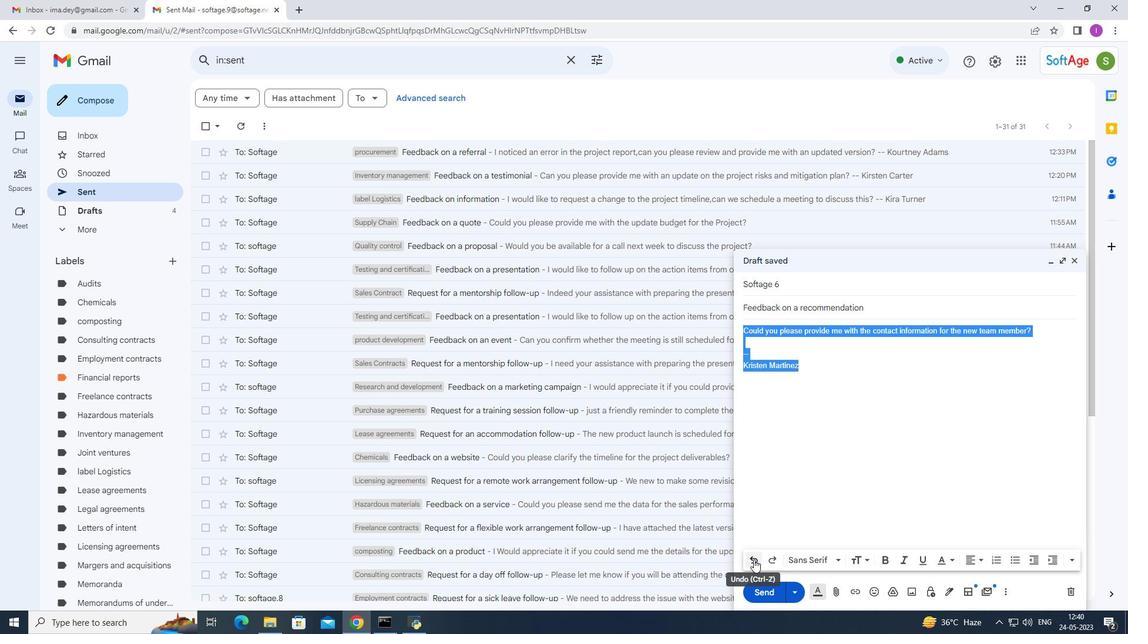 
Action: Mouse moved to (753, 589)
Screenshot: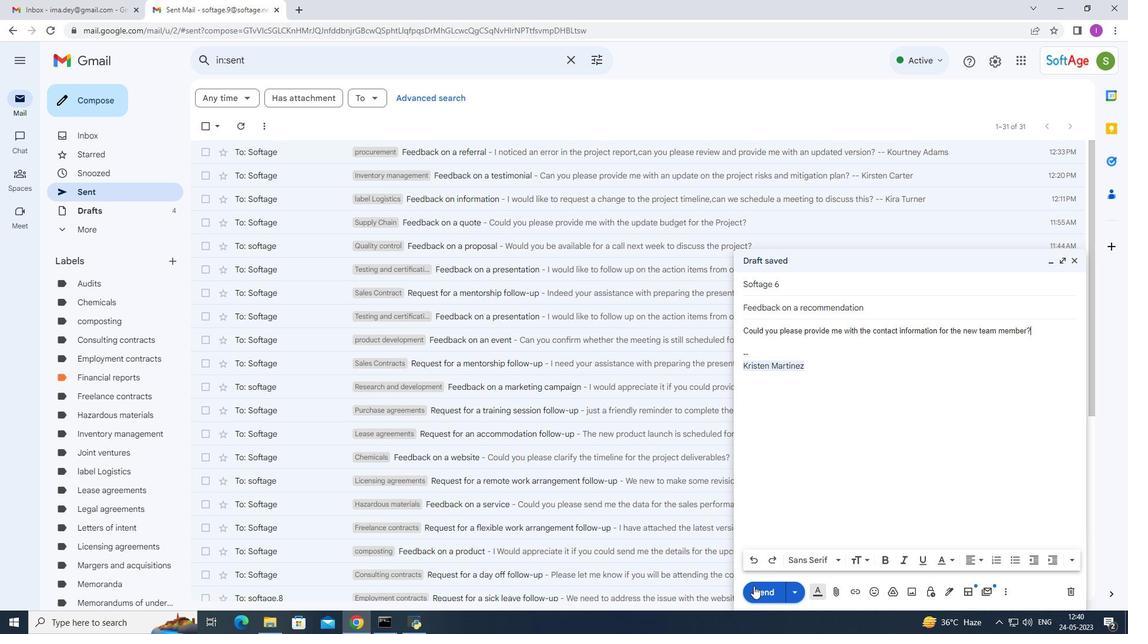 
Action: Mouse pressed left at (753, 589)
Screenshot: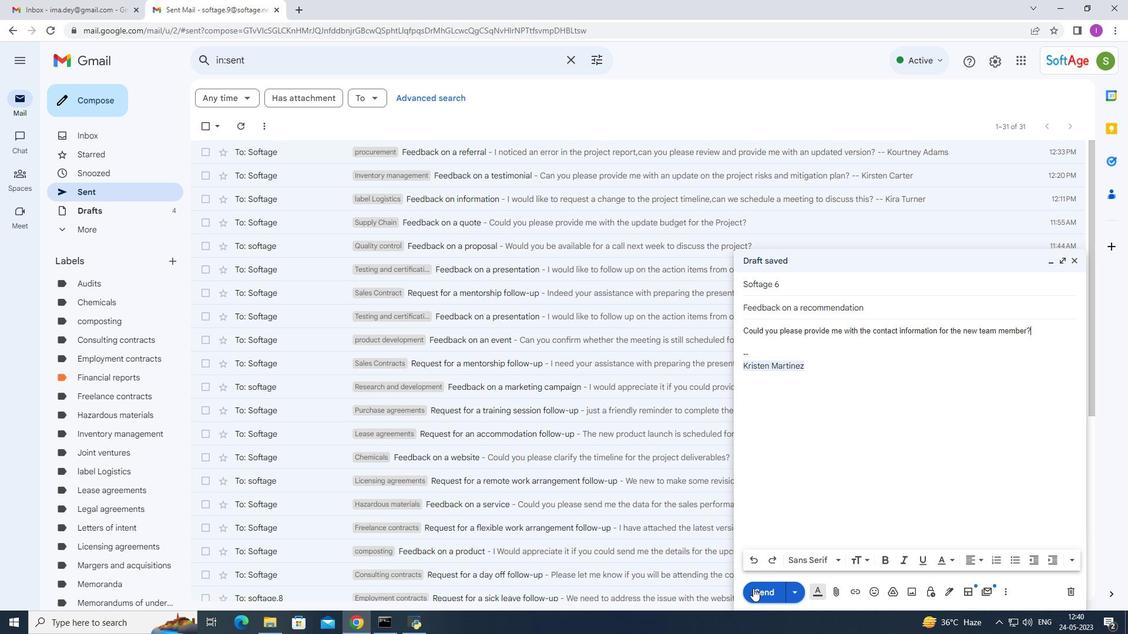 
Action: Mouse moved to (323, 156)
Screenshot: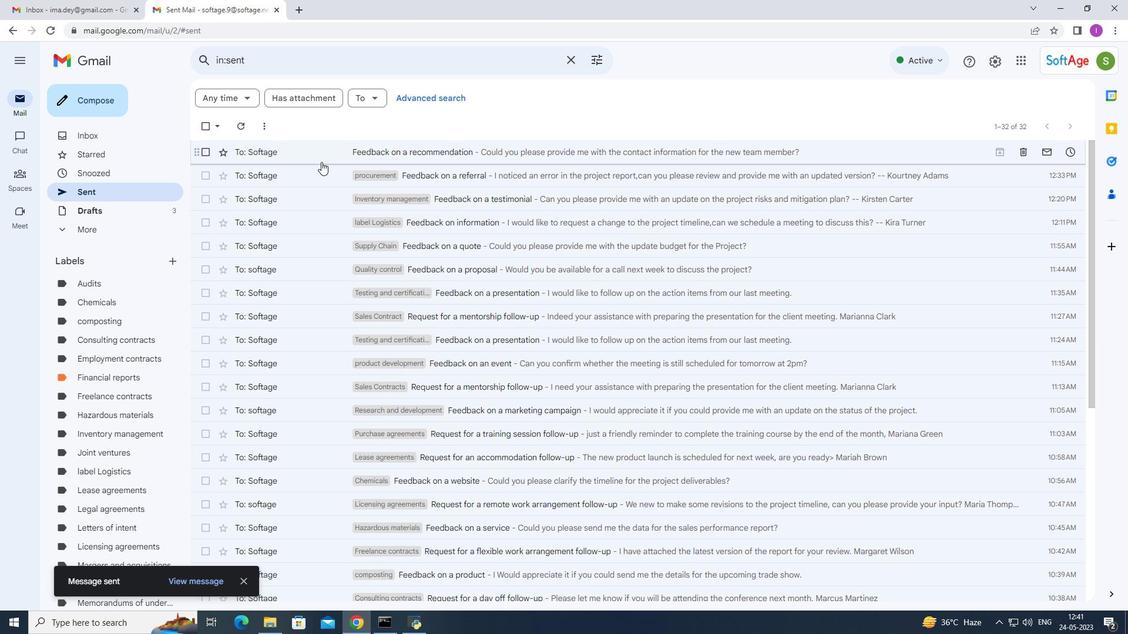 
Action: Mouse pressed right at (323, 156)
Screenshot: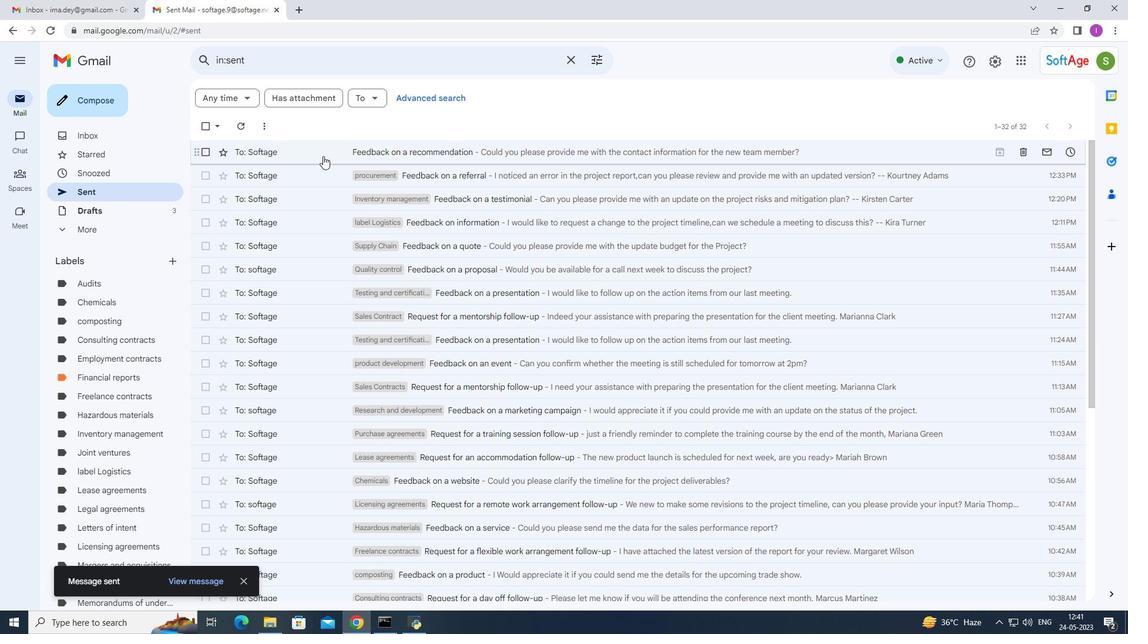 
Action: Mouse moved to (489, 572)
Screenshot: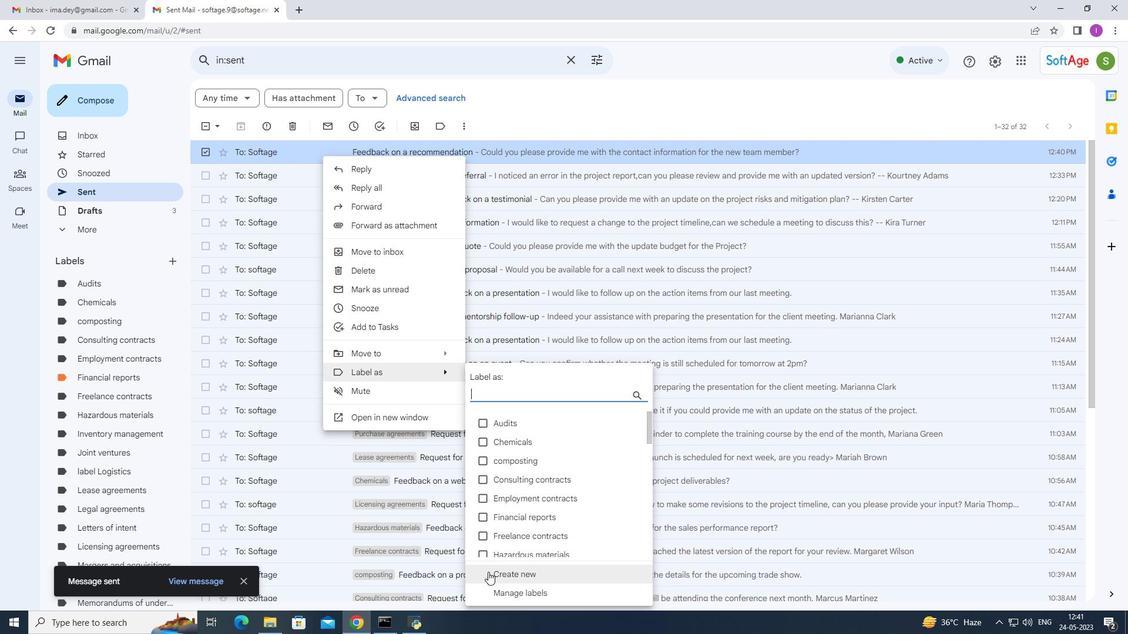 
Action: Mouse pressed left at (489, 572)
Screenshot: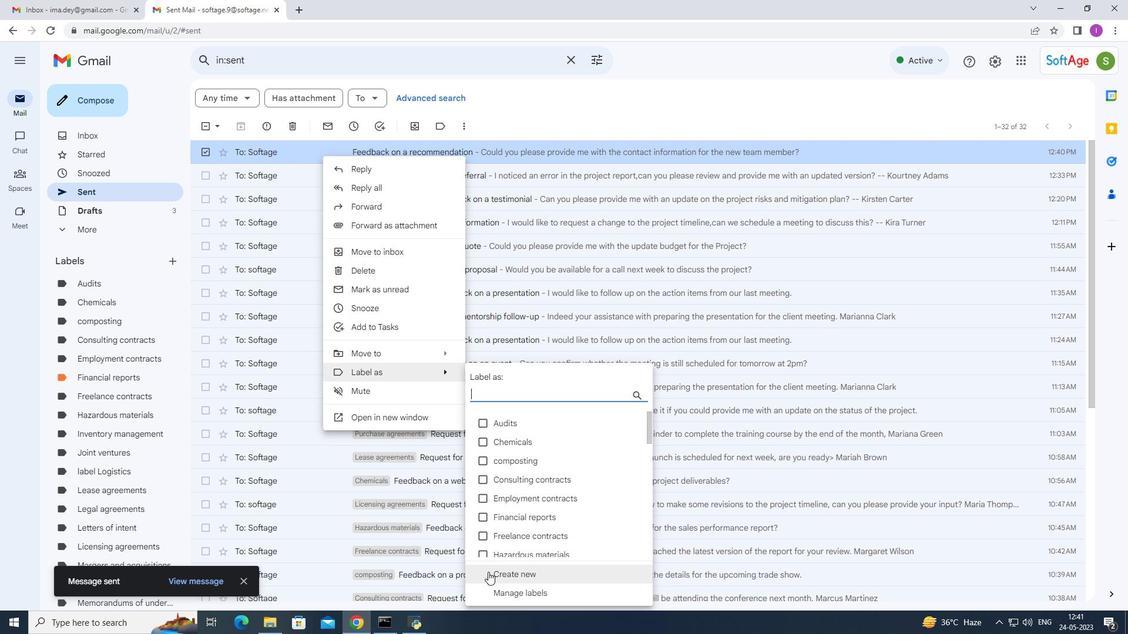 
Action: Mouse moved to (619, 379)
Screenshot: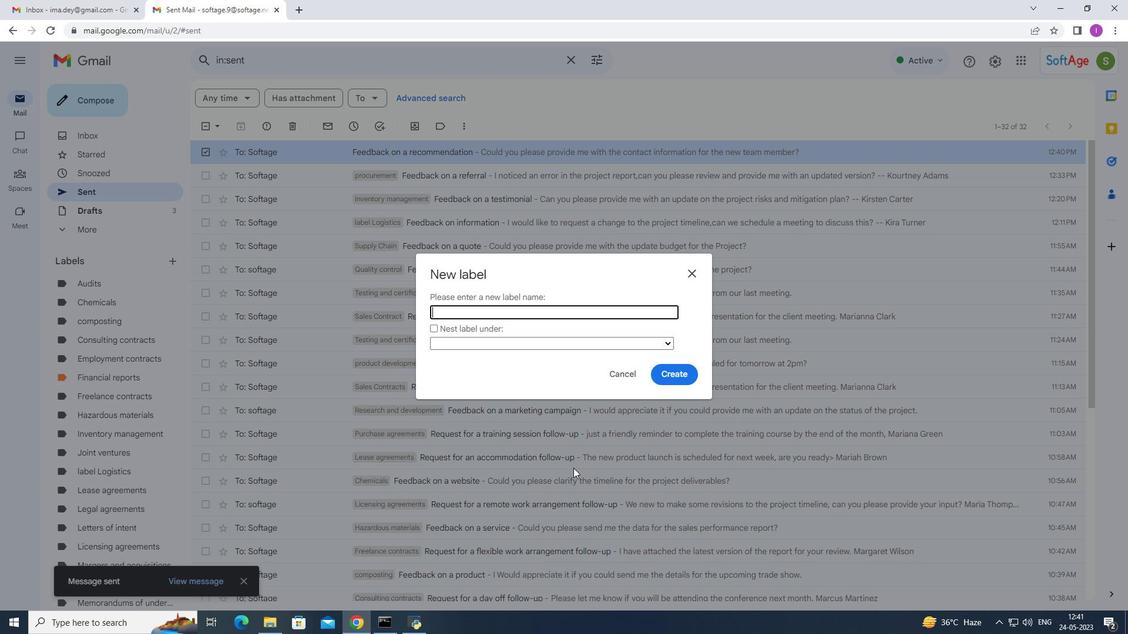 
Action: Key pressed shipping<Key.space>and<Key.space>receiving
Screenshot: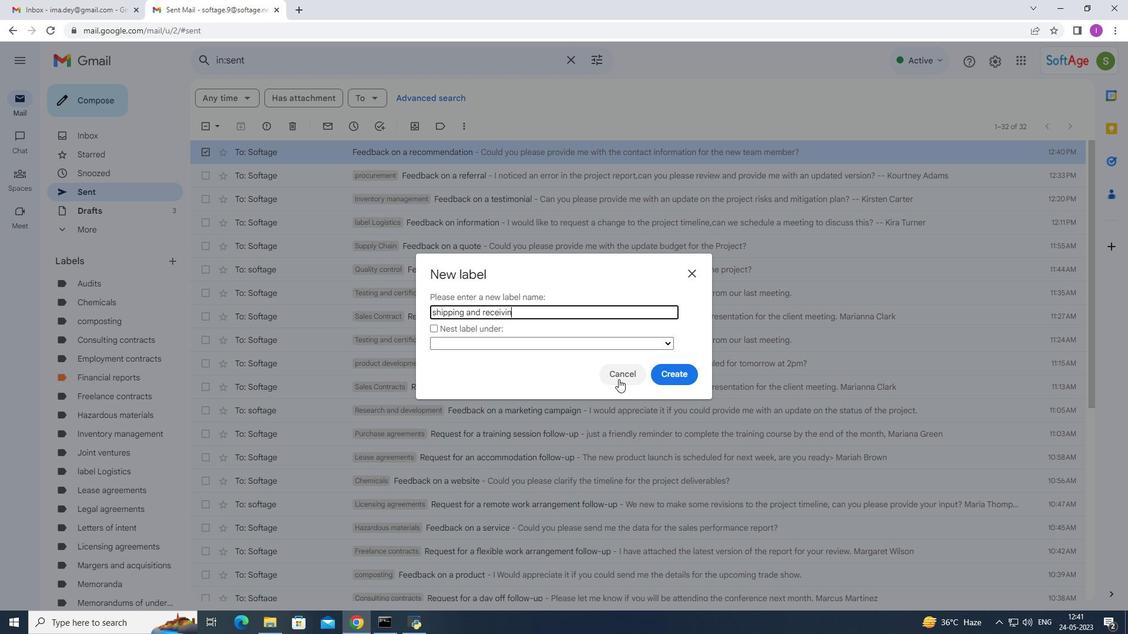 
Action: Mouse moved to (671, 372)
Screenshot: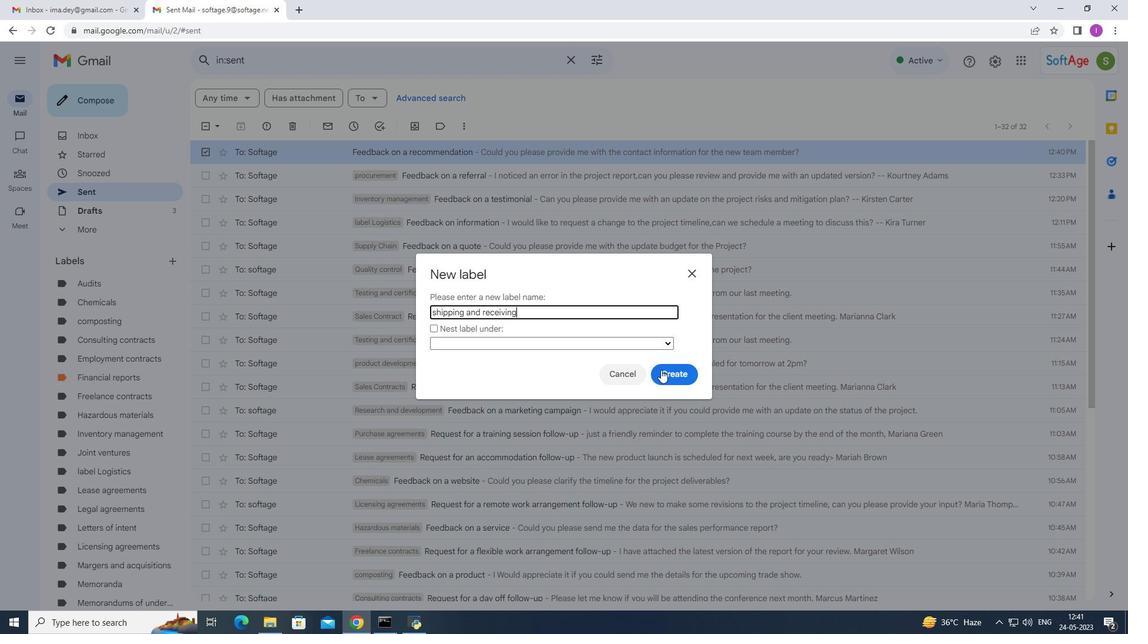 
Action: Mouse pressed left at (671, 372)
Screenshot: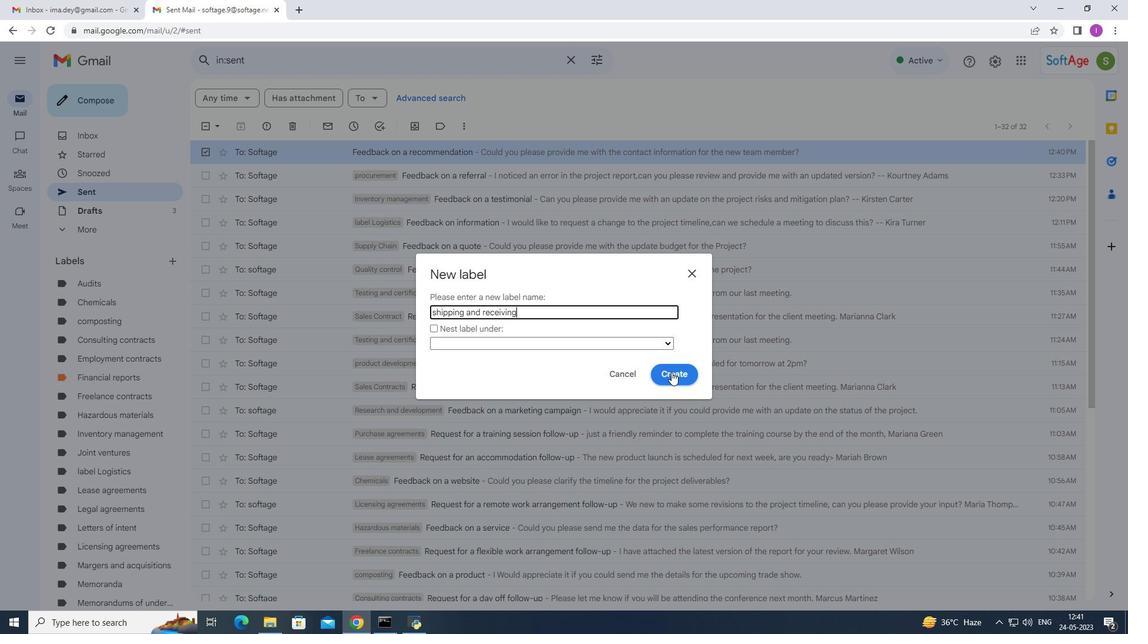 
Action: Mouse moved to (728, 322)
Screenshot: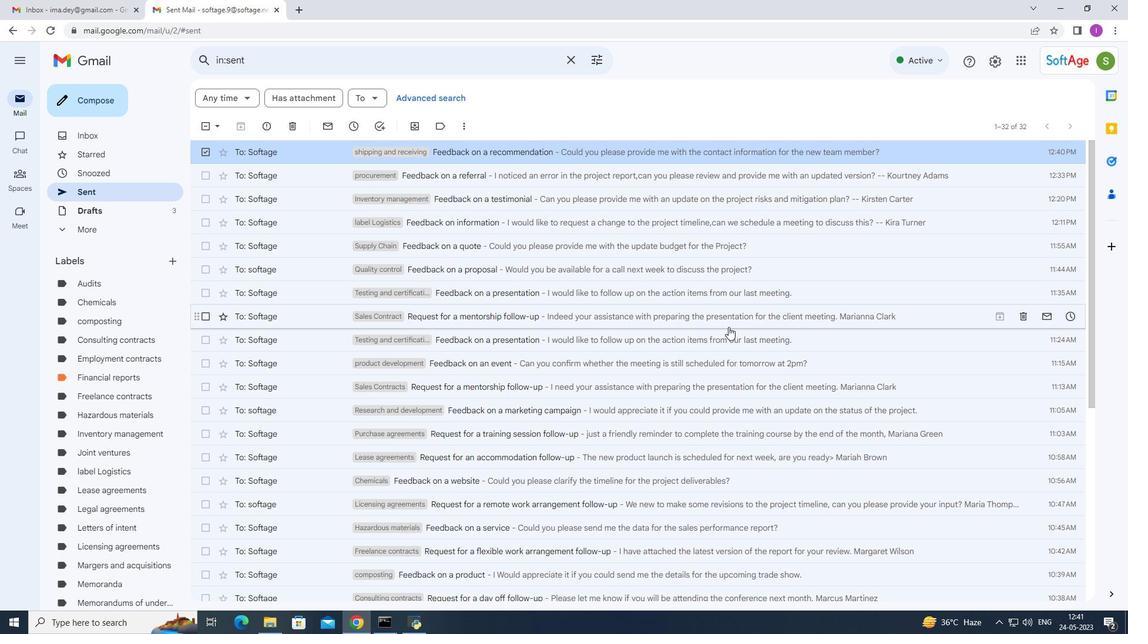 
